 Task: Find connections with filter location Saint-Maur-des-Fossés with filter topic #humanresourceswith filter profile language Spanish with filter current company DAR ENGINEERING with filter school Shri Guru Ram Rai Public School - India with filter industry Law Practice with filter service category Real Estate Appraisal with filter keywords title Locksmith
Action: Mouse moved to (338, 291)
Screenshot: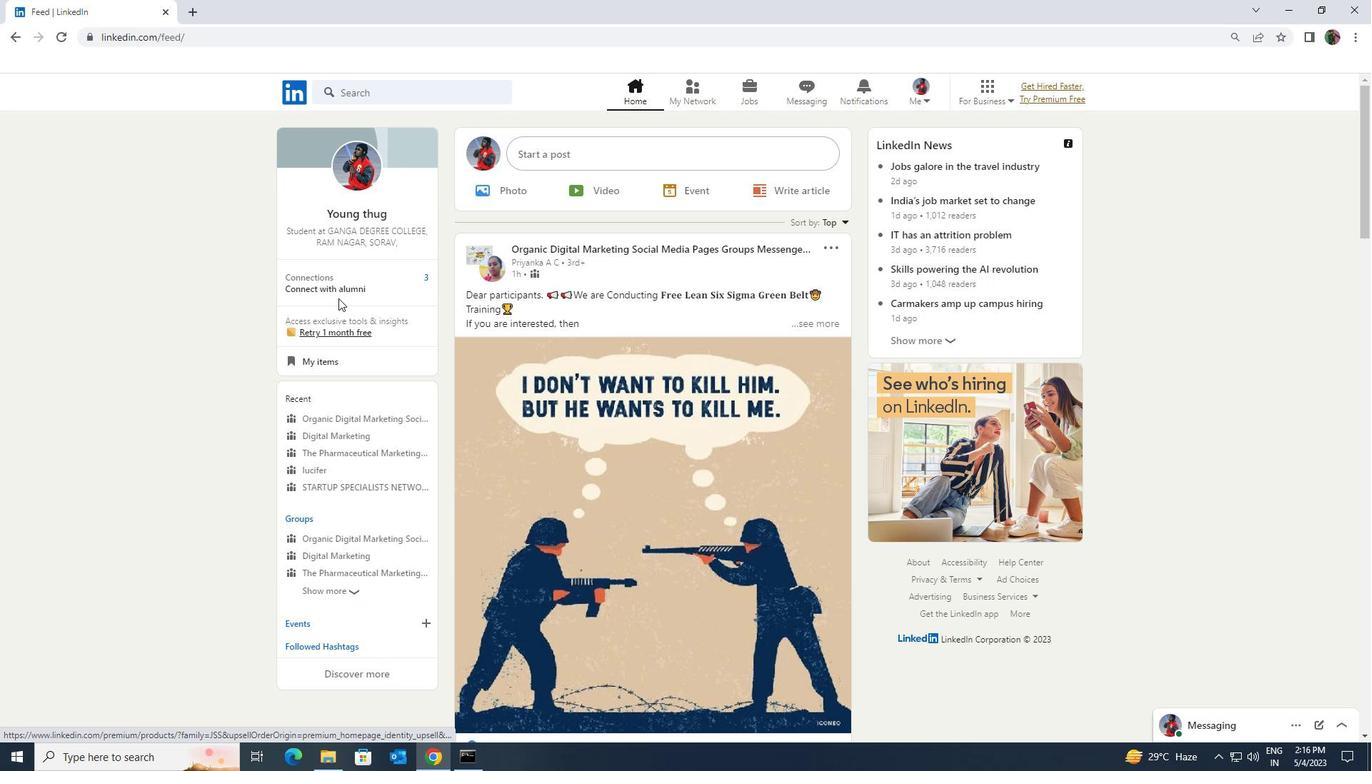 
Action: Mouse pressed left at (338, 291)
Screenshot: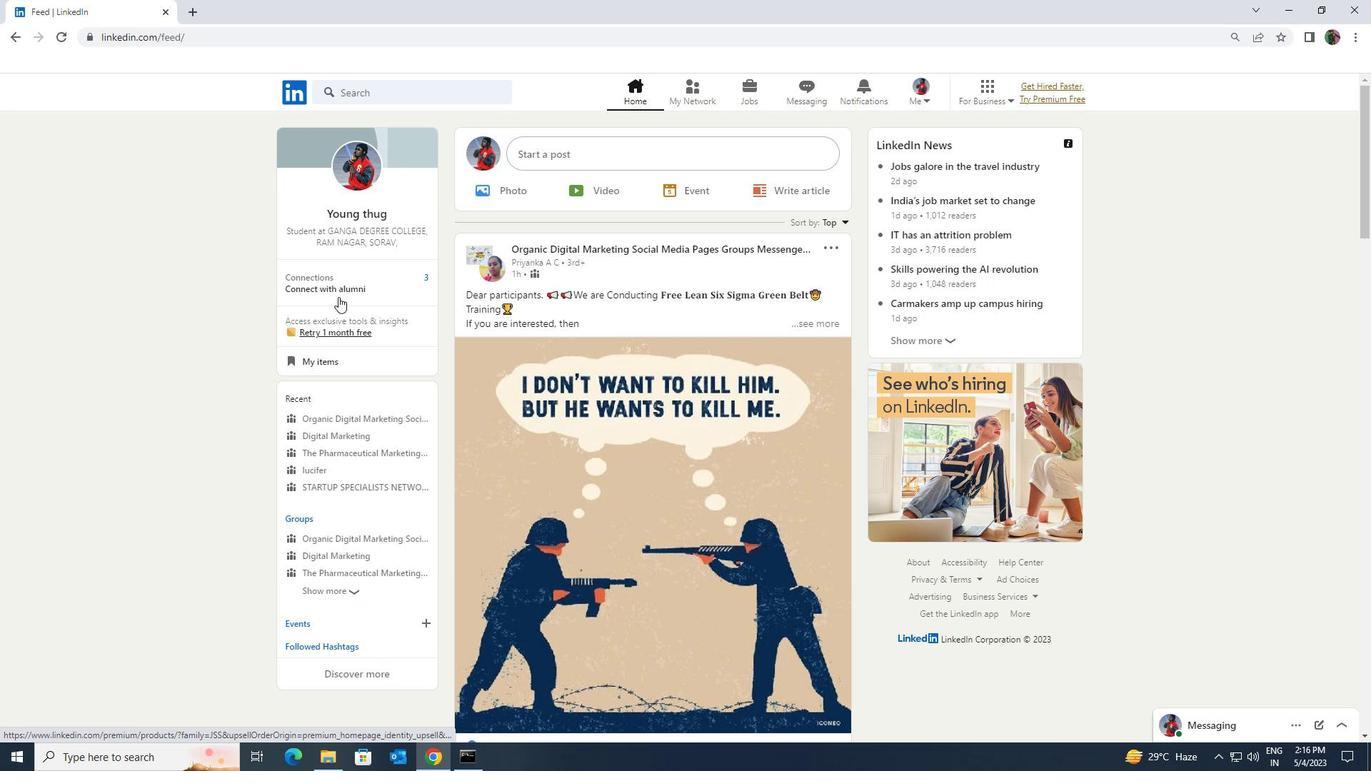 
Action: Mouse moved to (372, 179)
Screenshot: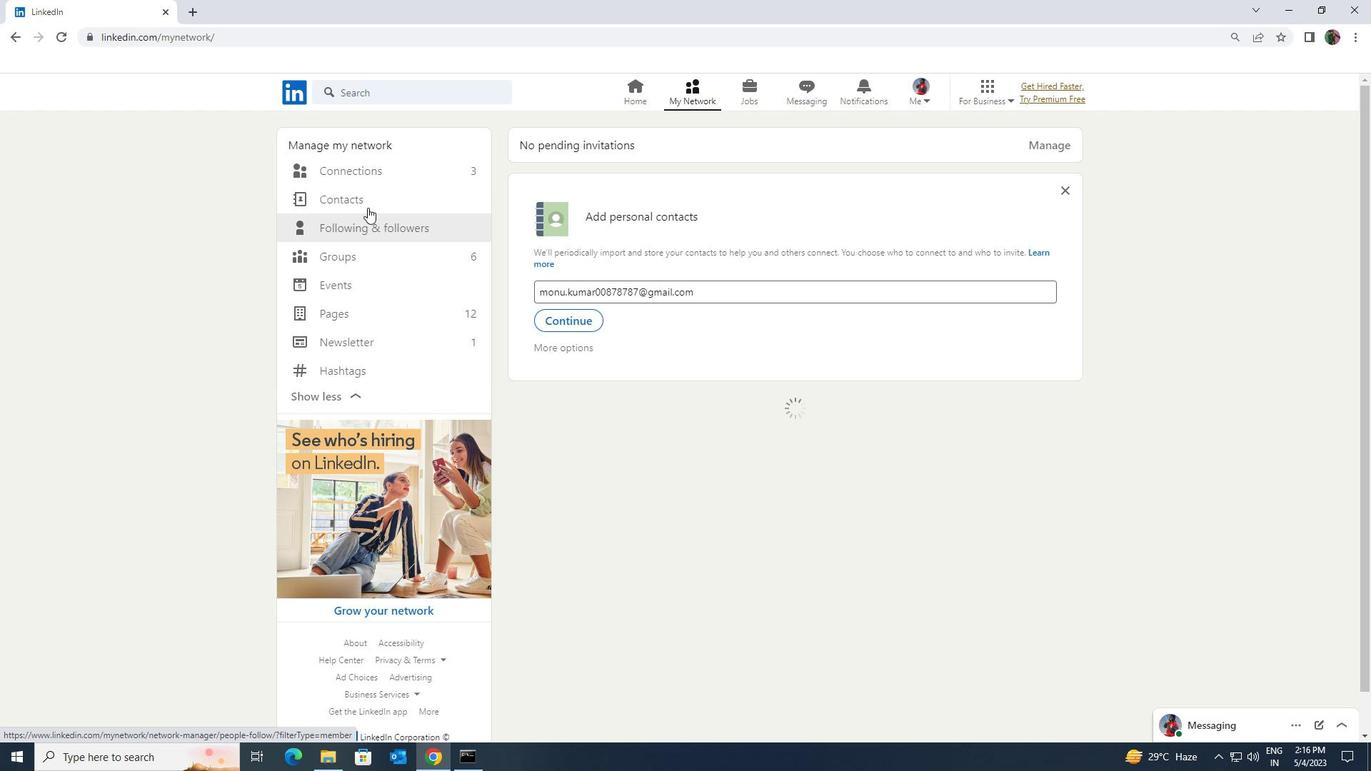 
Action: Mouse pressed left at (372, 179)
Screenshot: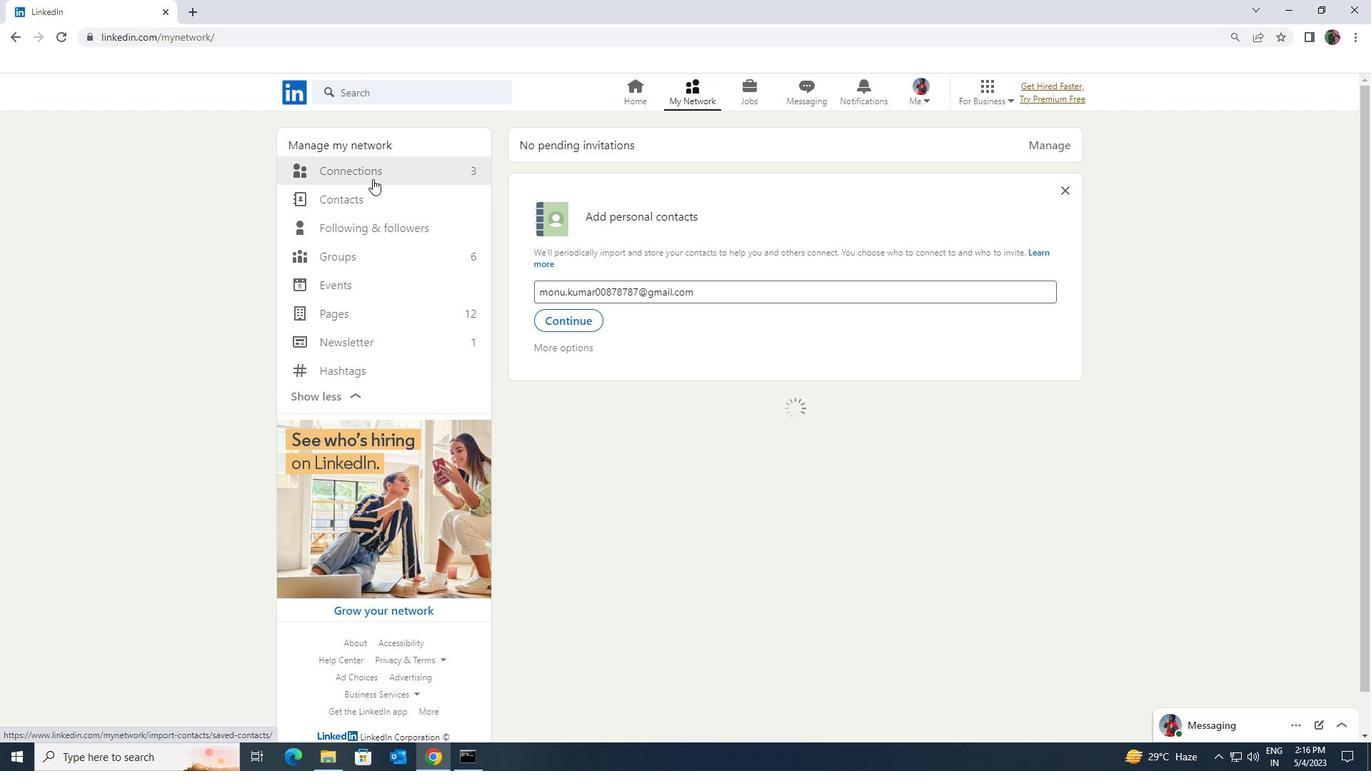 
Action: Mouse moved to (372, 173)
Screenshot: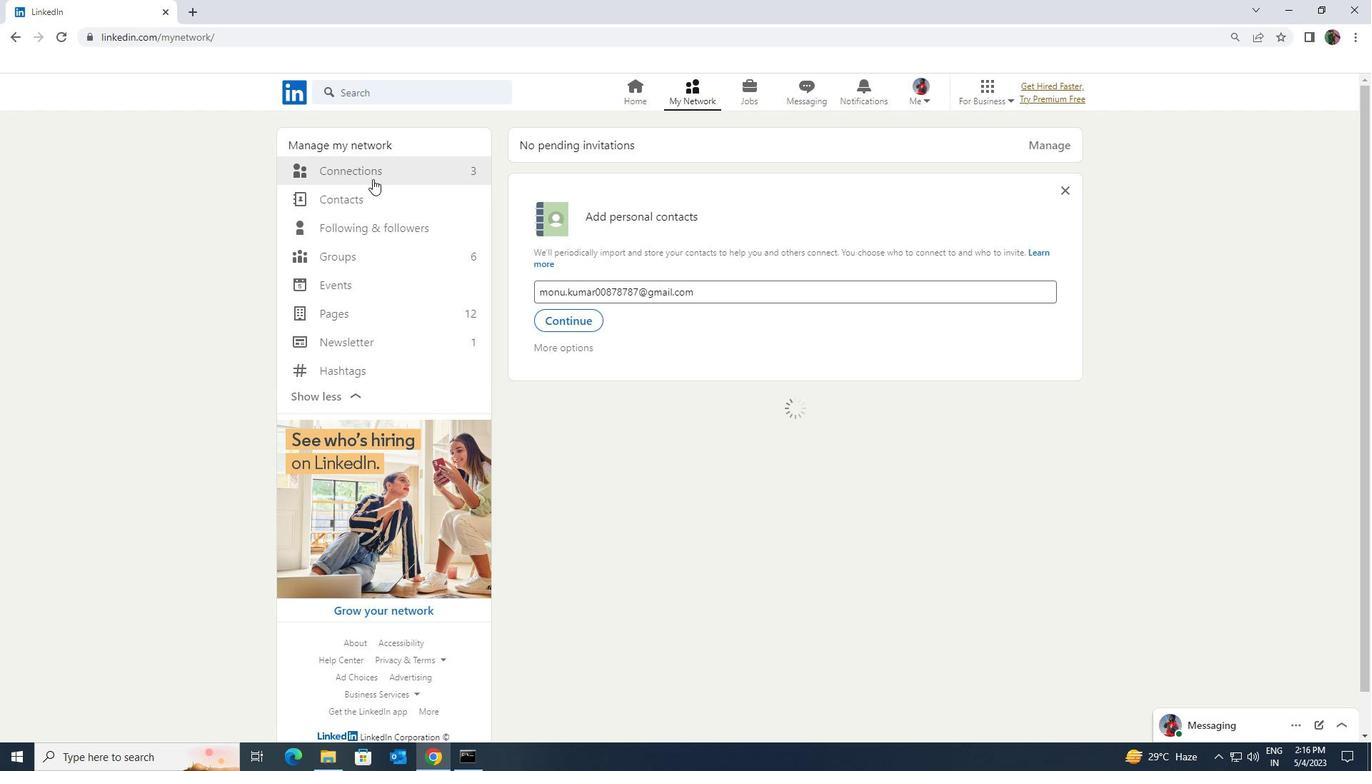 
Action: Mouse pressed left at (372, 173)
Screenshot: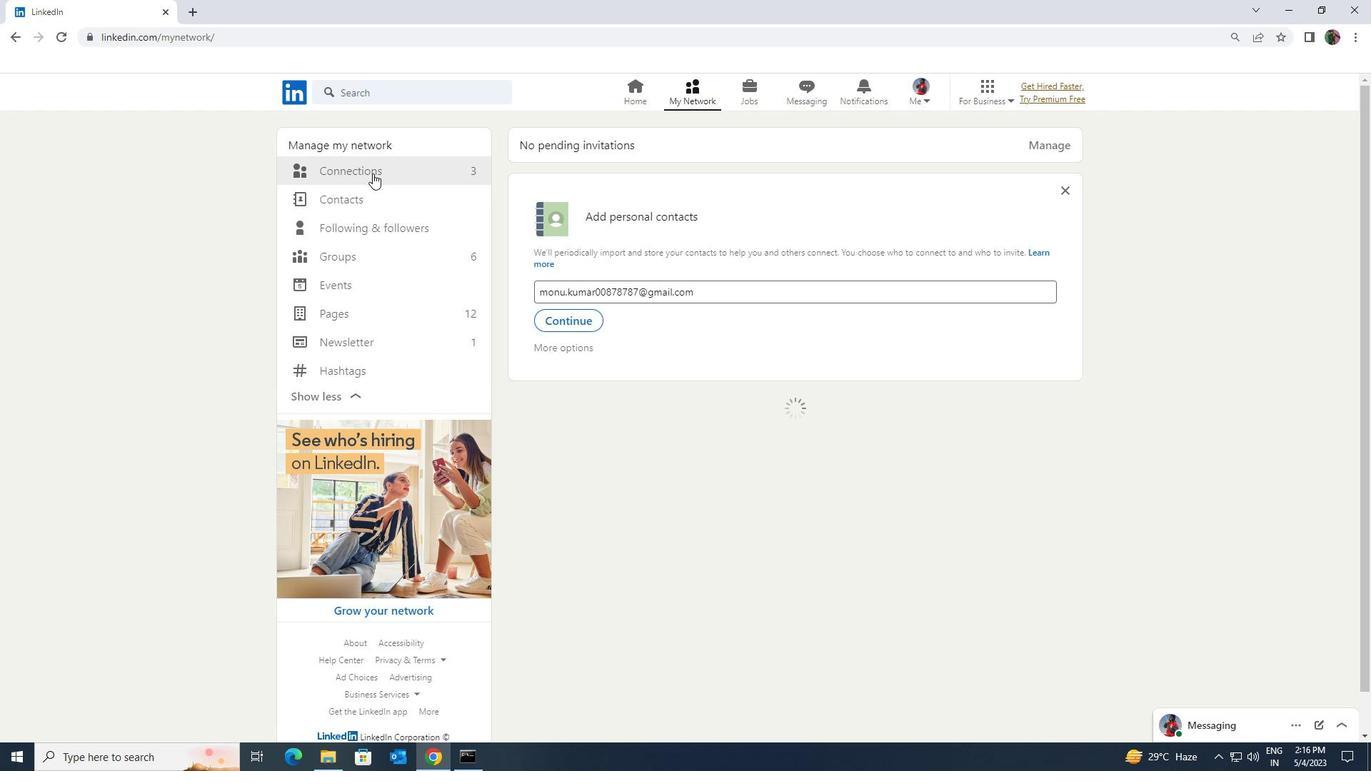 
Action: Mouse moved to (820, 173)
Screenshot: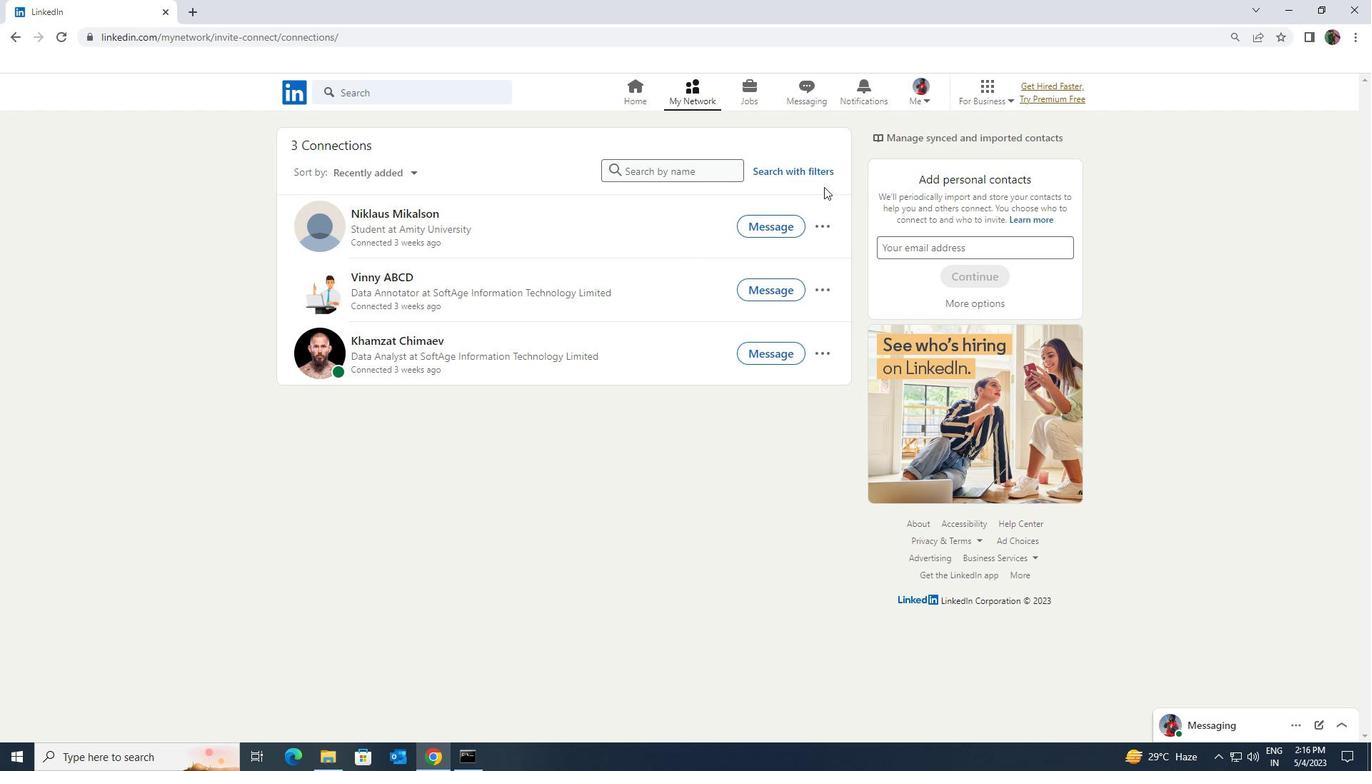 
Action: Mouse pressed left at (820, 173)
Screenshot: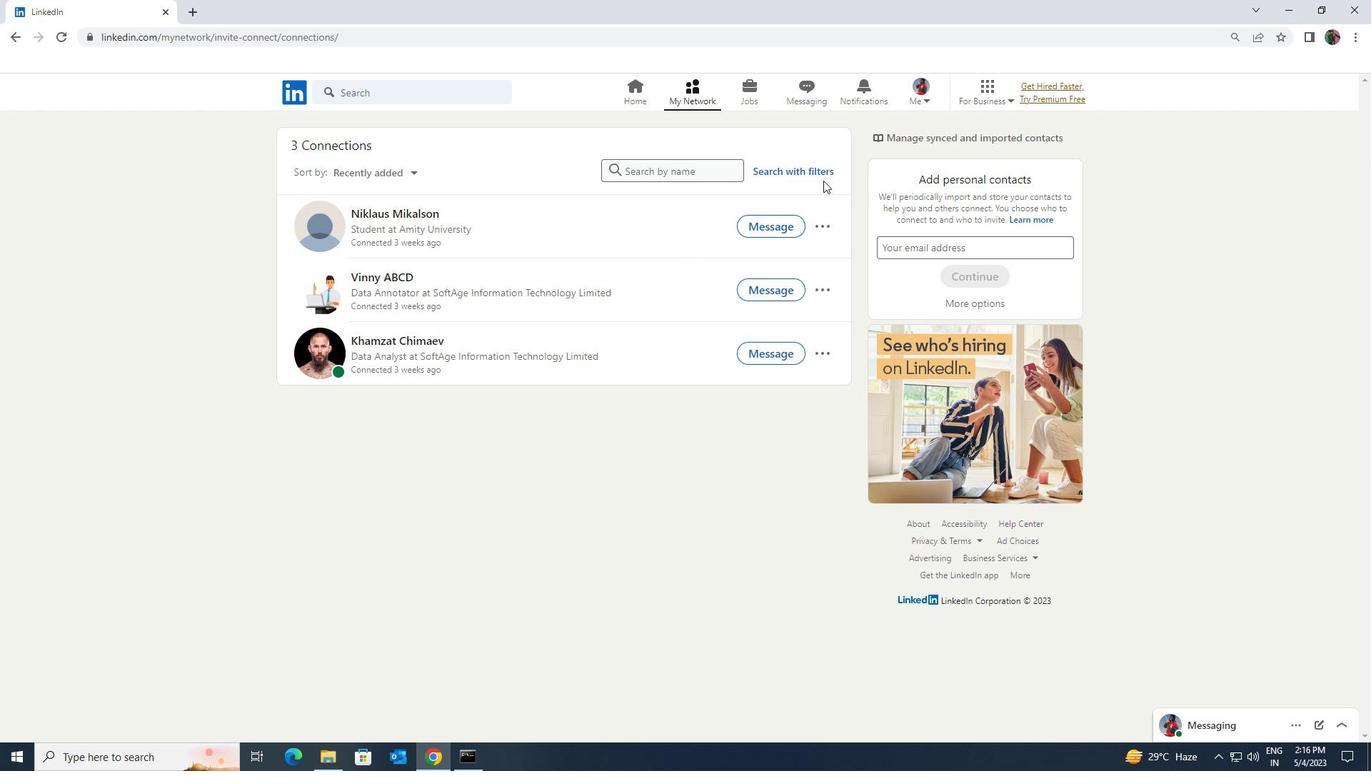 
Action: Mouse moved to (738, 130)
Screenshot: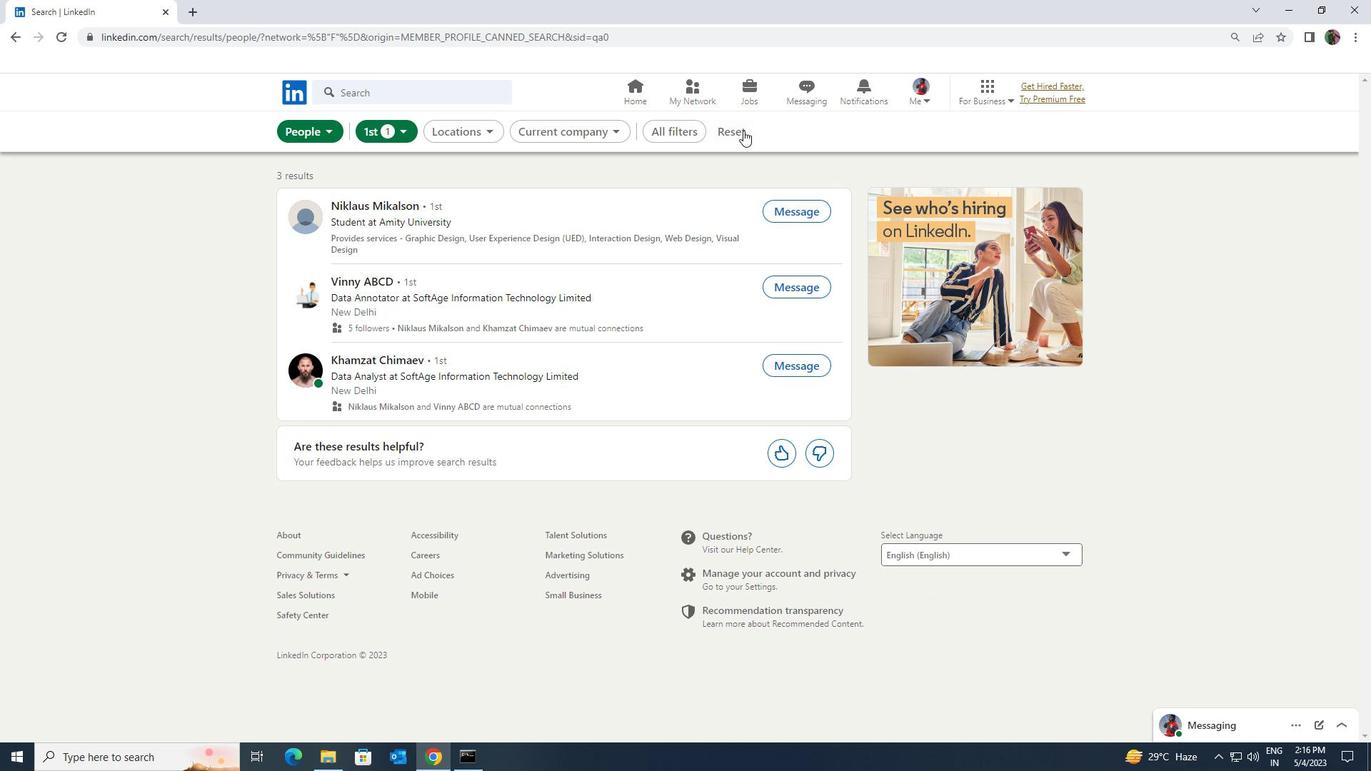 
Action: Mouse pressed left at (738, 130)
Screenshot: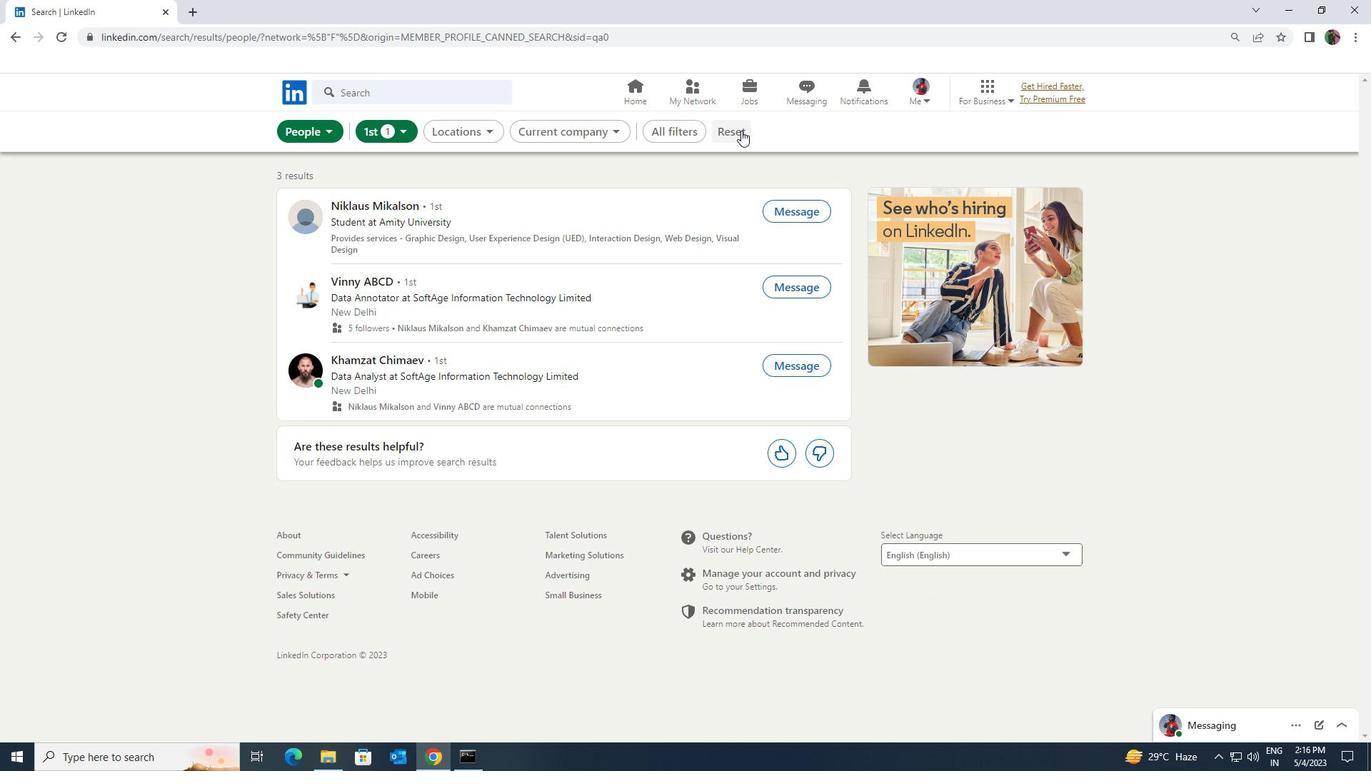 
Action: Mouse moved to (720, 130)
Screenshot: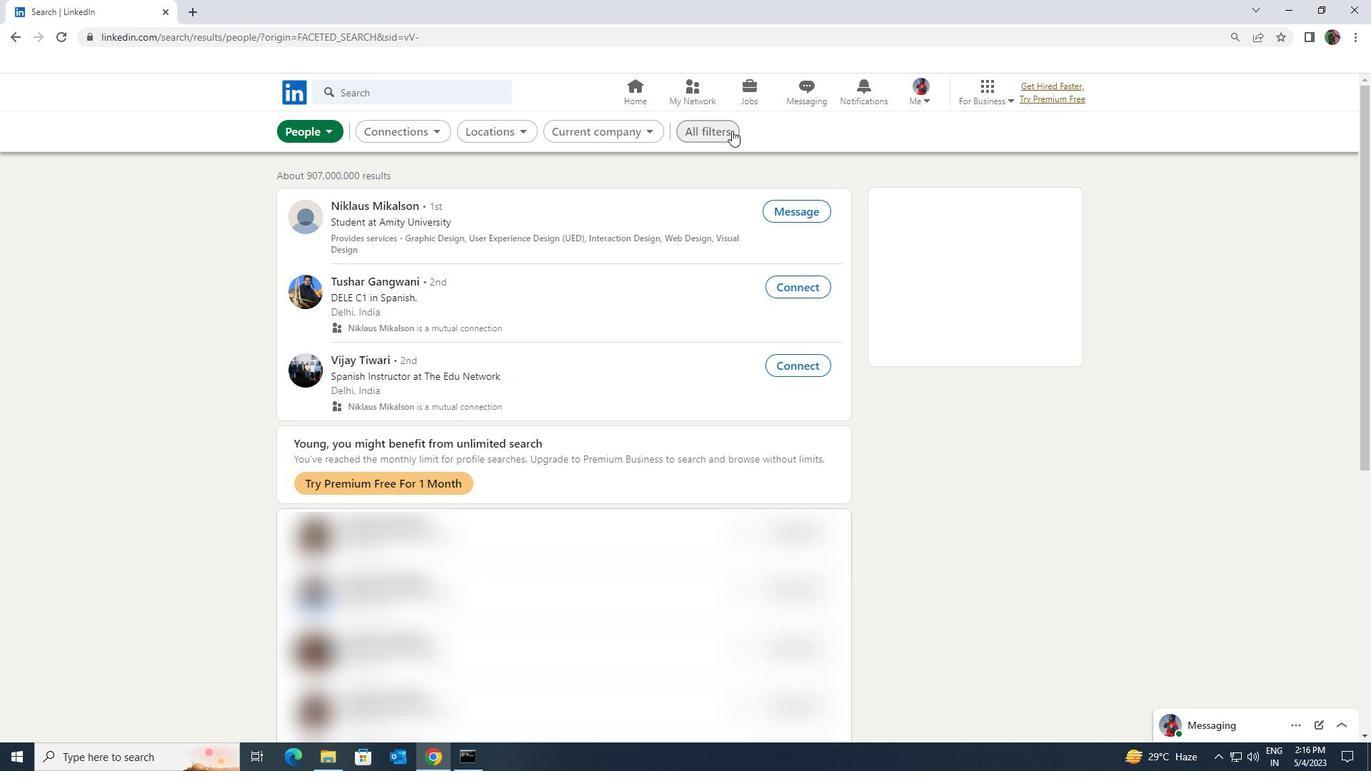 
Action: Mouse pressed left at (720, 130)
Screenshot: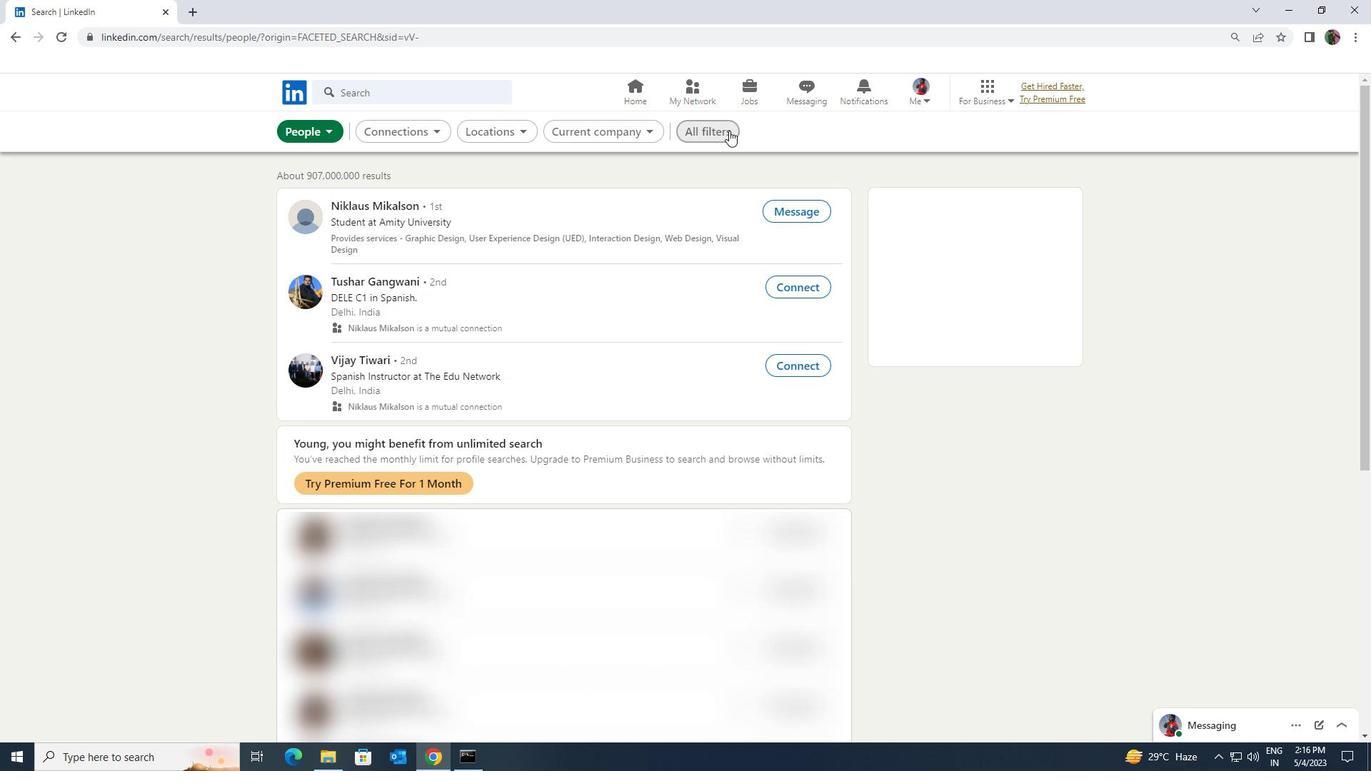 
Action: Mouse moved to (1185, 565)
Screenshot: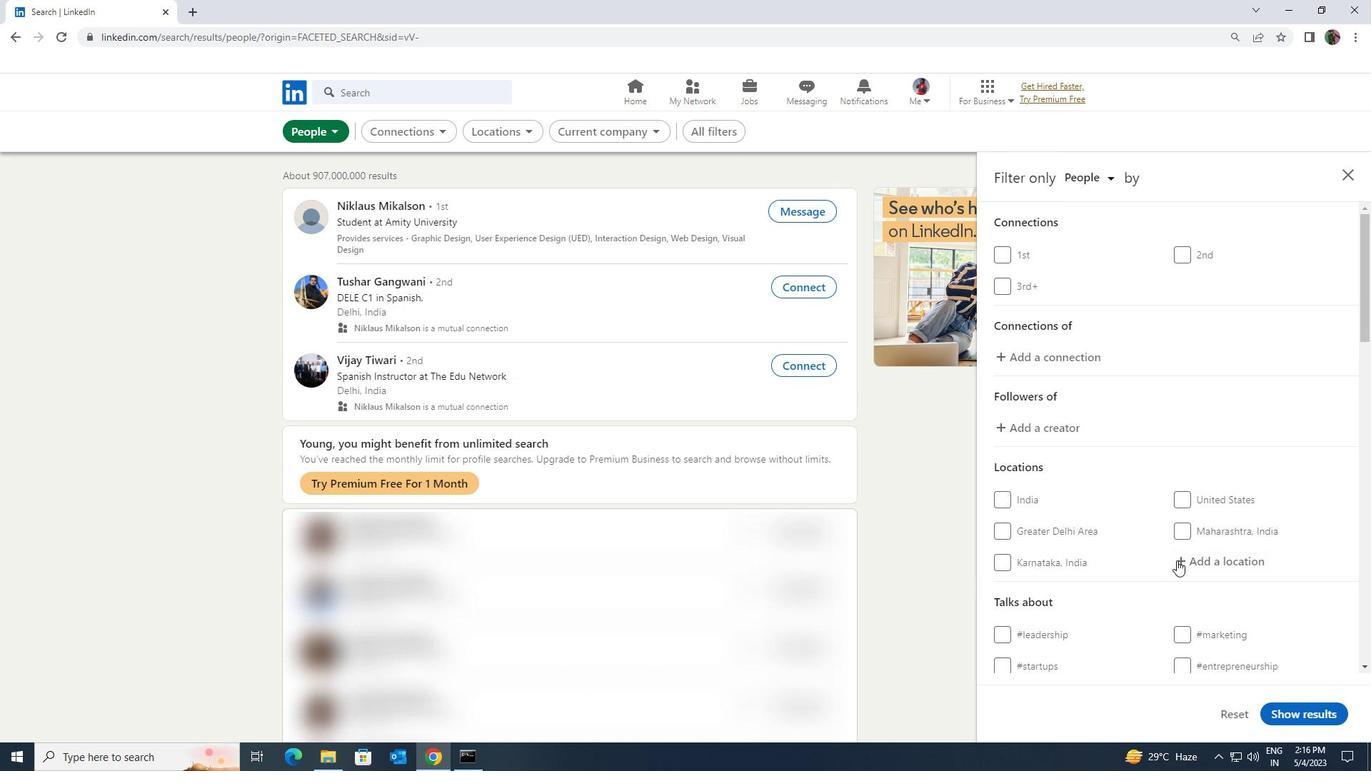 
Action: Mouse pressed left at (1185, 565)
Screenshot: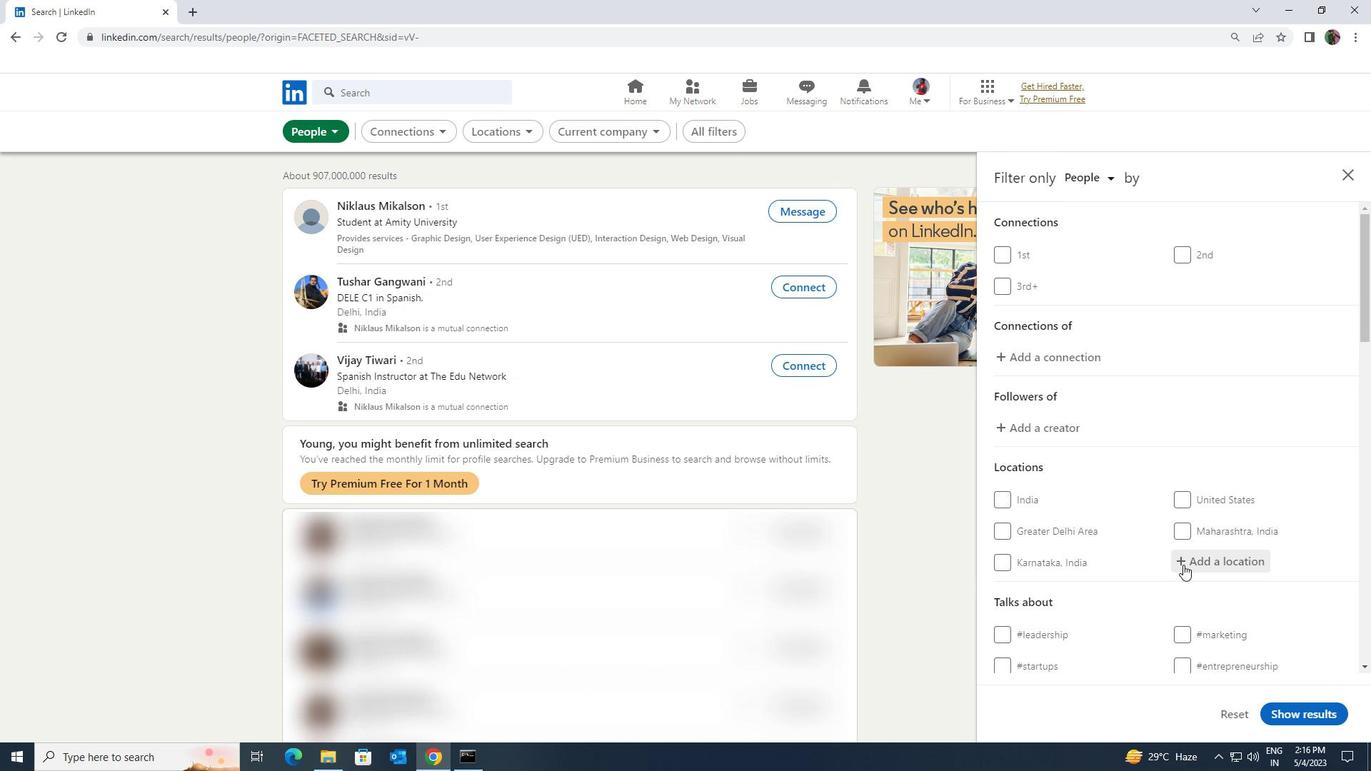 
Action: Mouse moved to (1186, 565)
Screenshot: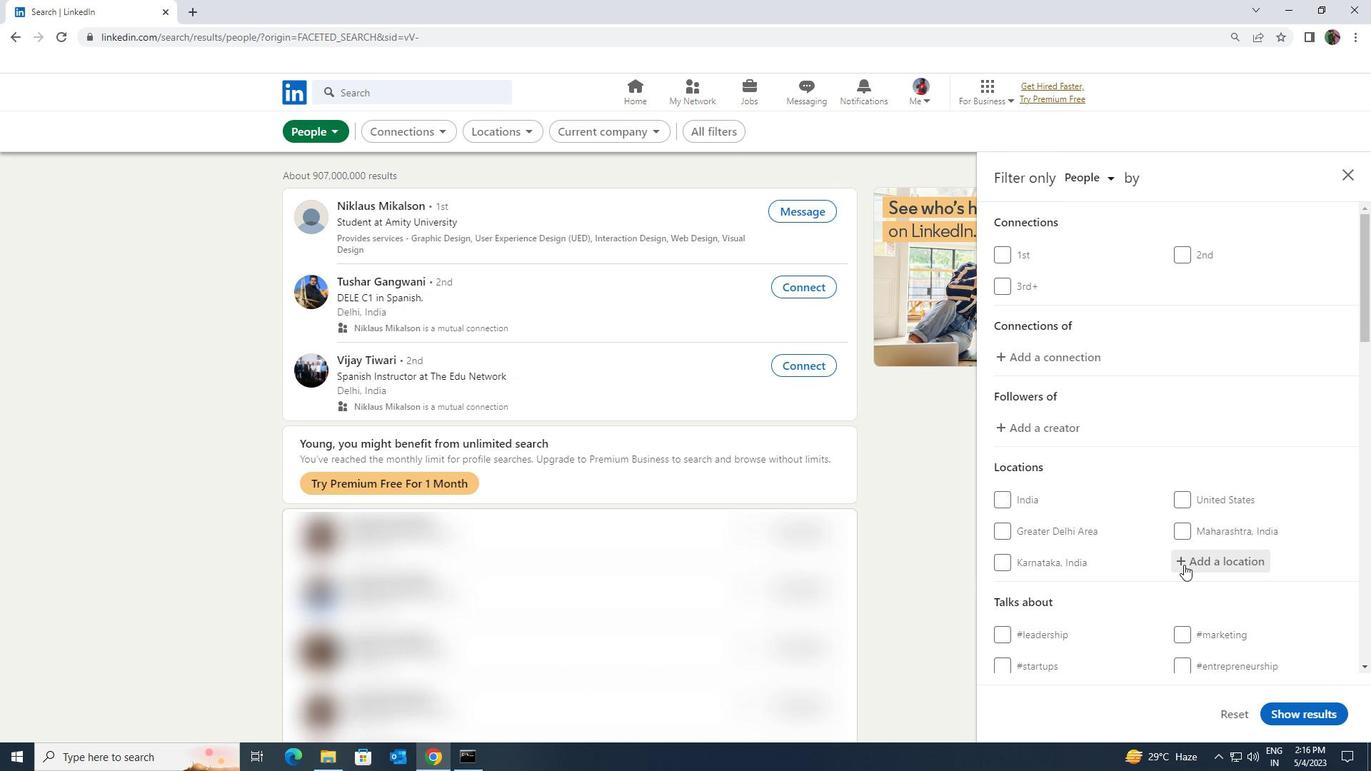 
Action: Key pressed <Key.shift>SAINT<Key.space>MAUR<Key.space>
Screenshot: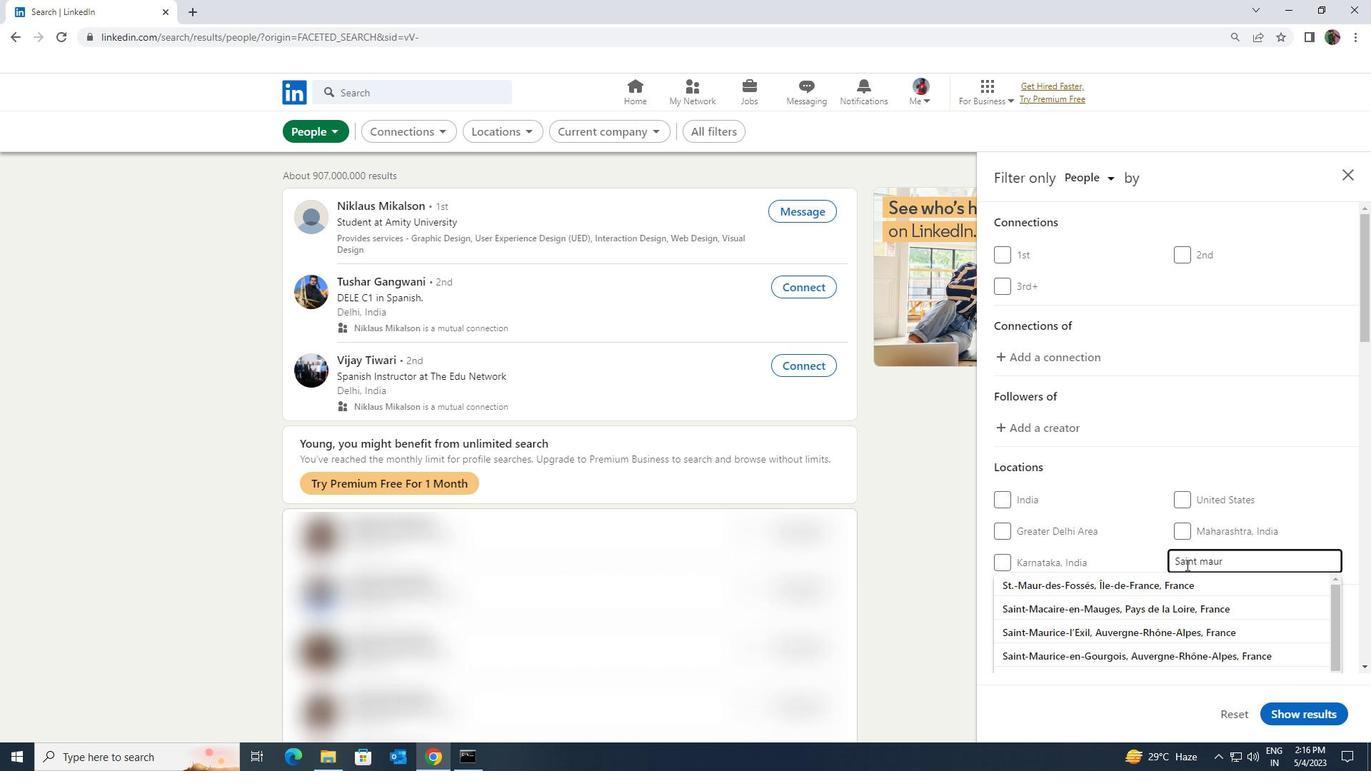 
Action: Mouse moved to (1184, 580)
Screenshot: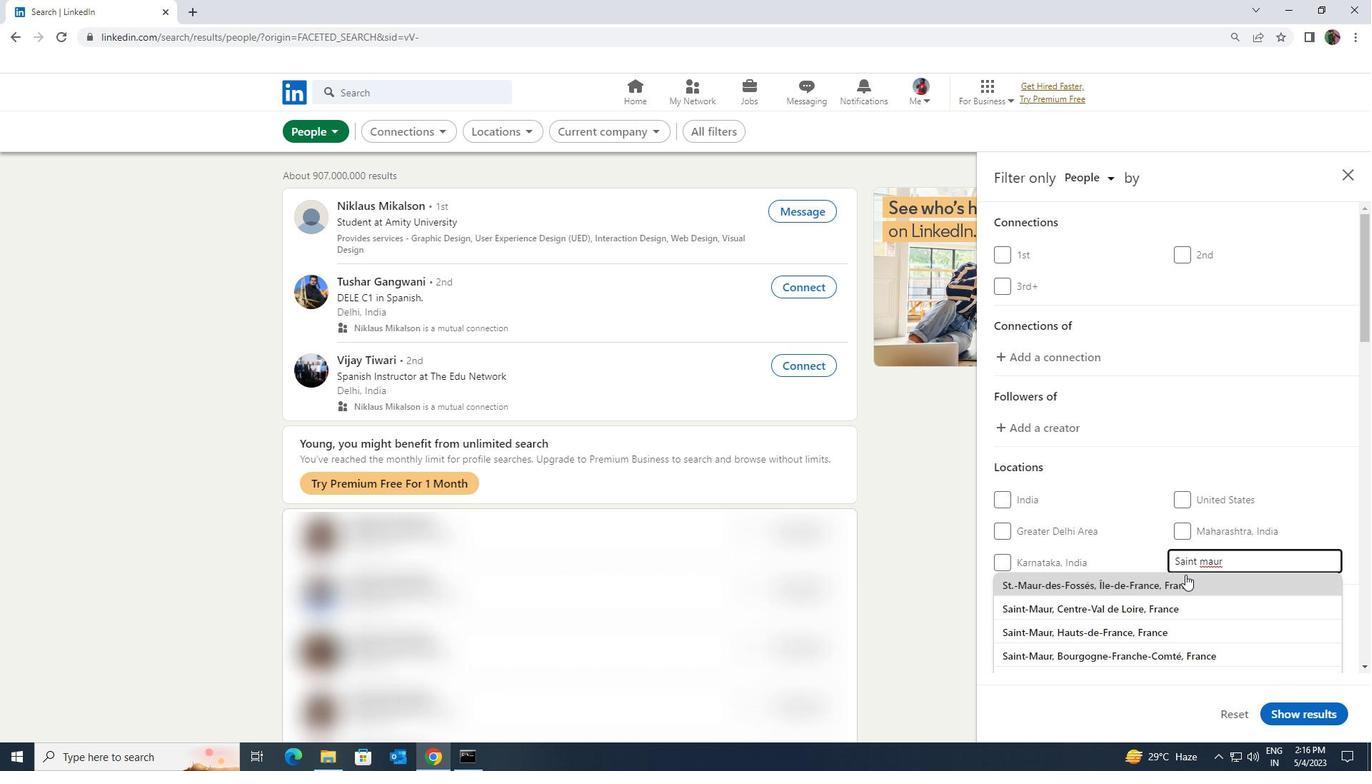 
Action: Mouse pressed left at (1184, 580)
Screenshot: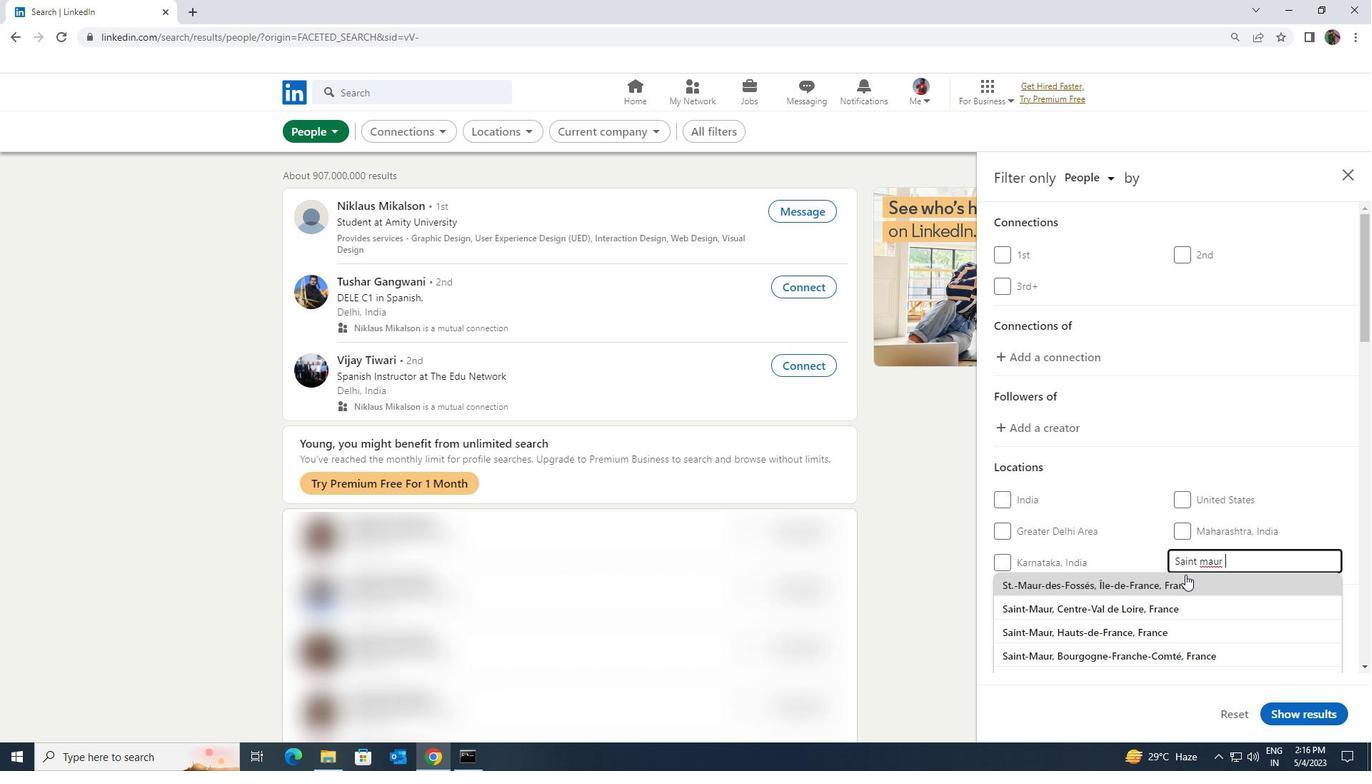 
Action: Mouse moved to (1184, 580)
Screenshot: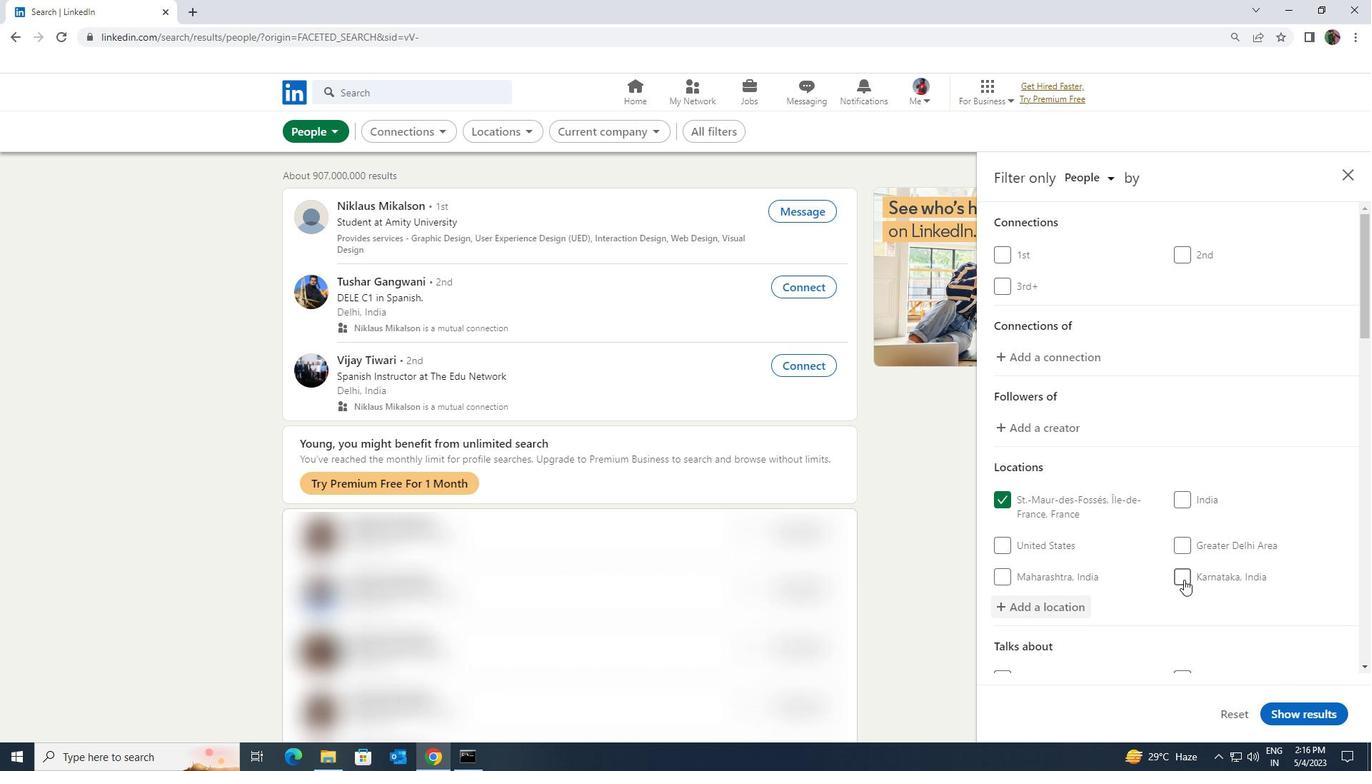 
Action: Mouse scrolled (1184, 580) with delta (0, 0)
Screenshot: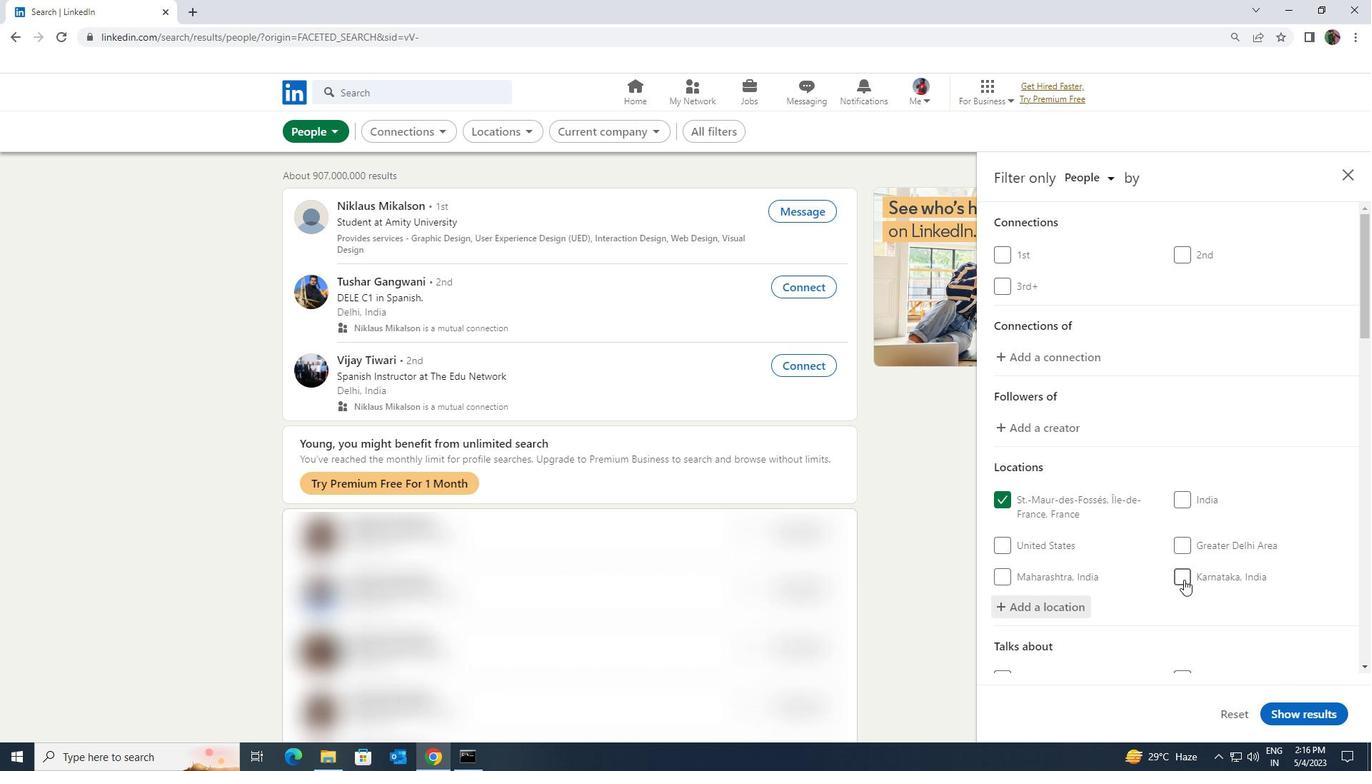 
Action: Mouse scrolled (1184, 580) with delta (0, 0)
Screenshot: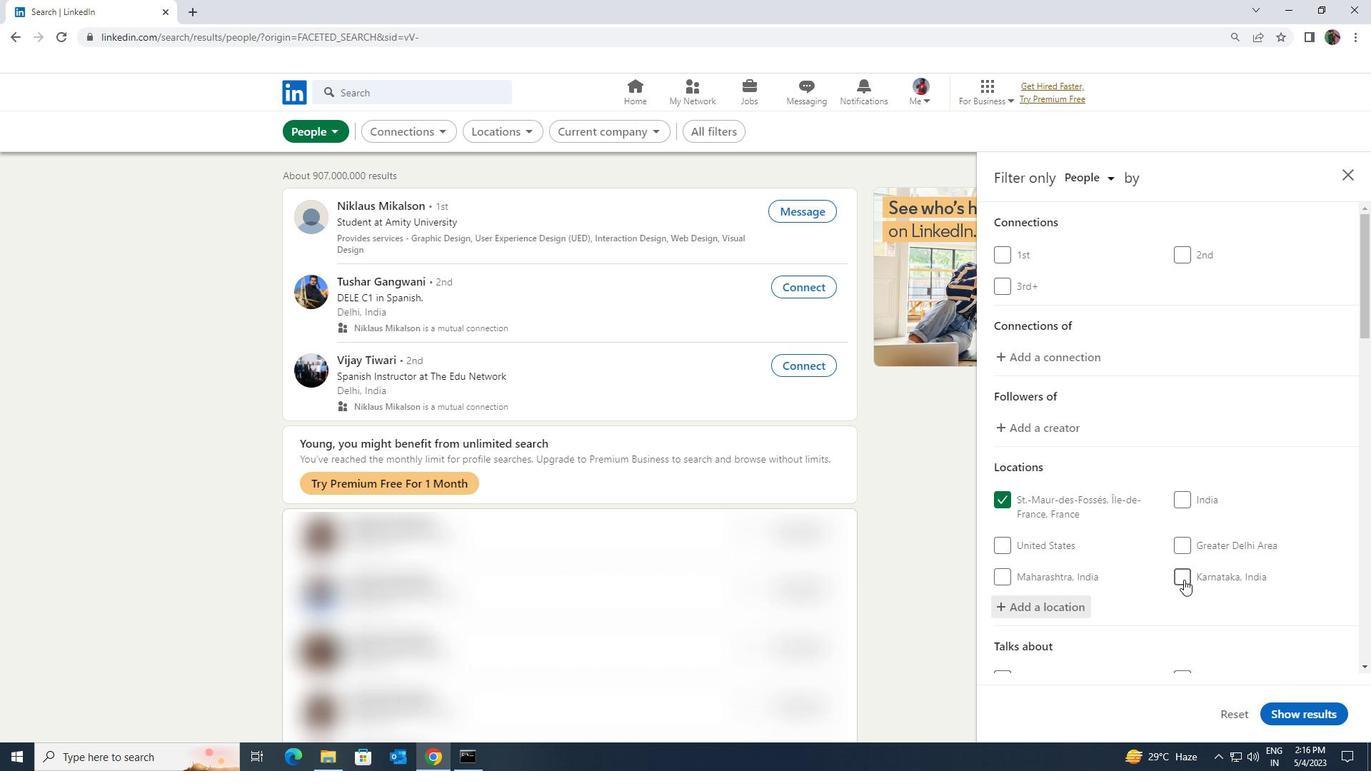 
Action: Mouse moved to (1184, 588)
Screenshot: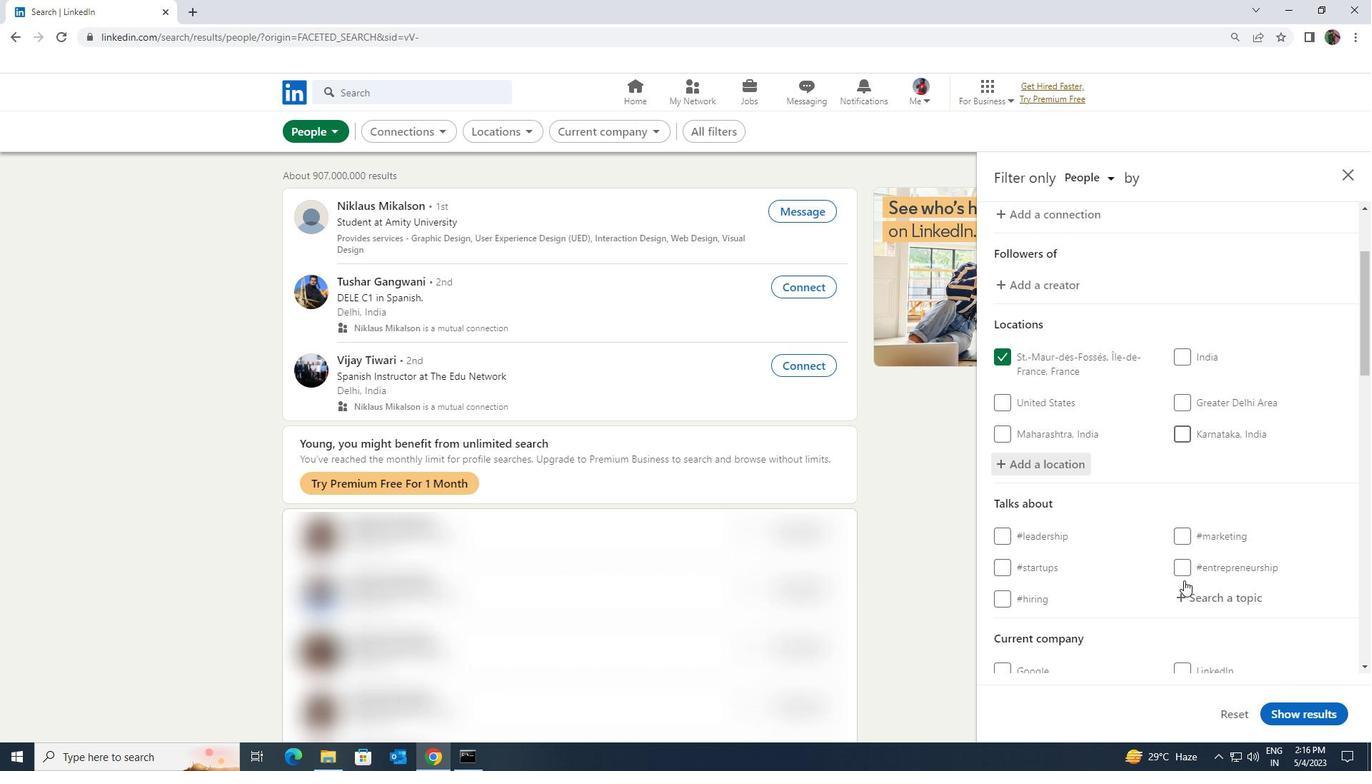 
Action: Mouse pressed left at (1184, 588)
Screenshot: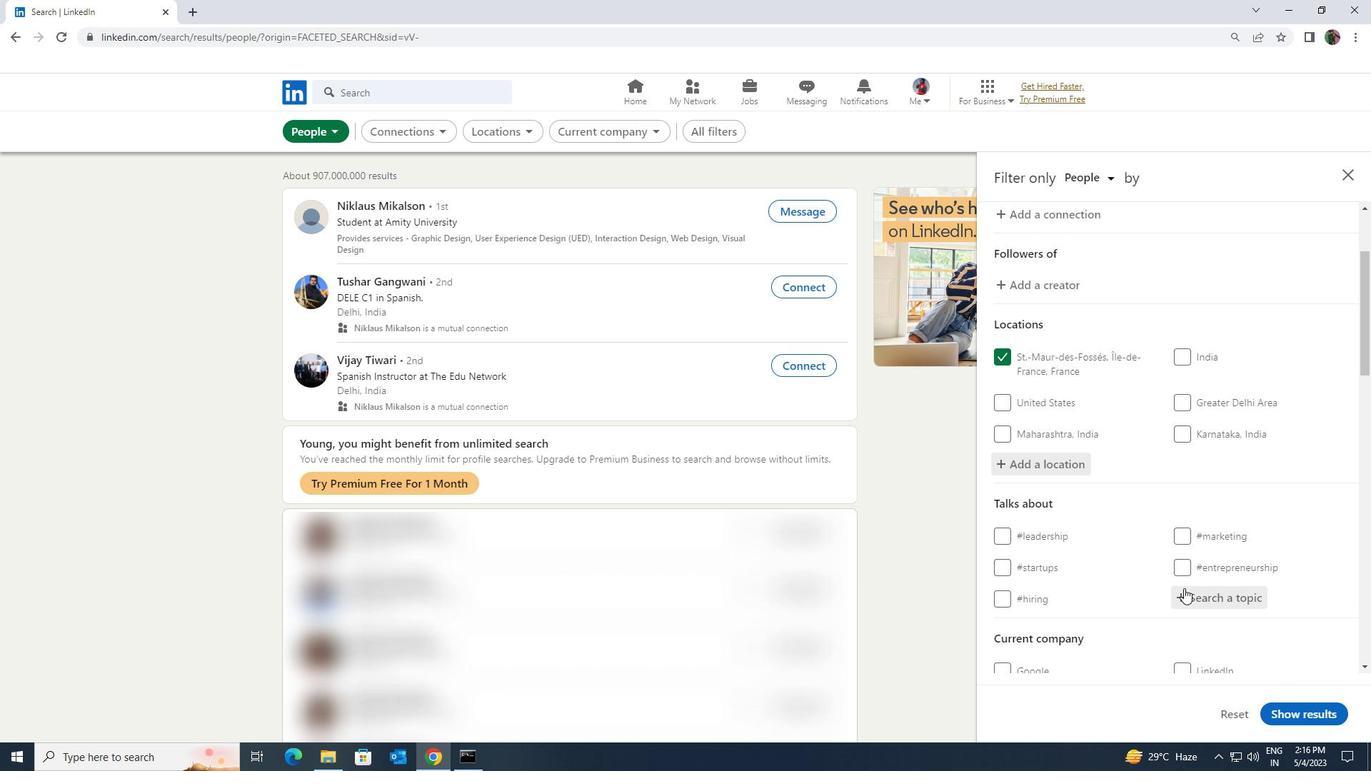 
Action: Key pressed <Key.shift><Key.shift><Key.shift><Key.shift><Key.shift><Key.shift>HUMARESO<Key.backspace><Key.backspace><Key.backspace><Key.backspace>NRES
Screenshot: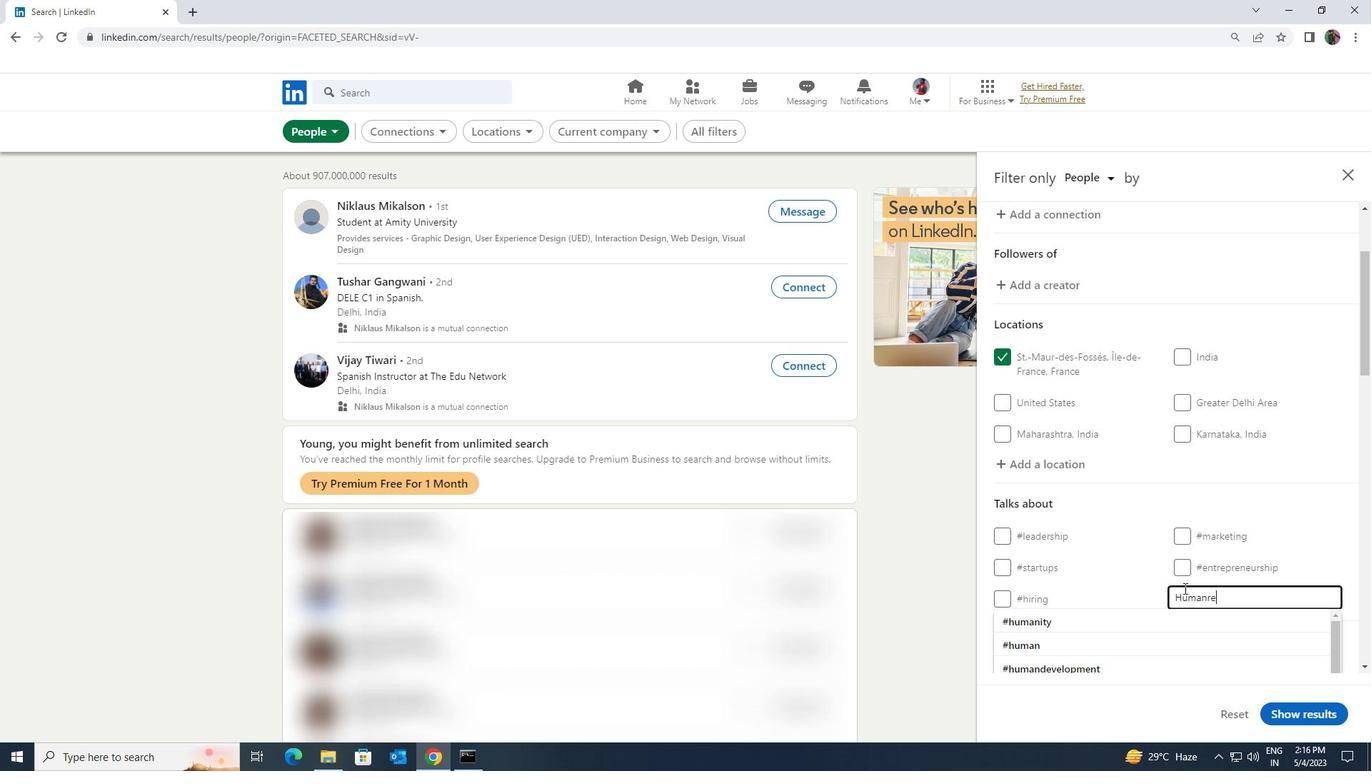 
Action: Mouse moved to (1163, 610)
Screenshot: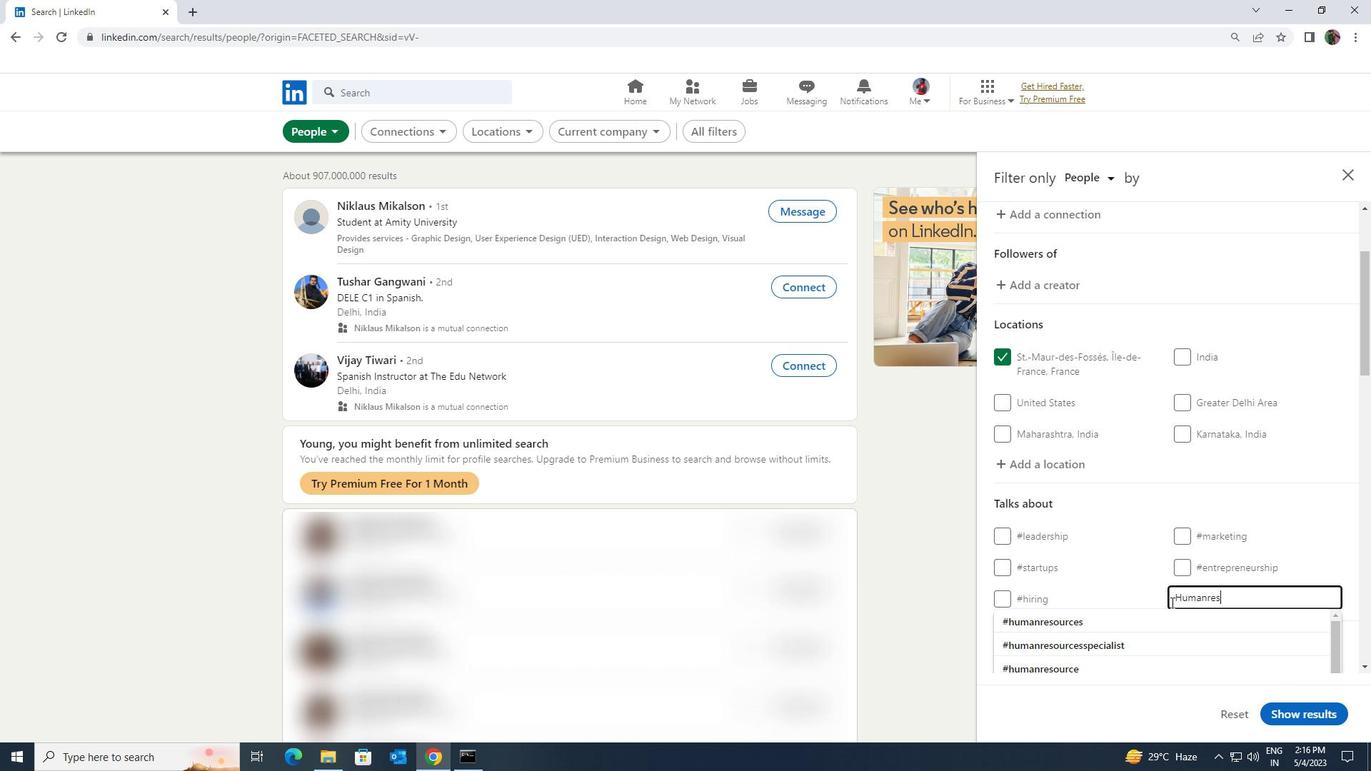 
Action: Mouse pressed left at (1163, 610)
Screenshot: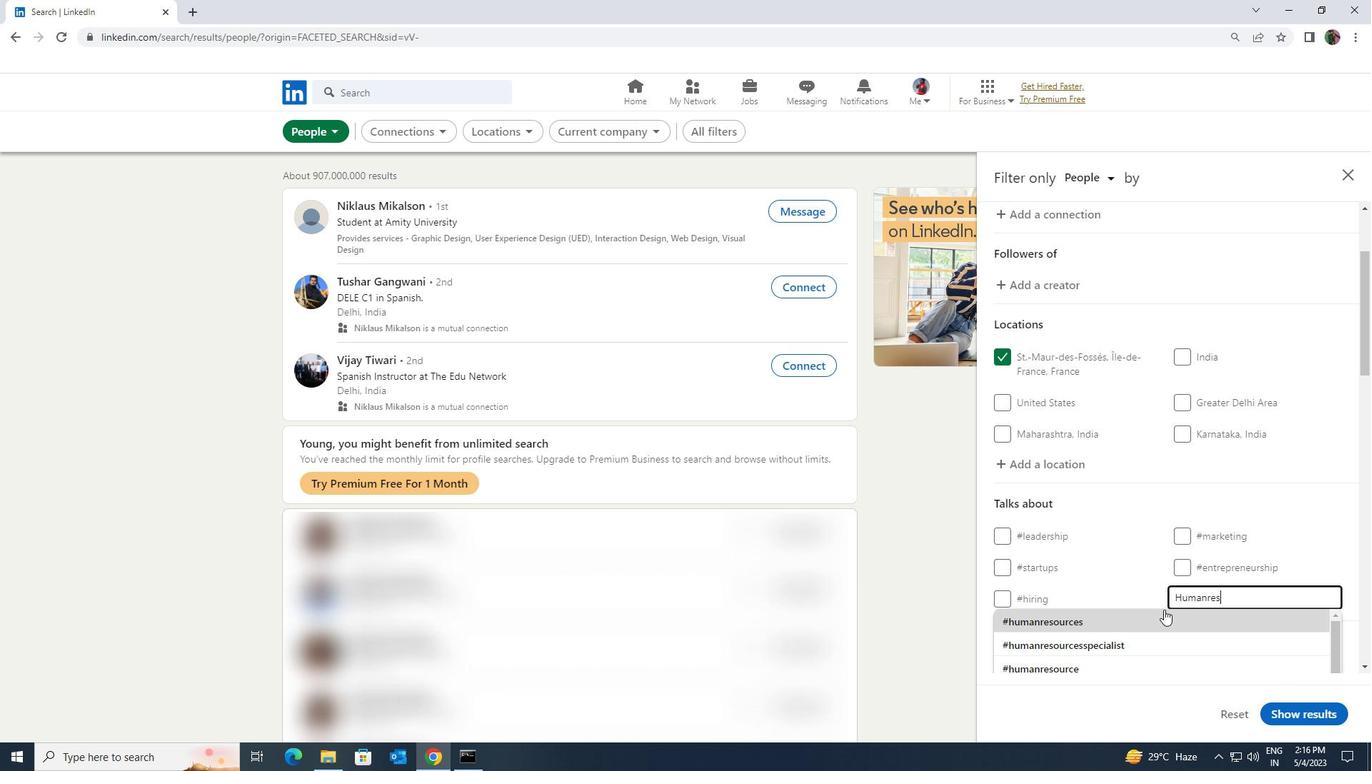 
Action: Mouse moved to (1170, 610)
Screenshot: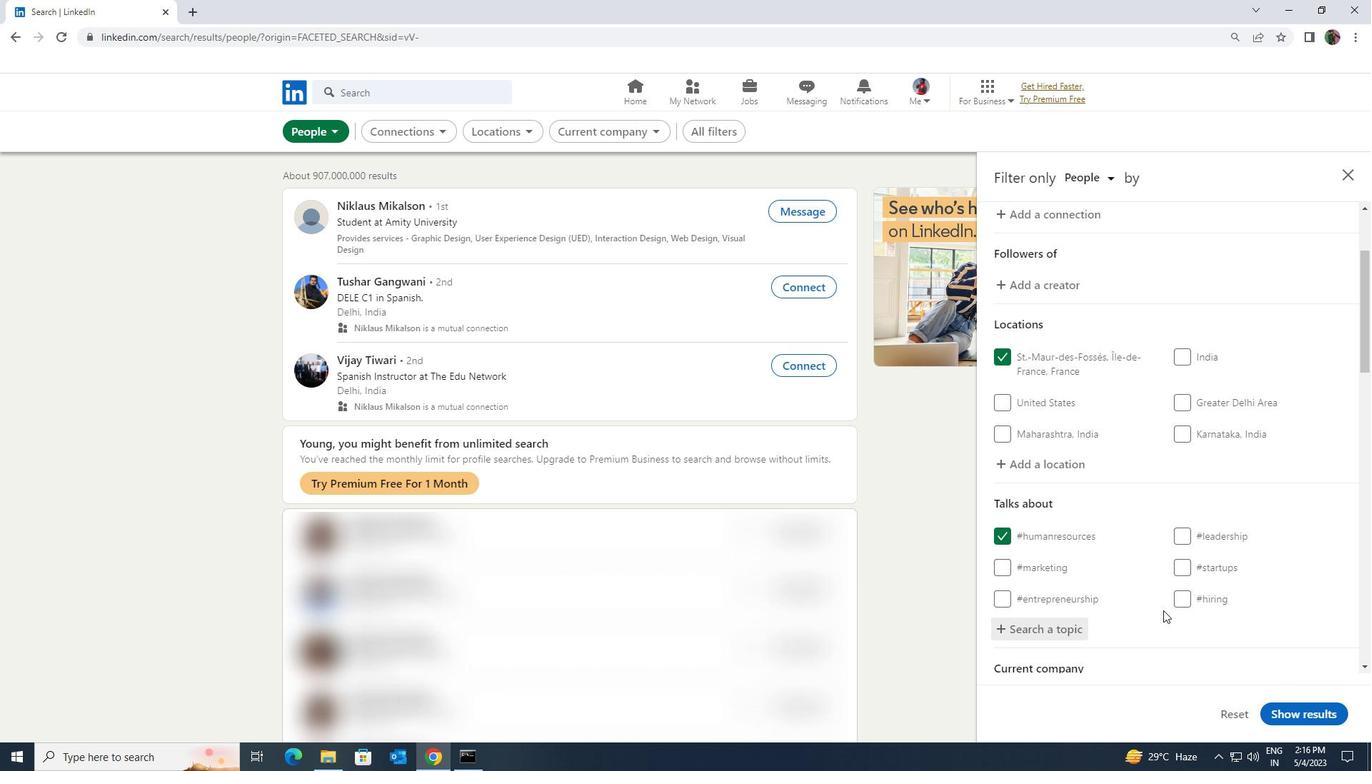 
Action: Mouse scrolled (1170, 610) with delta (0, 0)
Screenshot: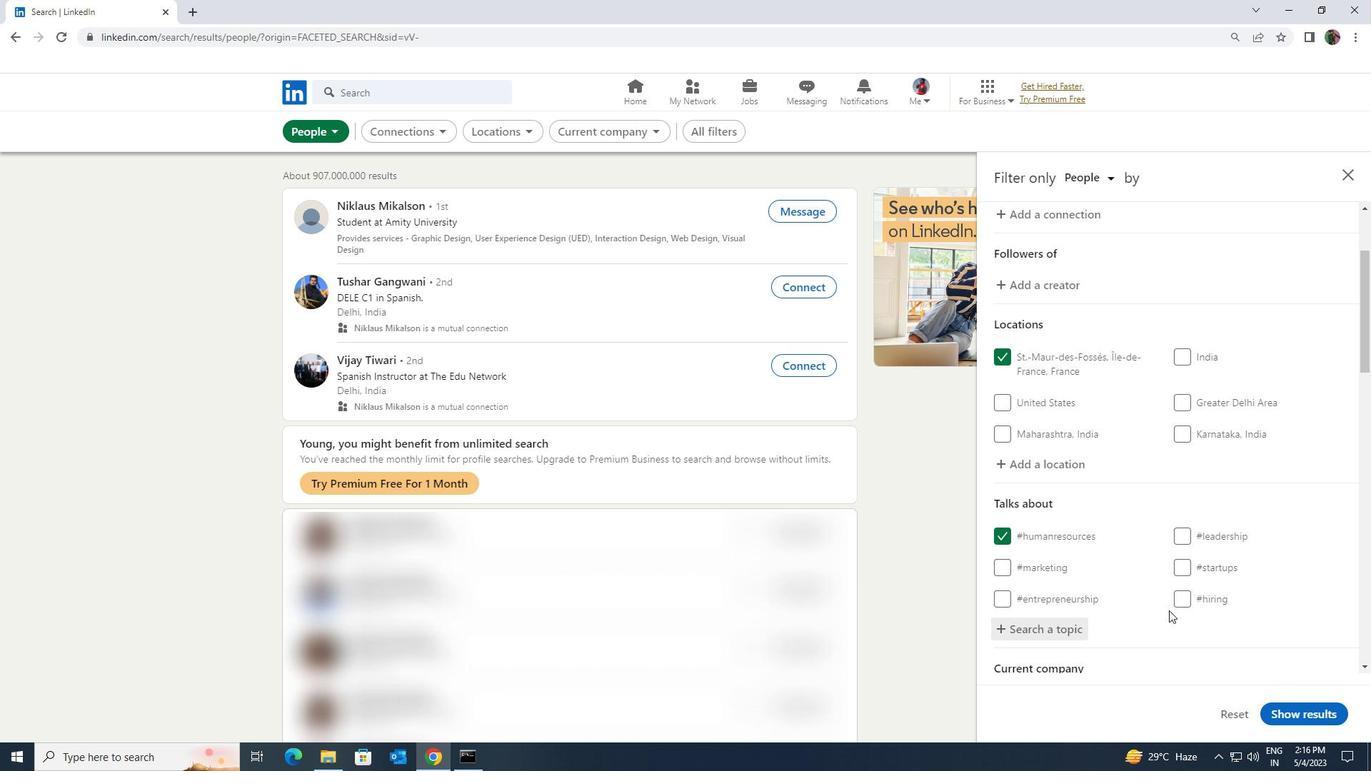 
Action: Mouse moved to (1170, 612)
Screenshot: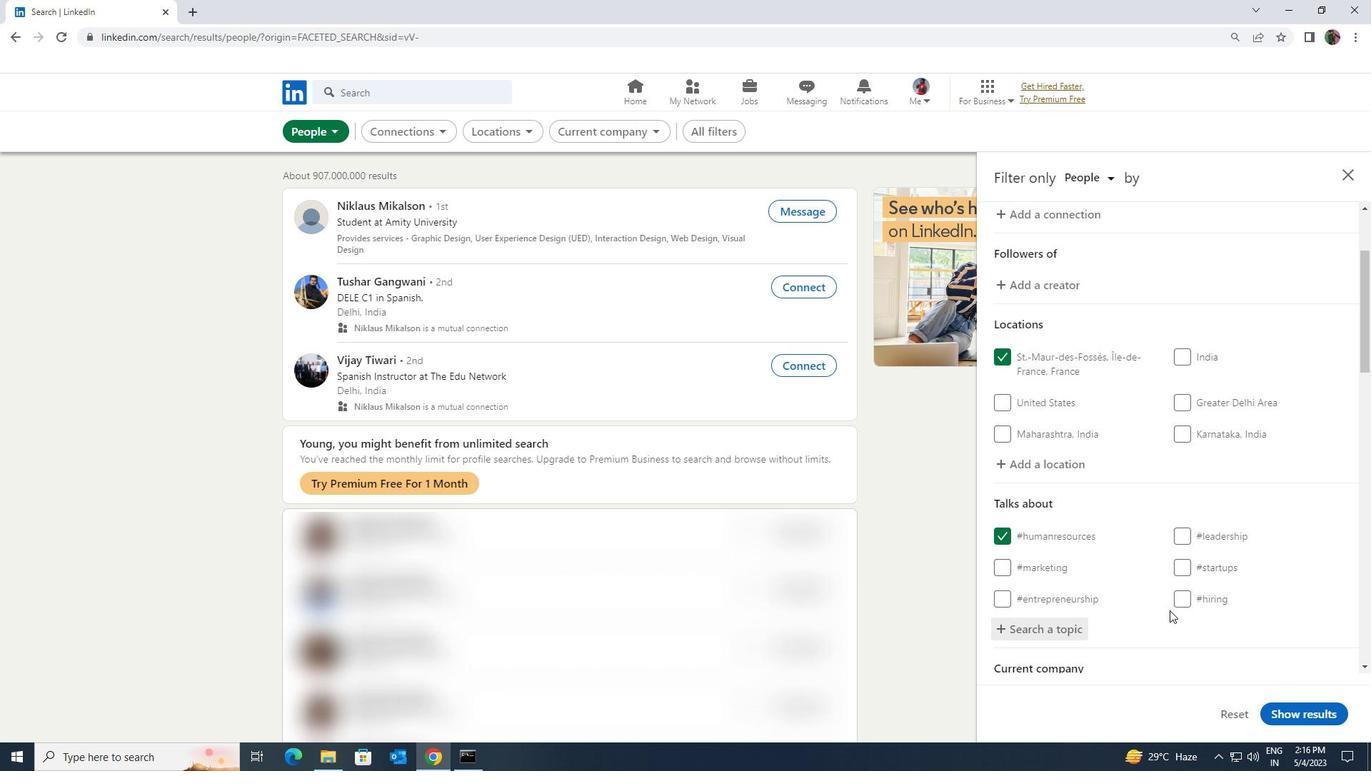 
Action: Mouse scrolled (1170, 612) with delta (0, 0)
Screenshot: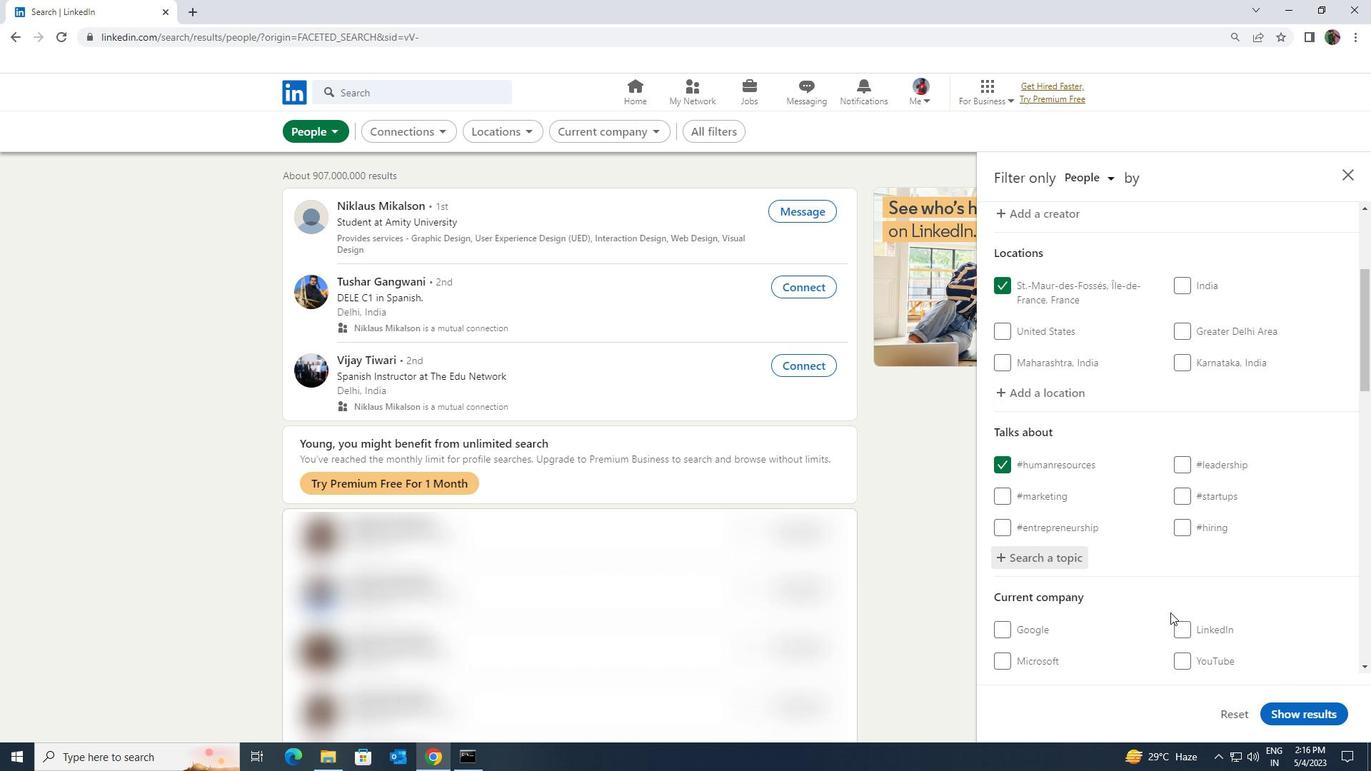 
Action: Mouse moved to (1171, 612)
Screenshot: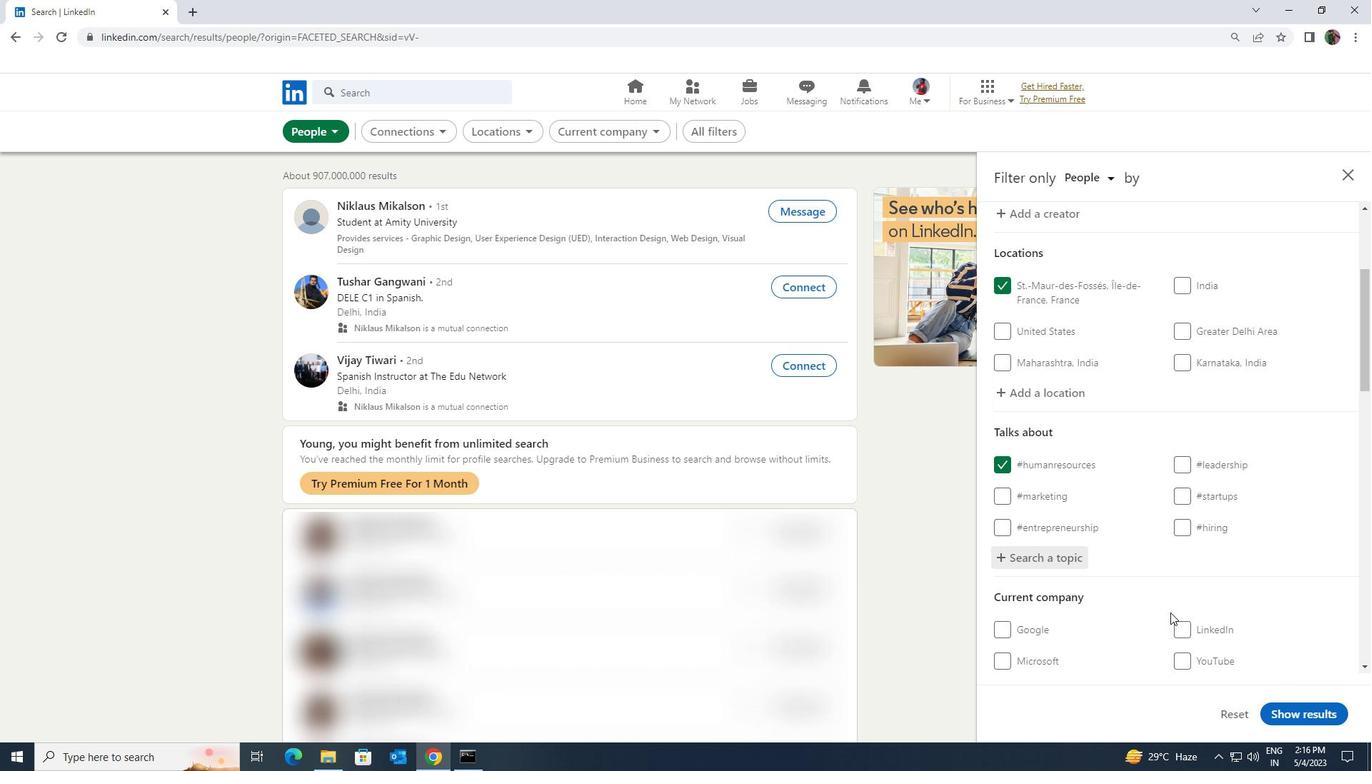 
Action: Mouse scrolled (1171, 612) with delta (0, 0)
Screenshot: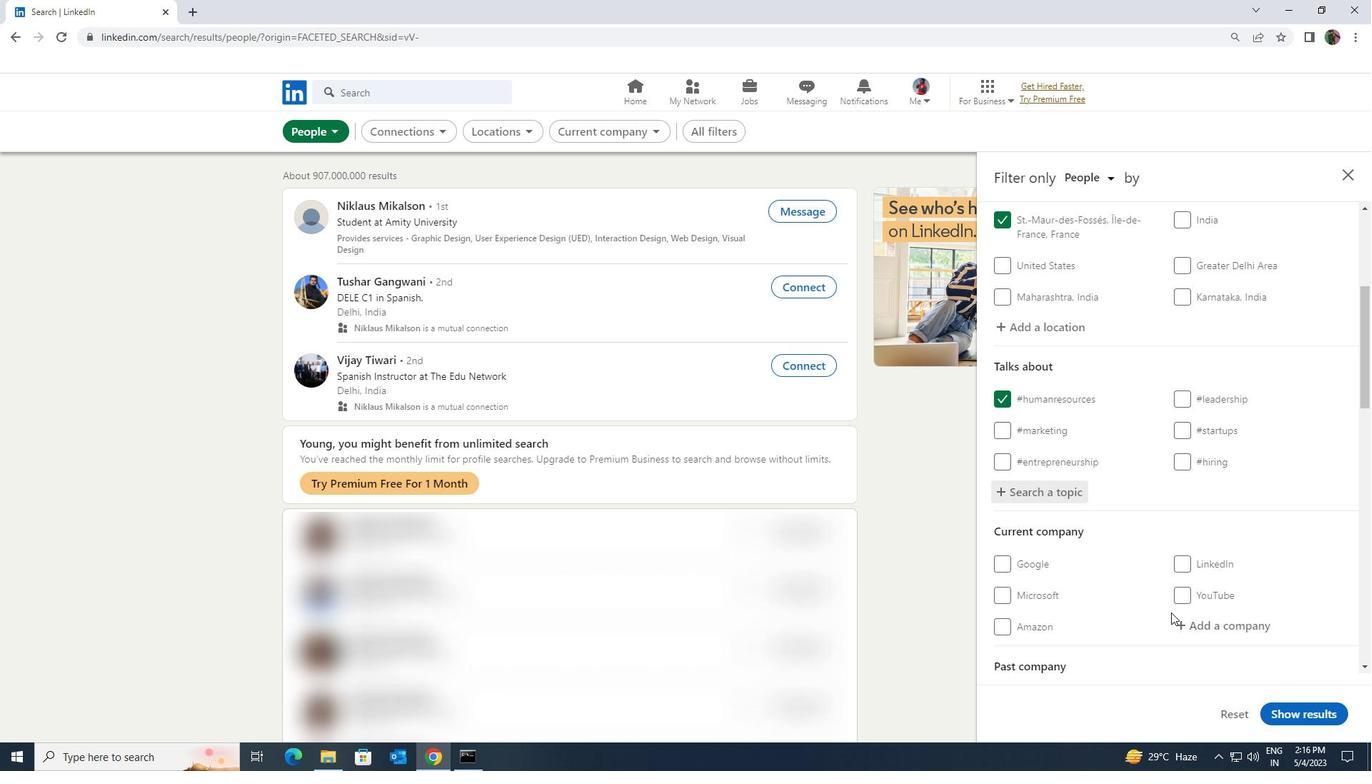 
Action: Mouse scrolled (1171, 612) with delta (0, 0)
Screenshot: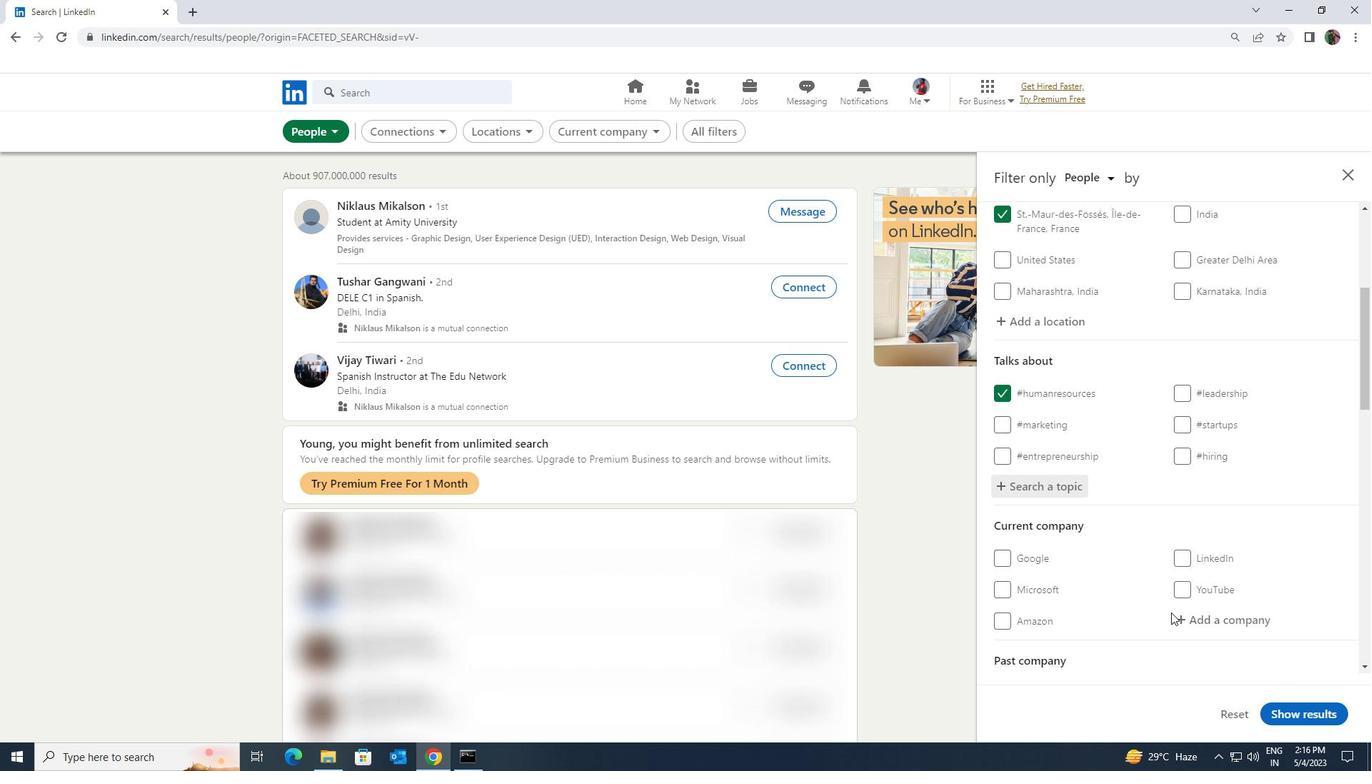 
Action: Mouse moved to (1172, 612)
Screenshot: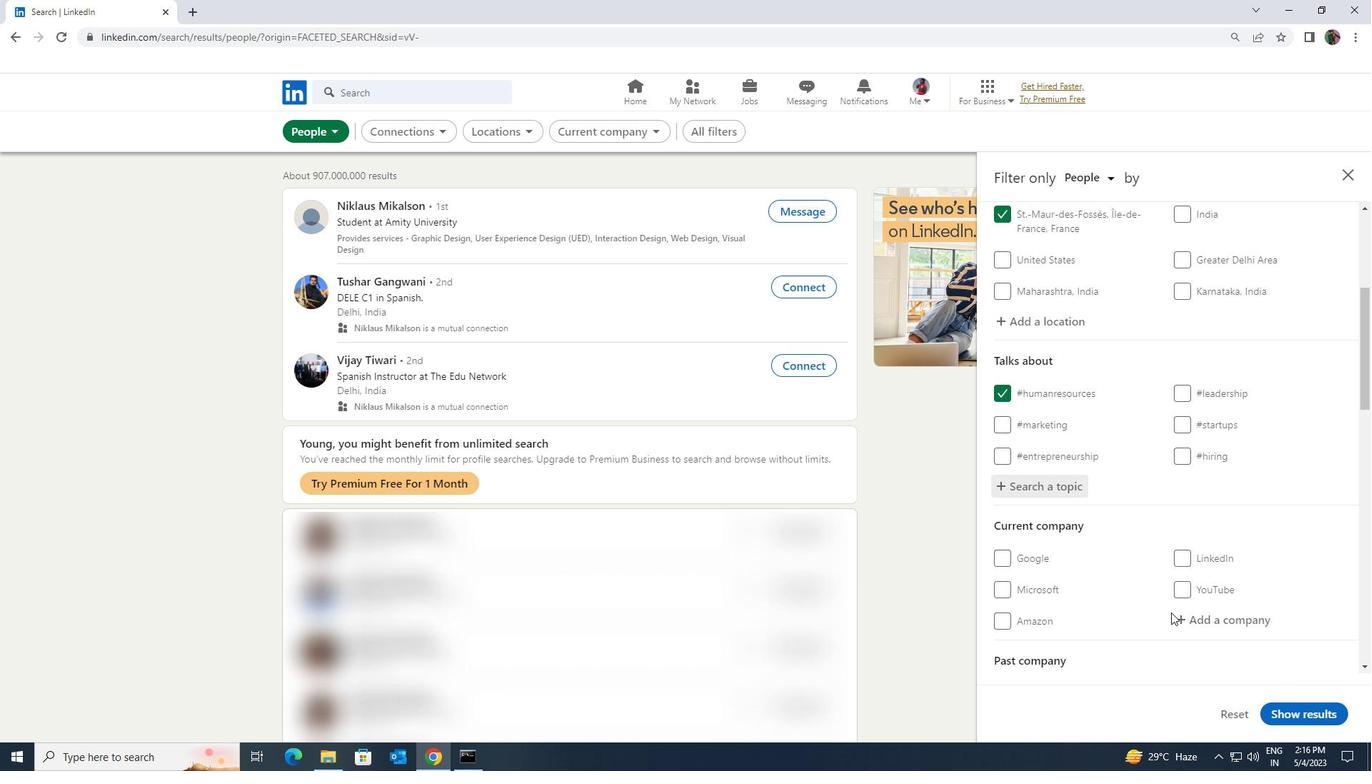 
Action: Mouse scrolled (1172, 612) with delta (0, 0)
Screenshot: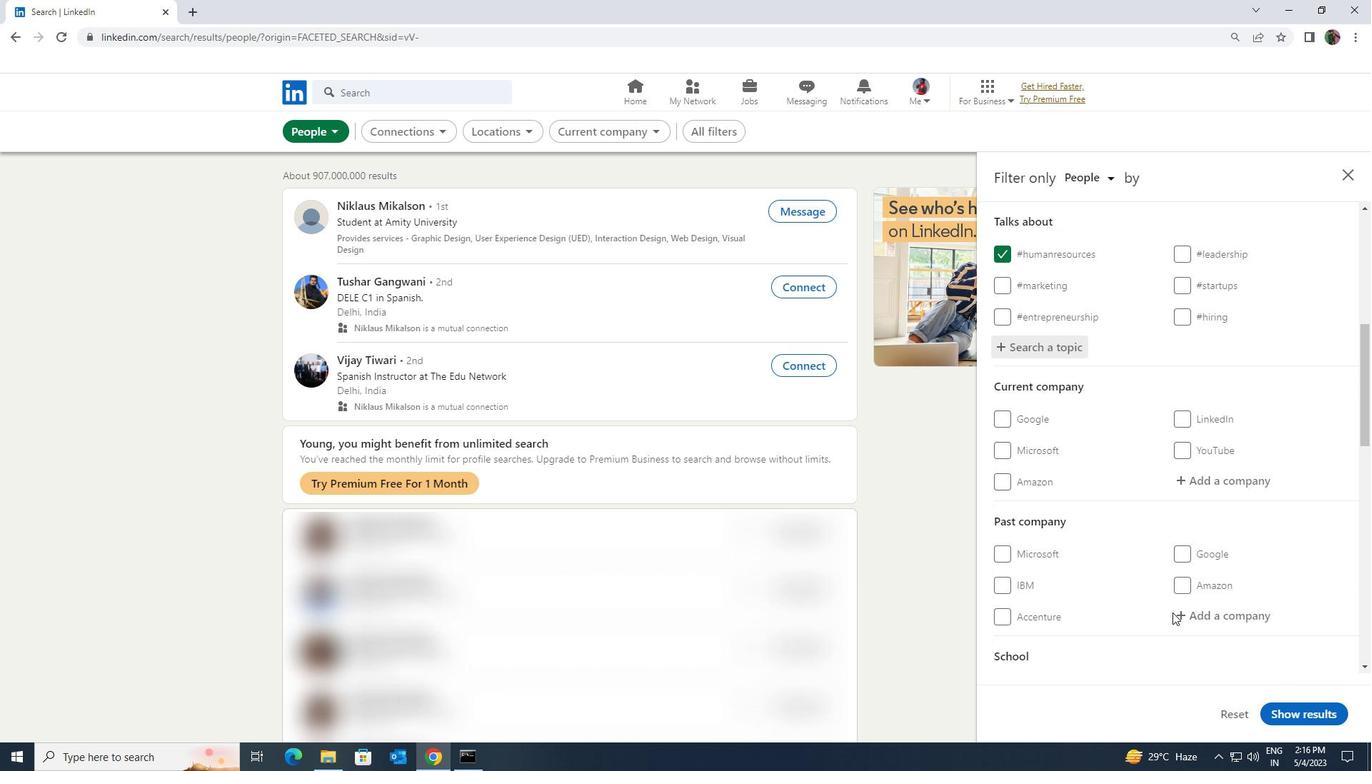 
Action: Mouse scrolled (1172, 612) with delta (0, 0)
Screenshot: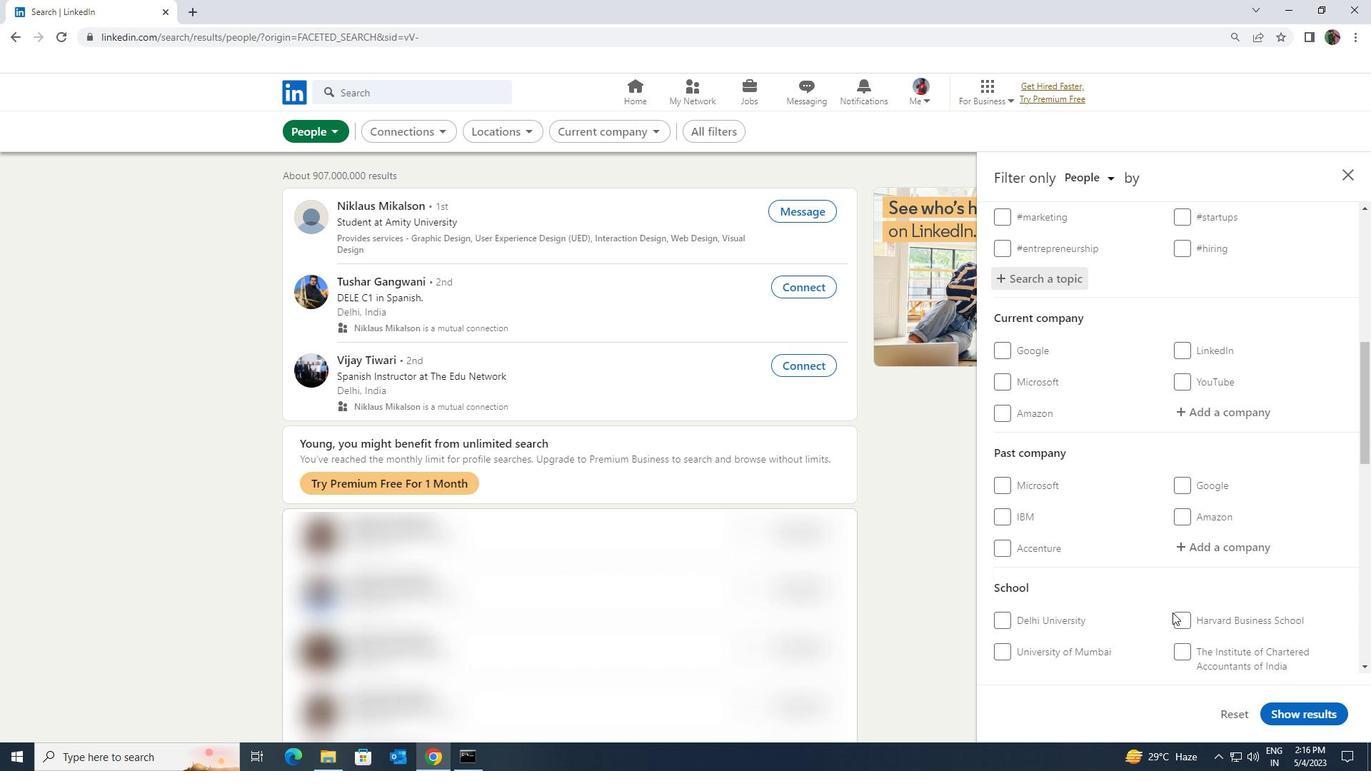 
Action: Mouse scrolled (1172, 612) with delta (0, 0)
Screenshot: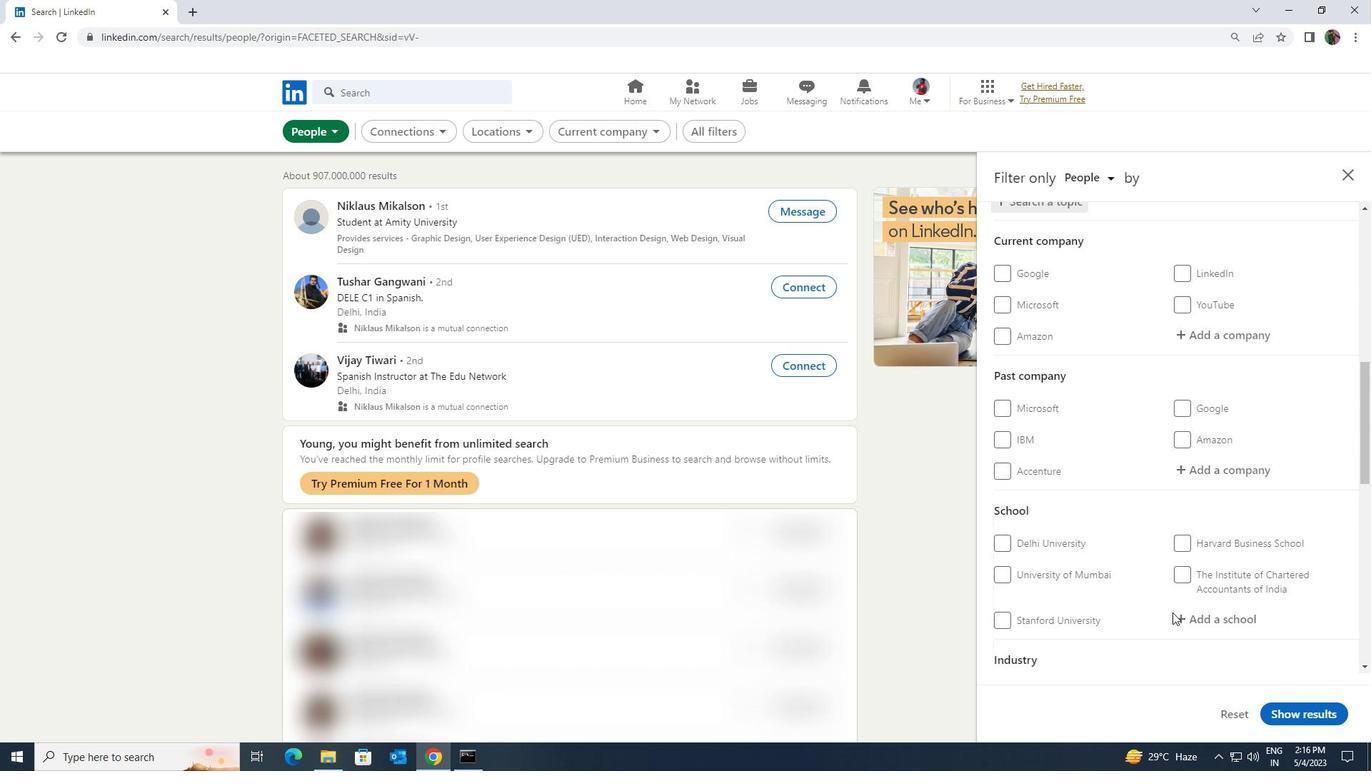 
Action: Mouse scrolled (1172, 612) with delta (0, 0)
Screenshot: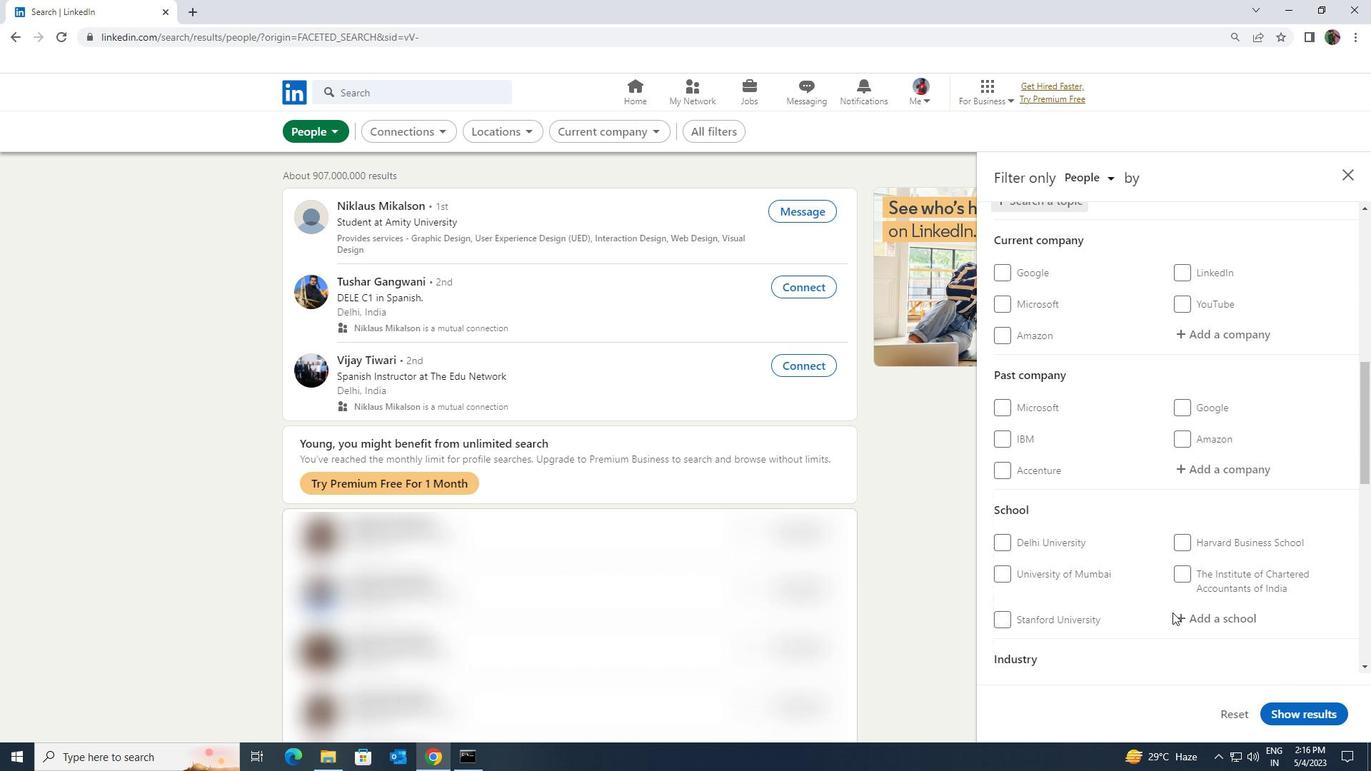
Action: Mouse scrolled (1172, 612) with delta (0, 0)
Screenshot: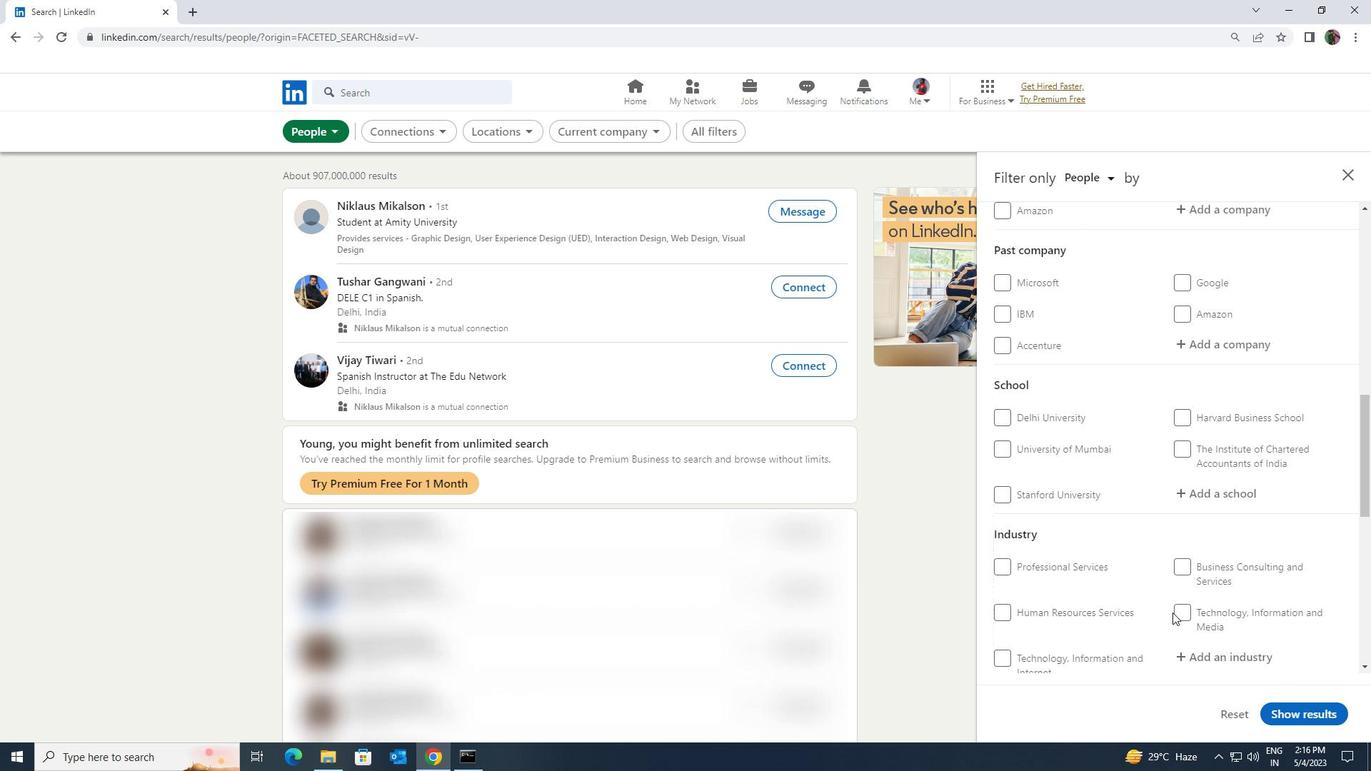 
Action: Mouse scrolled (1172, 612) with delta (0, 0)
Screenshot: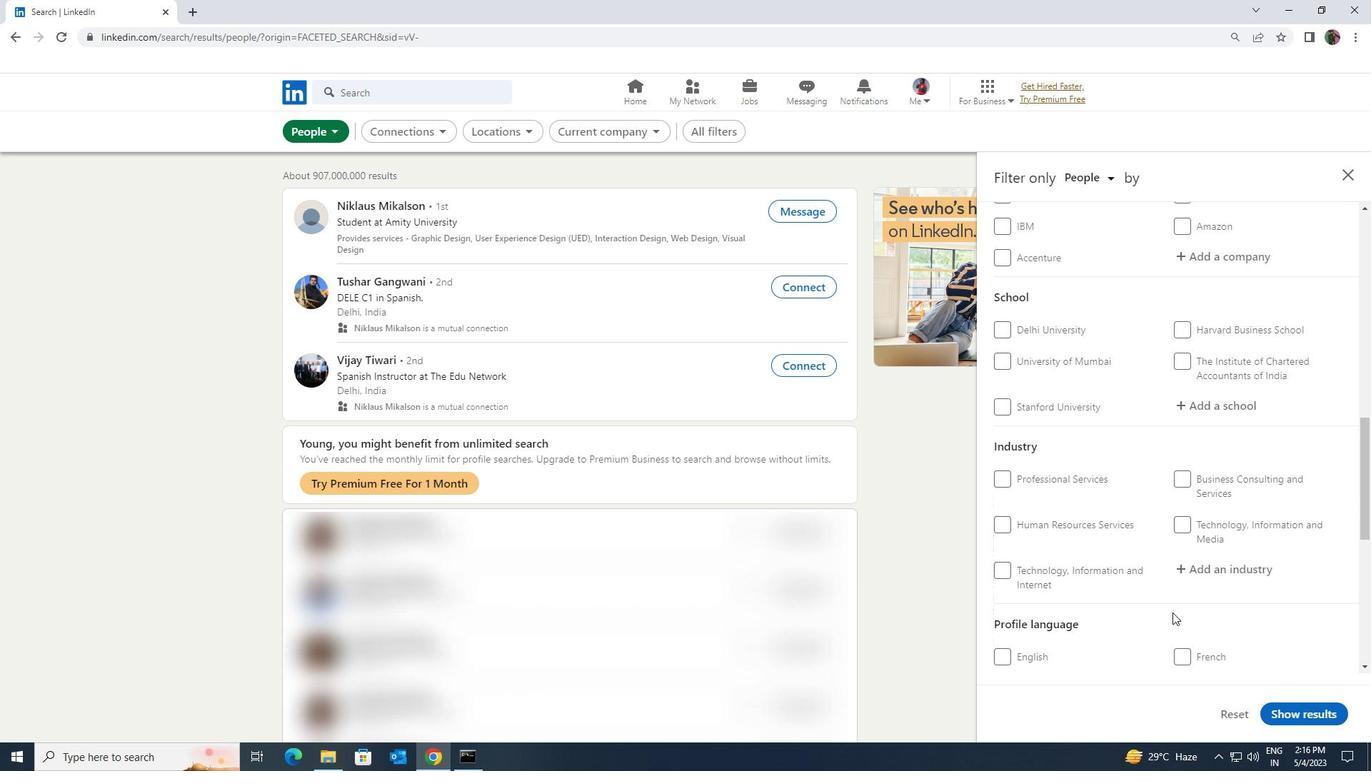 
Action: Mouse moved to (993, 607)
Screenshot: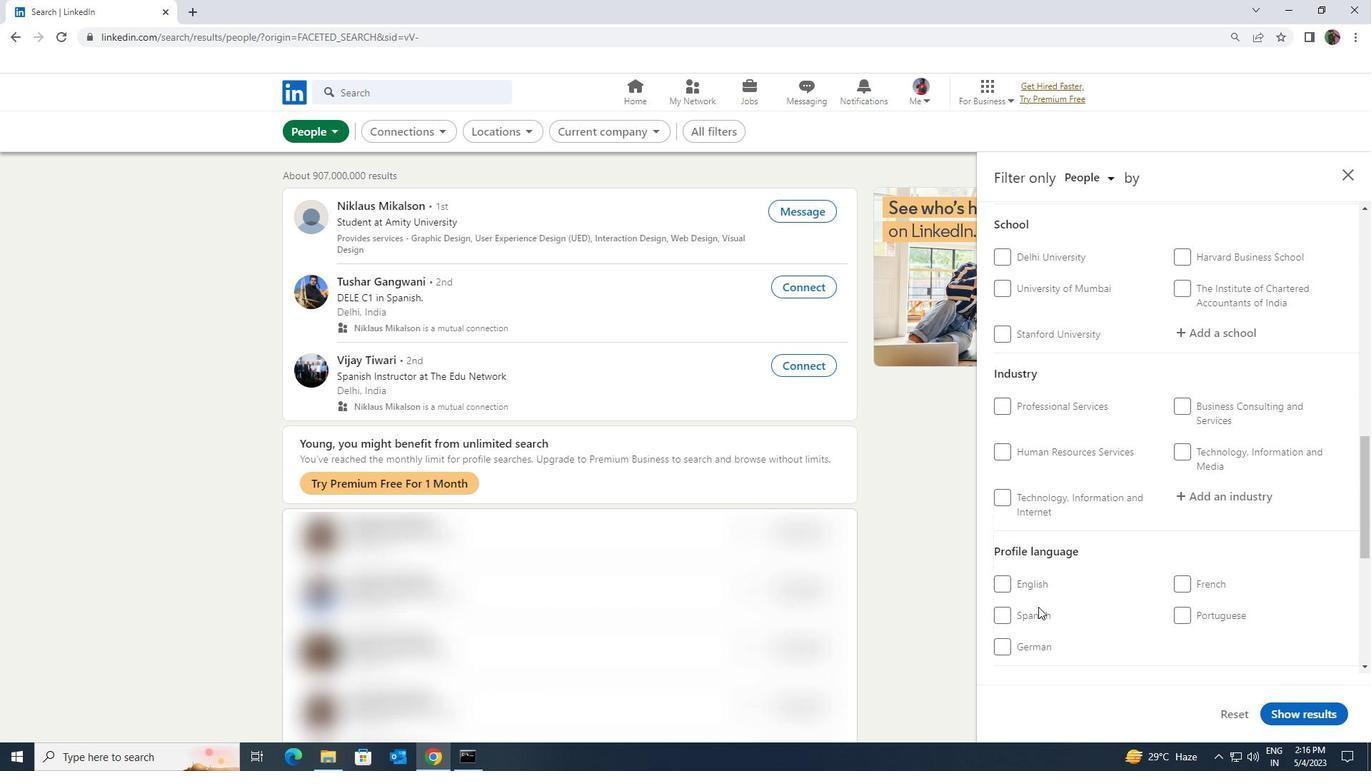 
Action: Mouse pressed left at (993, 607)
Screenshot: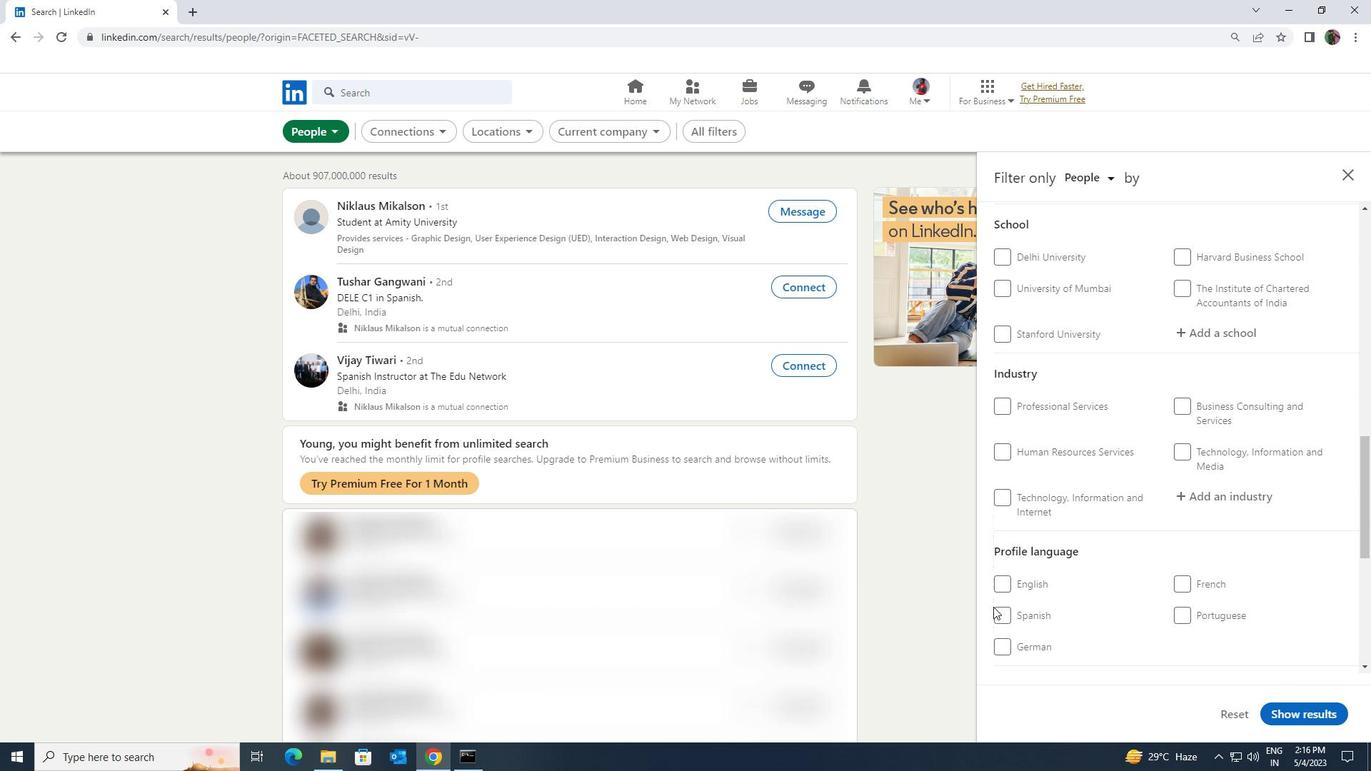 
Action: Mouse moved to (1004, 609)
Screenshot: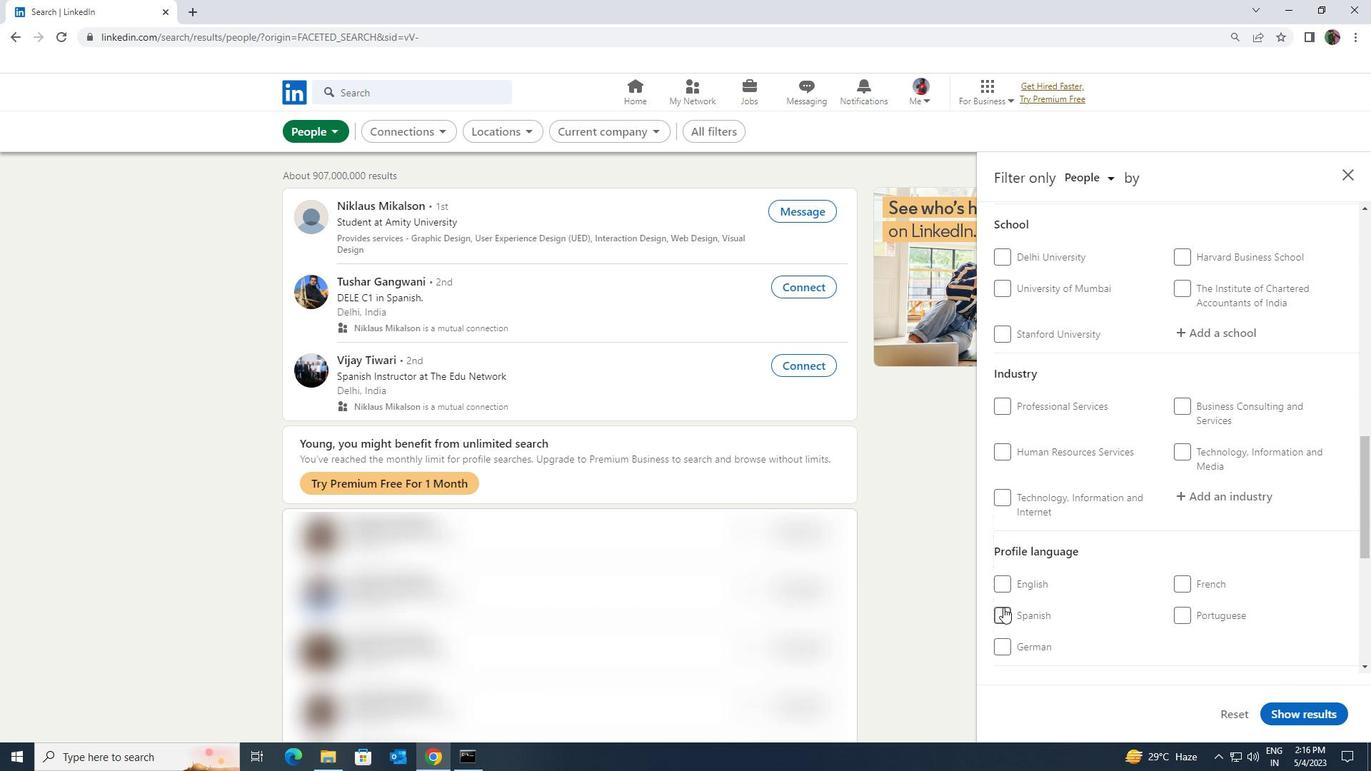 
Action: Mouse pressed left at (1004, 609)
Screenshot: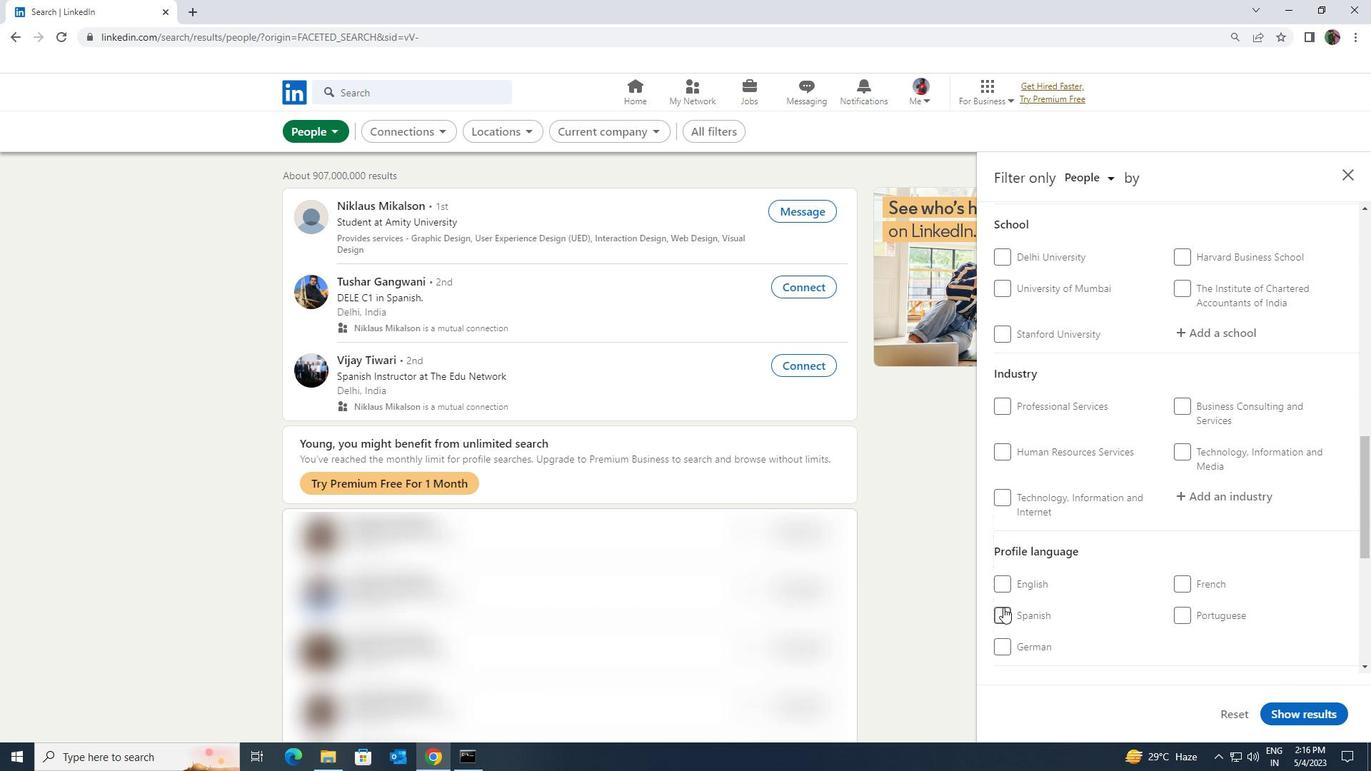 
Action: Mouse moved to (1100, 611)
Screenshot: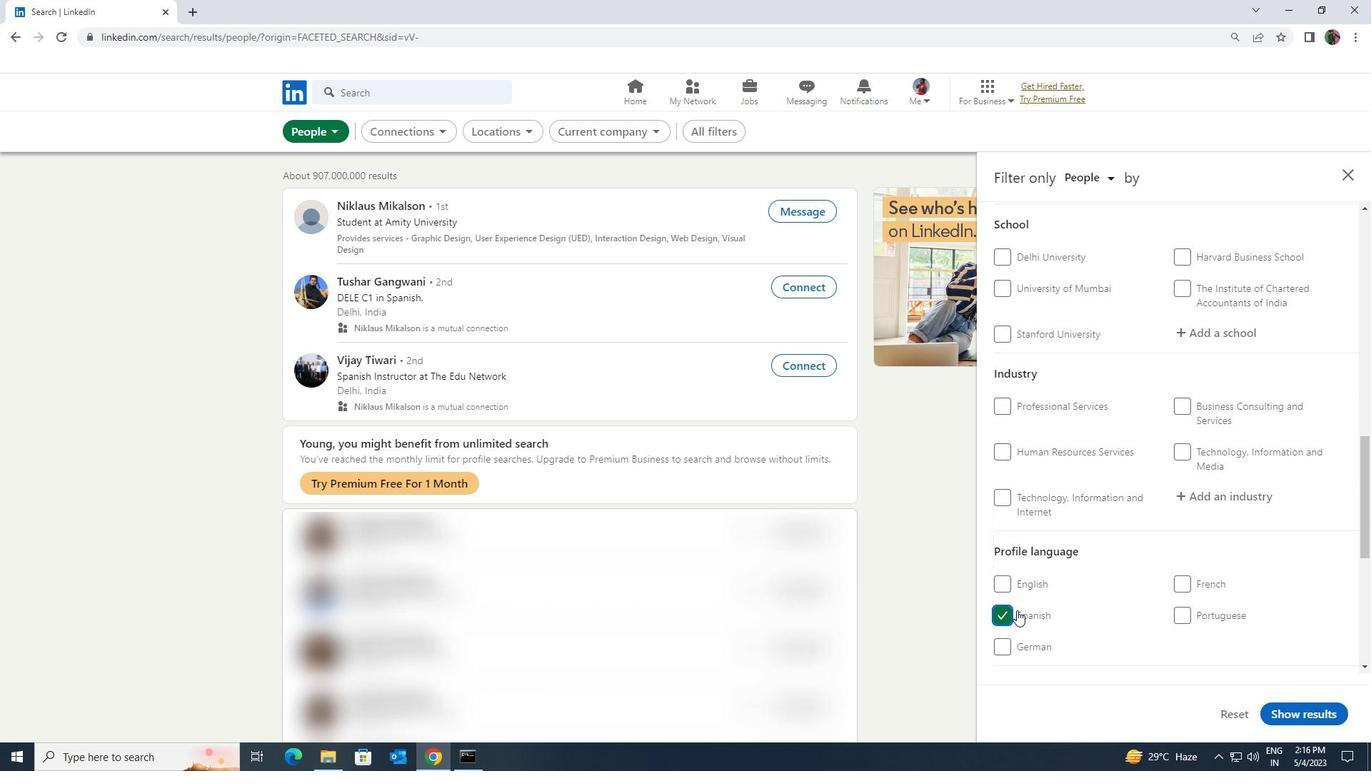 
Action: Mouse scrolled (1100, 612) with delta (0, 0)
Screenshot: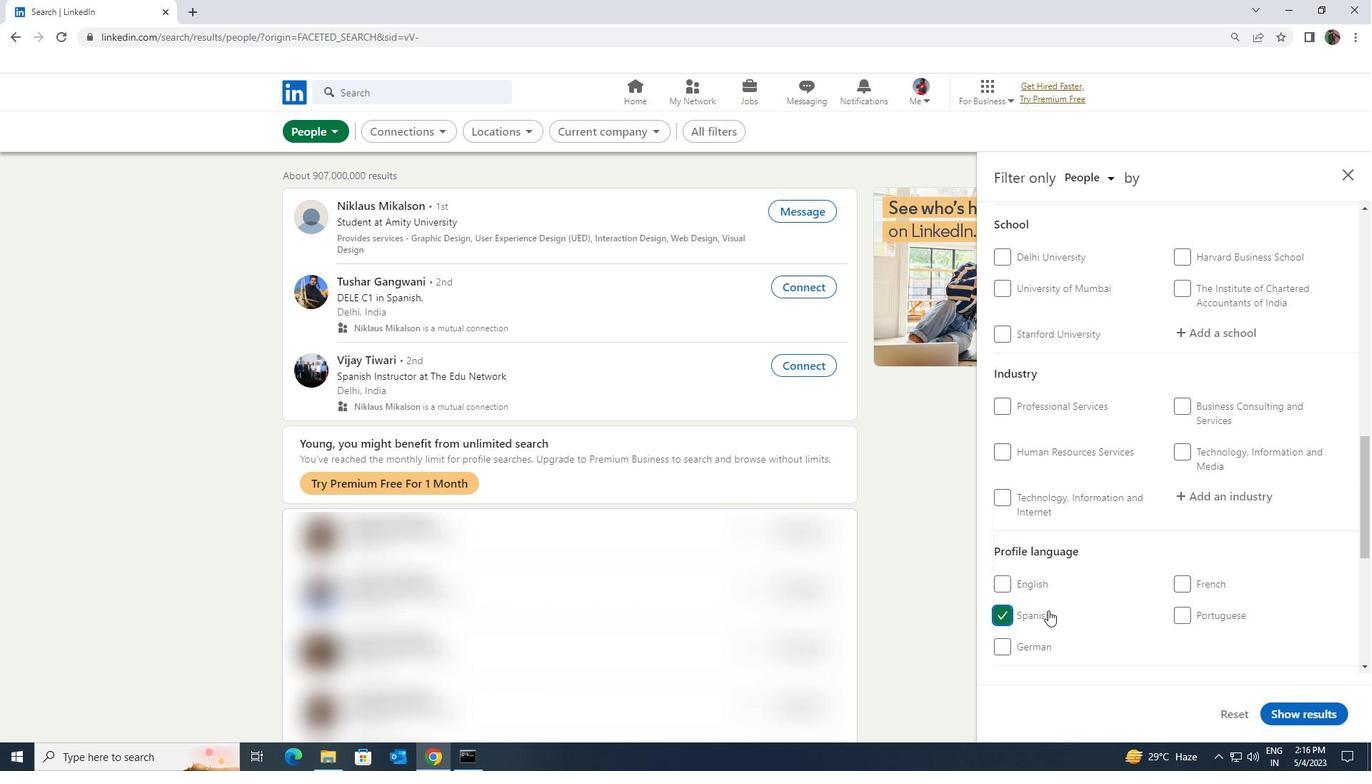 
Action: Mouse scrolled (1100, 612) with delta (0, 0)
Screenshot: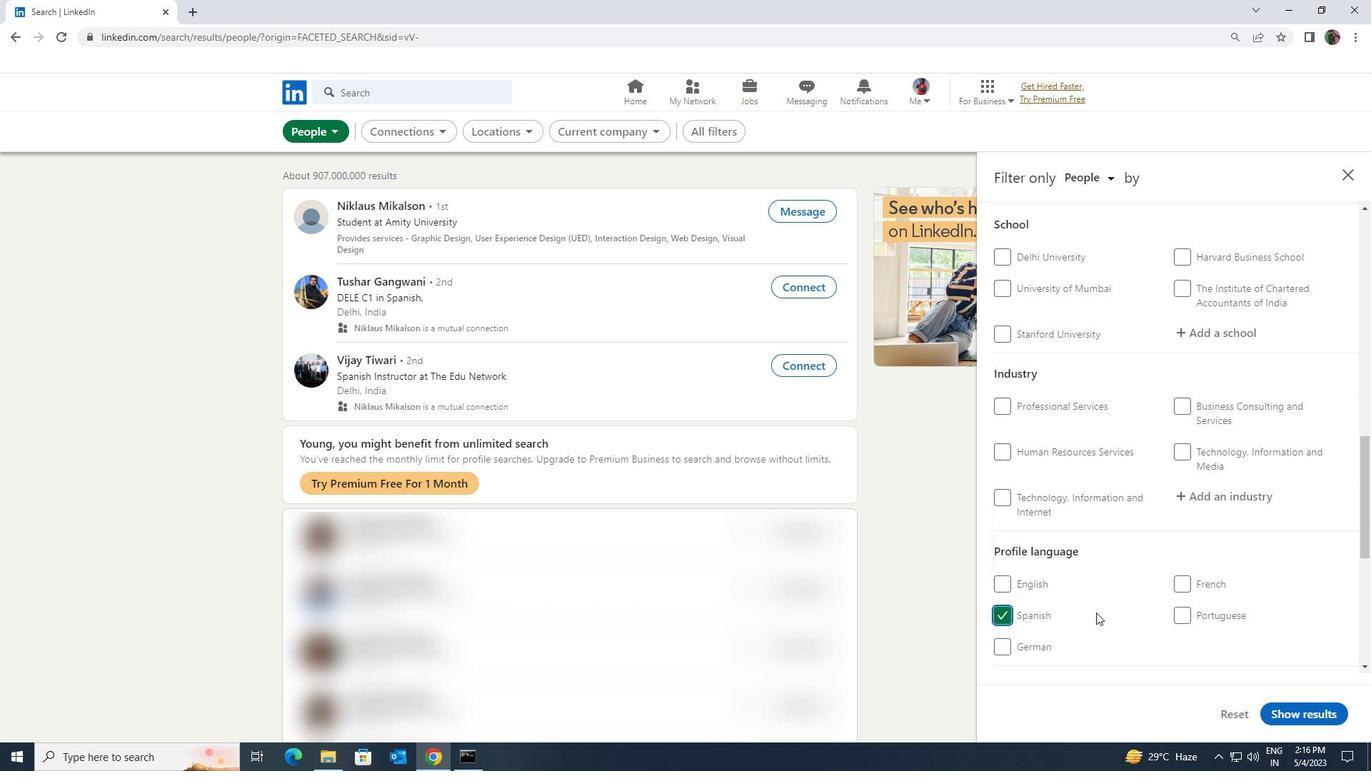 
Action: Mouse scrolled (1100, 612) with delta (0, 0)
Screenshot: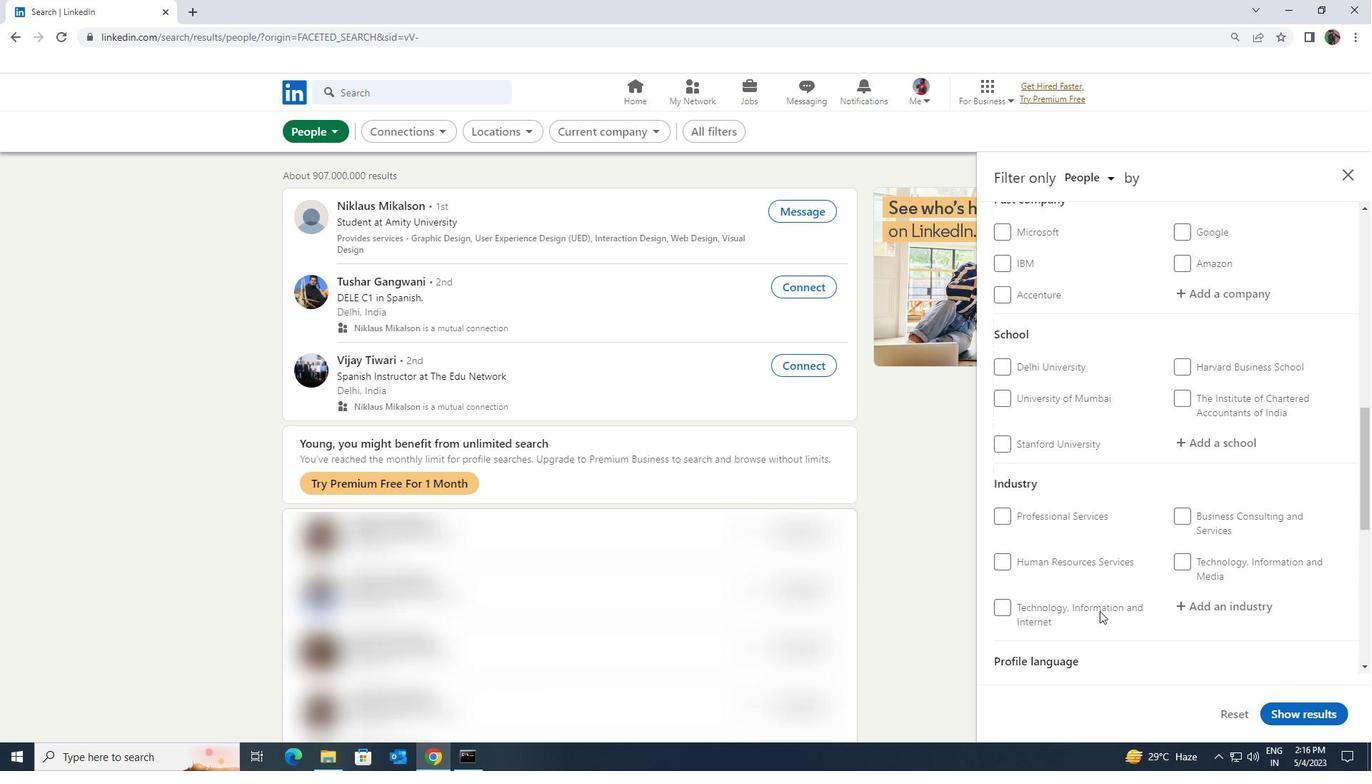 
Action: Mouse scrolled (1100, 612) with delta (0, 0)
Screenshot: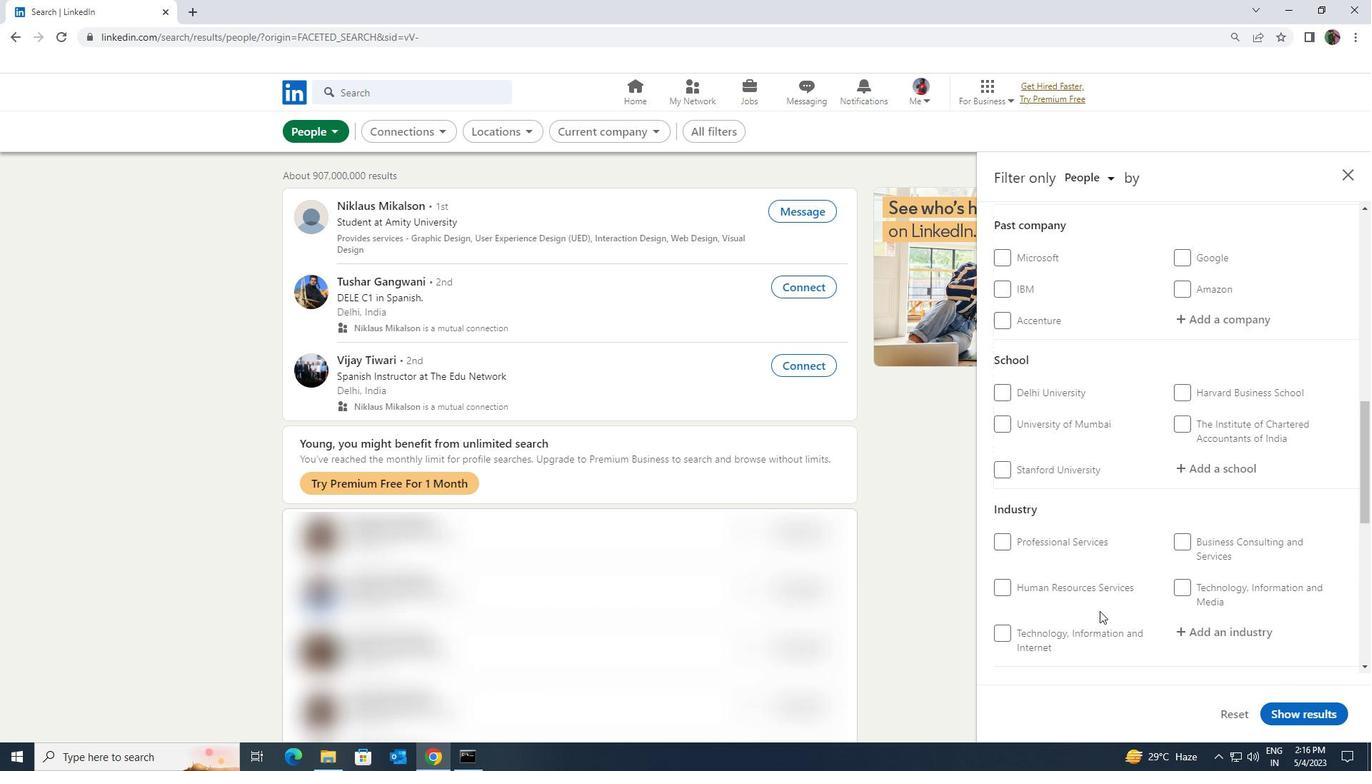 
Action: Mouse scrolled (1100, 612) with delta (0, 0)
Screenshot: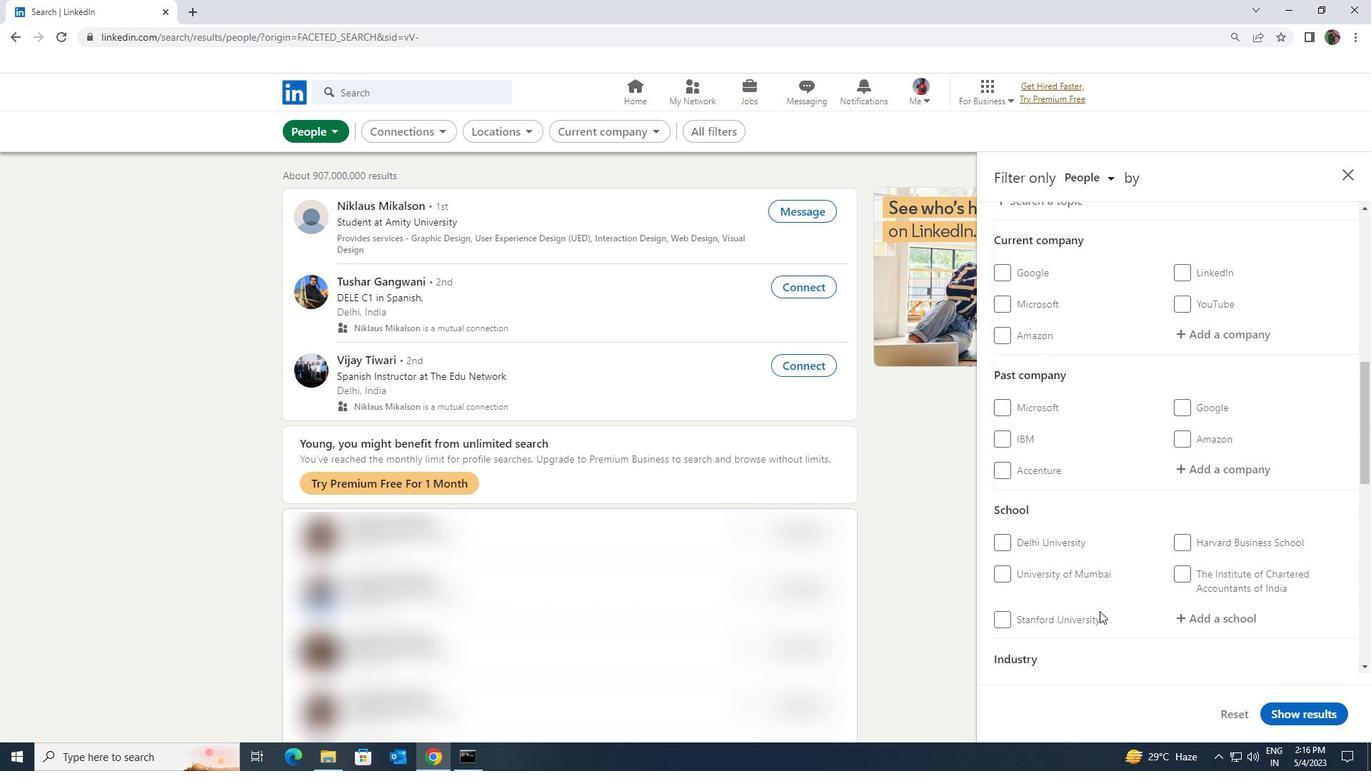
Action: Mouse scrolled (1100, 612) with delta (0, 0)
Screenshot: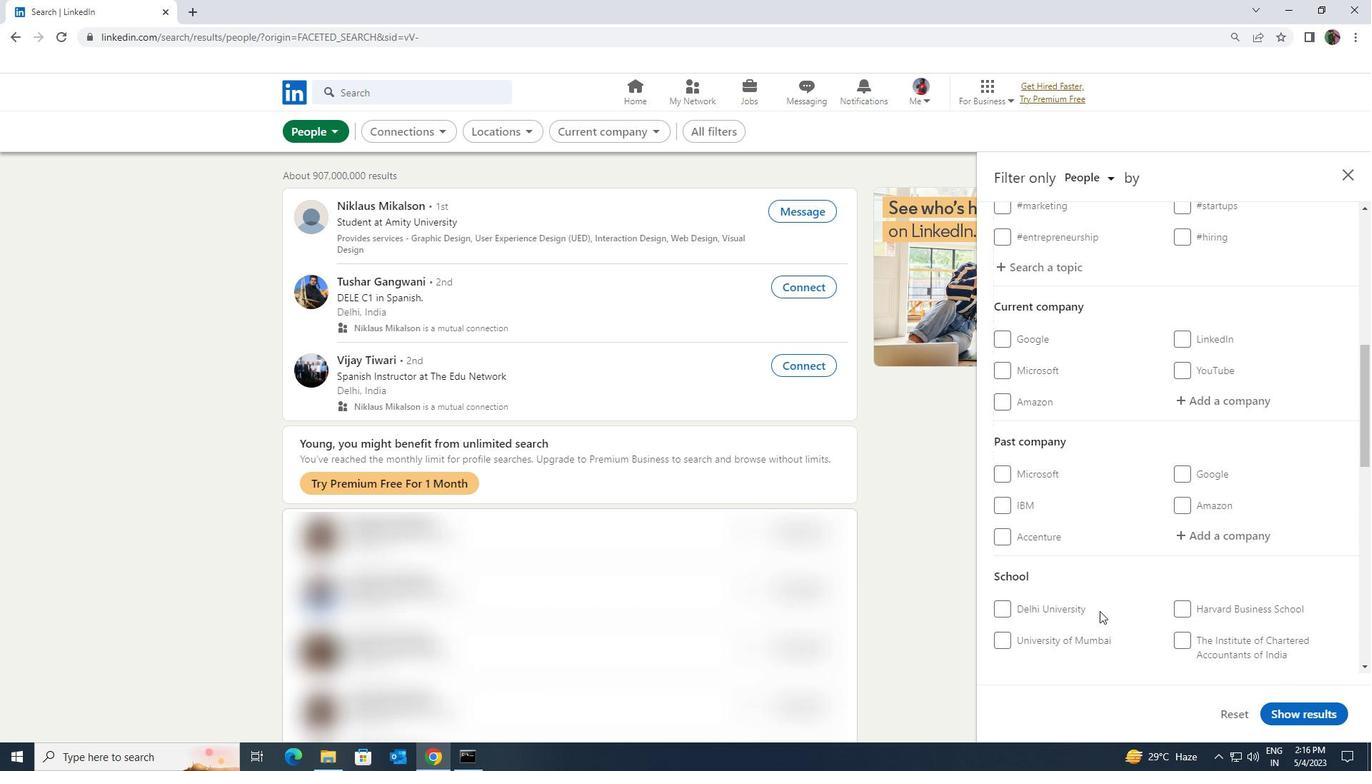 
Action: Mouse moved to (1188, 480)
Screenshot: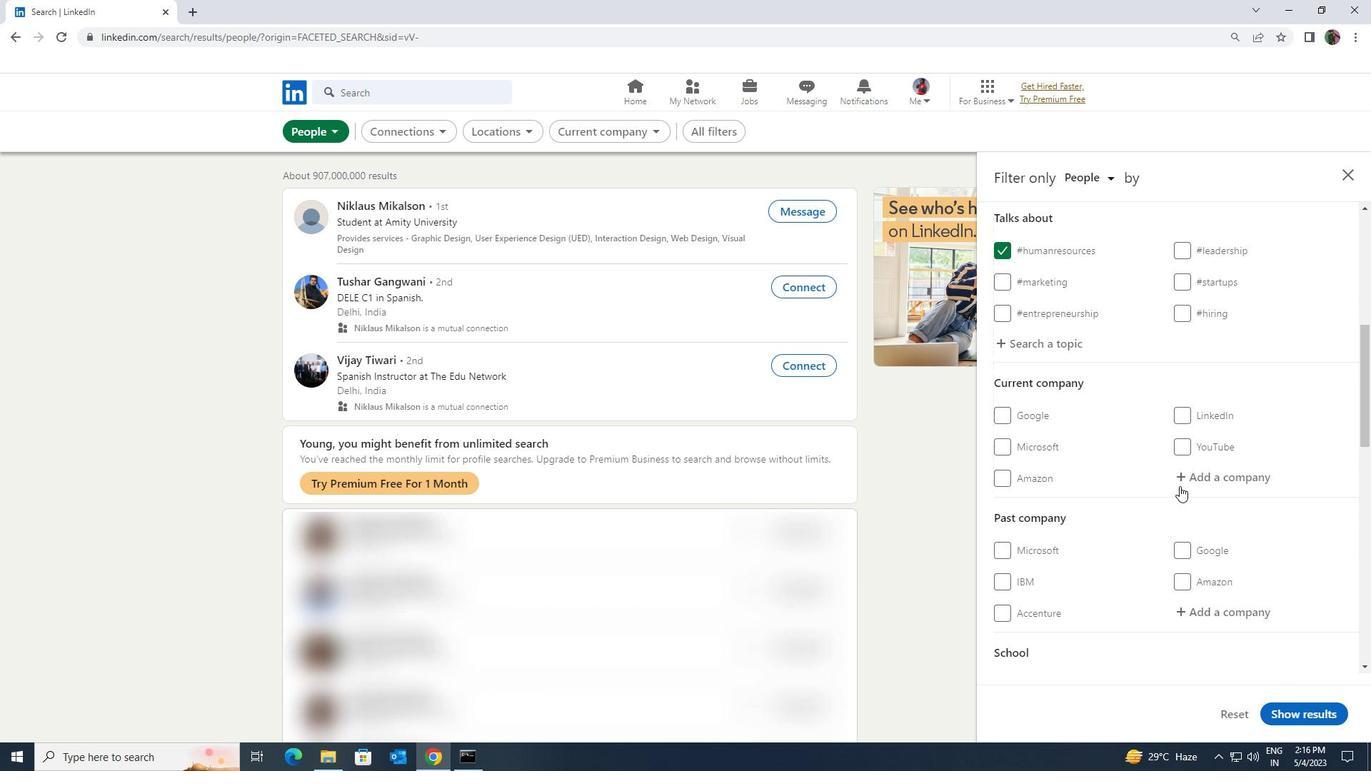 
Action: Mouse pressed left at (1188, 480)
Screenshot: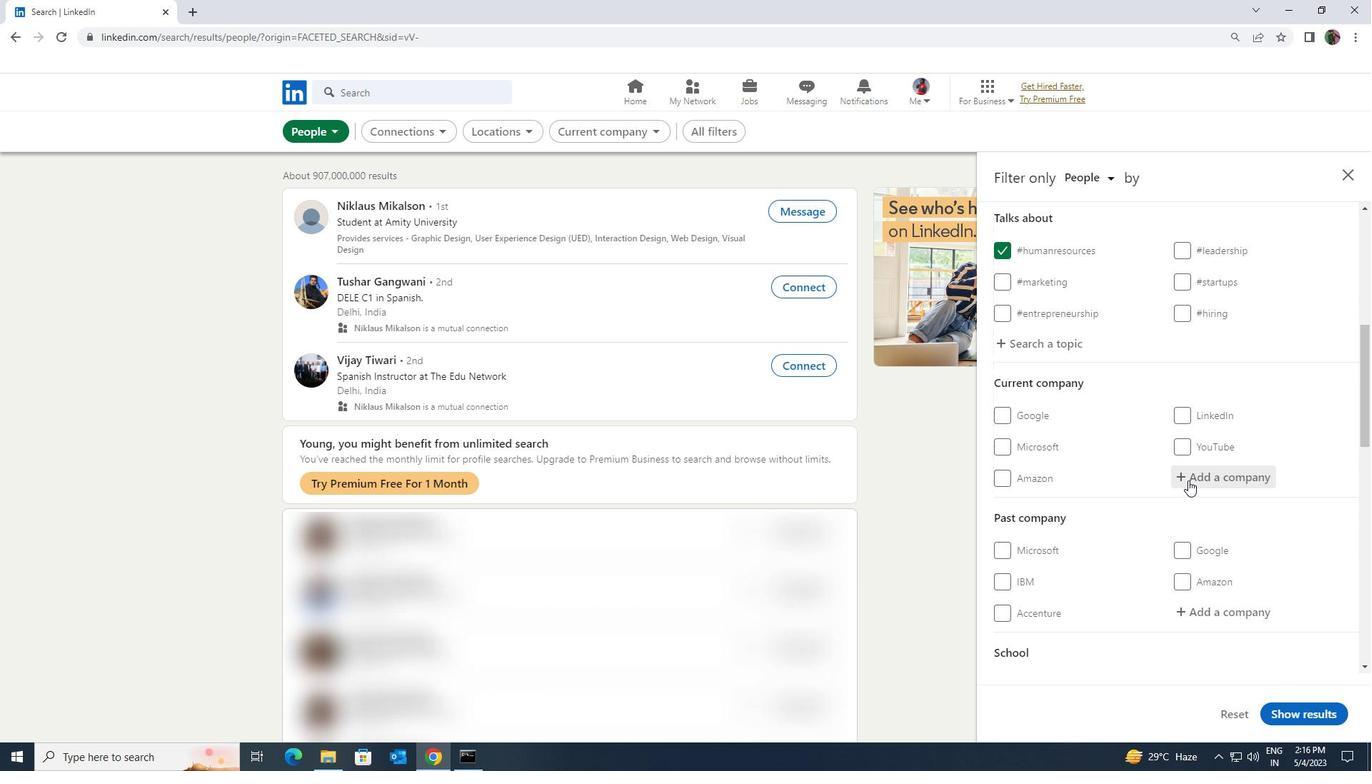 
Action: Key pressed <Key.shift><Key.shift><Key.shift><Key.shift><Key.shift><Key.shift><Key.shift><Key.shift>DAR<Key.space><Key.shift>ENGINEERING
Screenshot: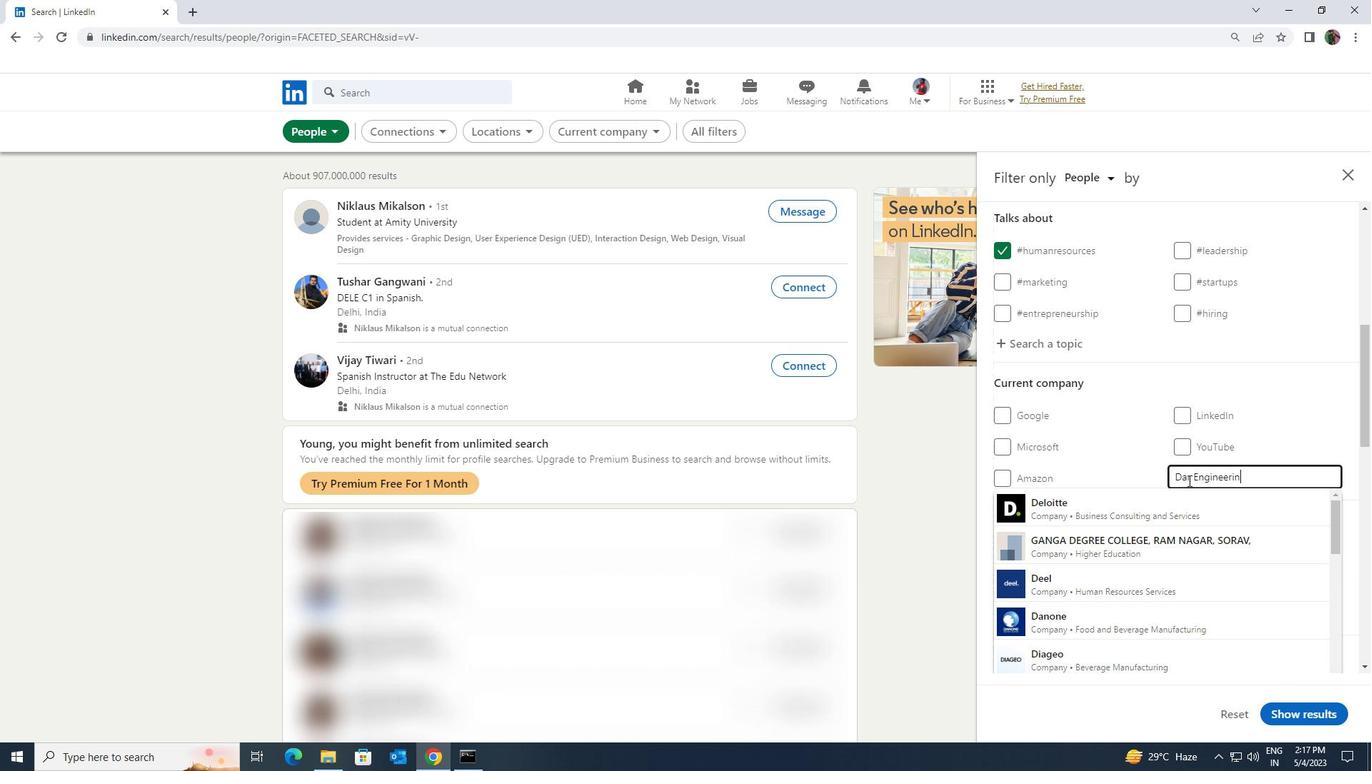 
Action: Mouse moved to (1175, 506)
Screenshot: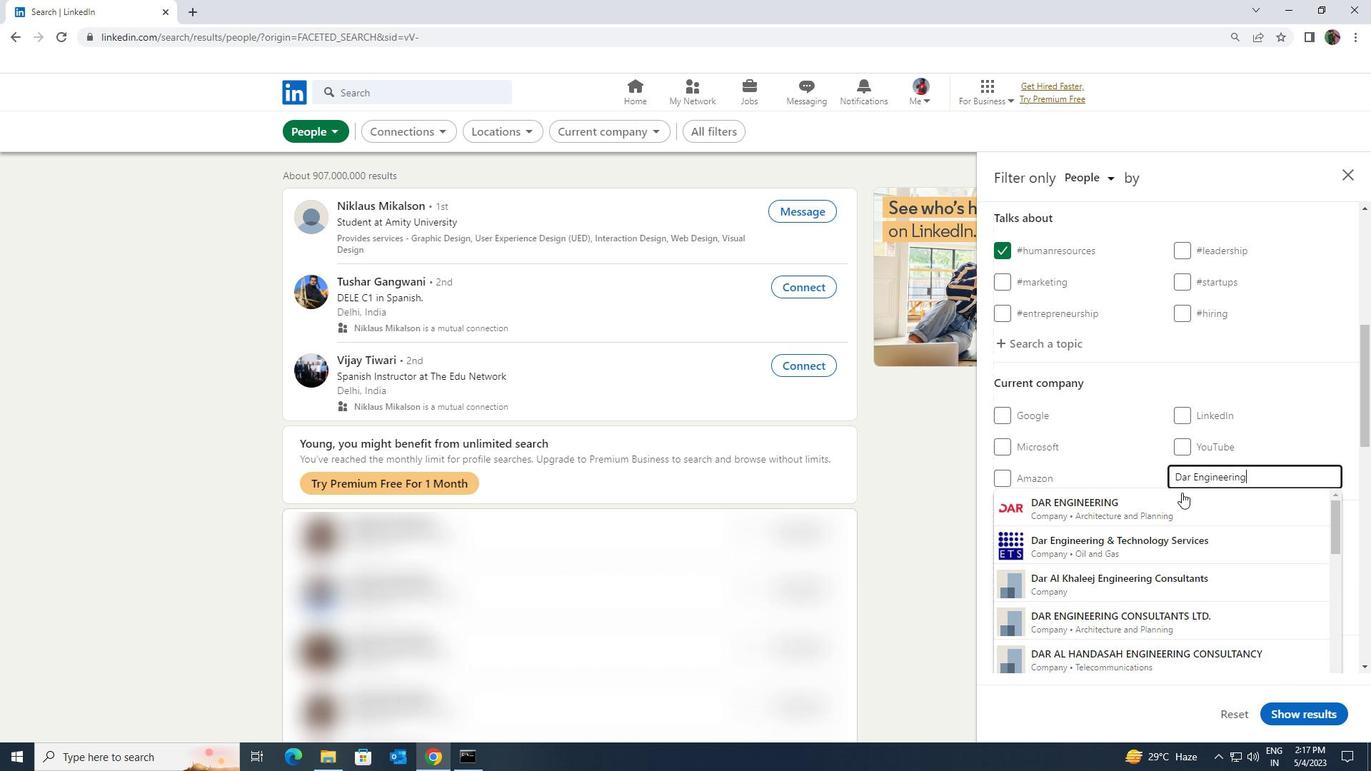
Action: Mouse pressed left at (1175, 506)
Screenshot: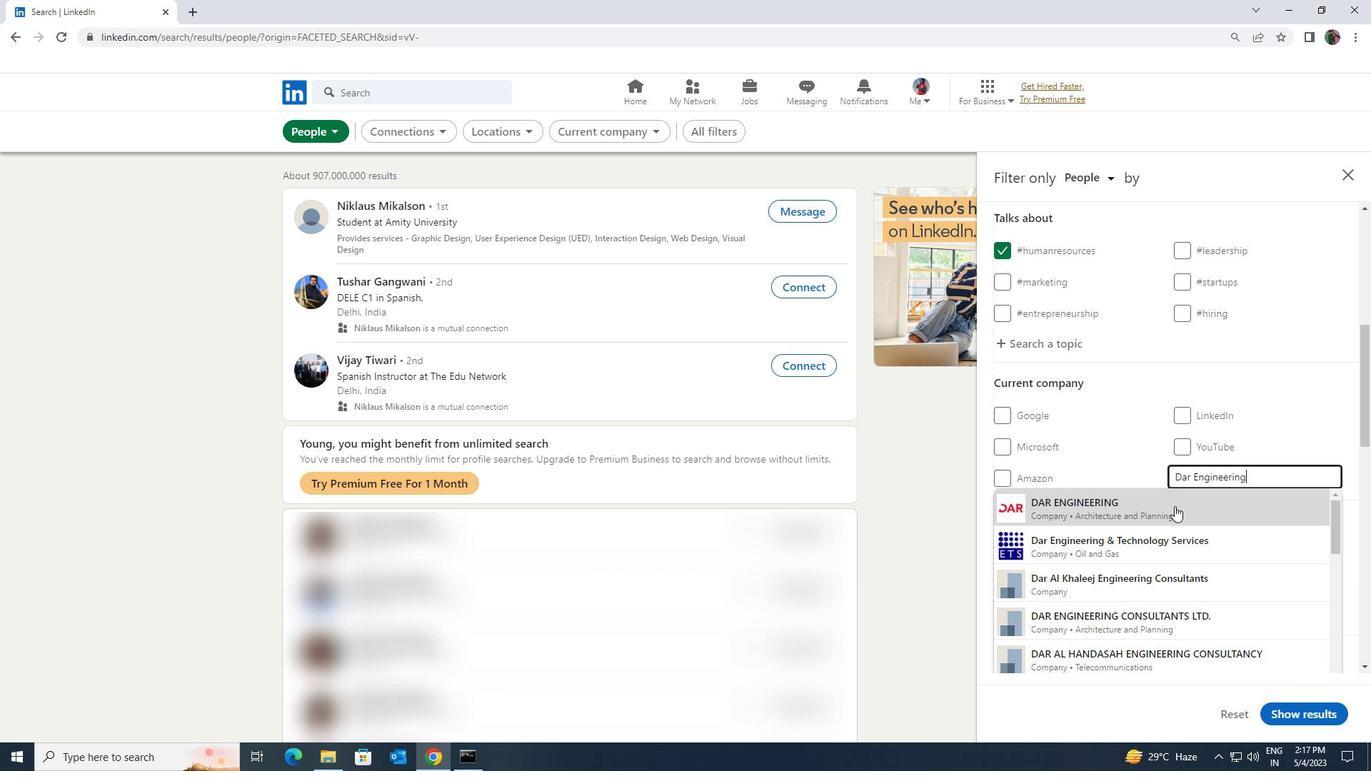 
Action: Mouse scrolled (1175, 505) with delta (0, 0)
Screenshot: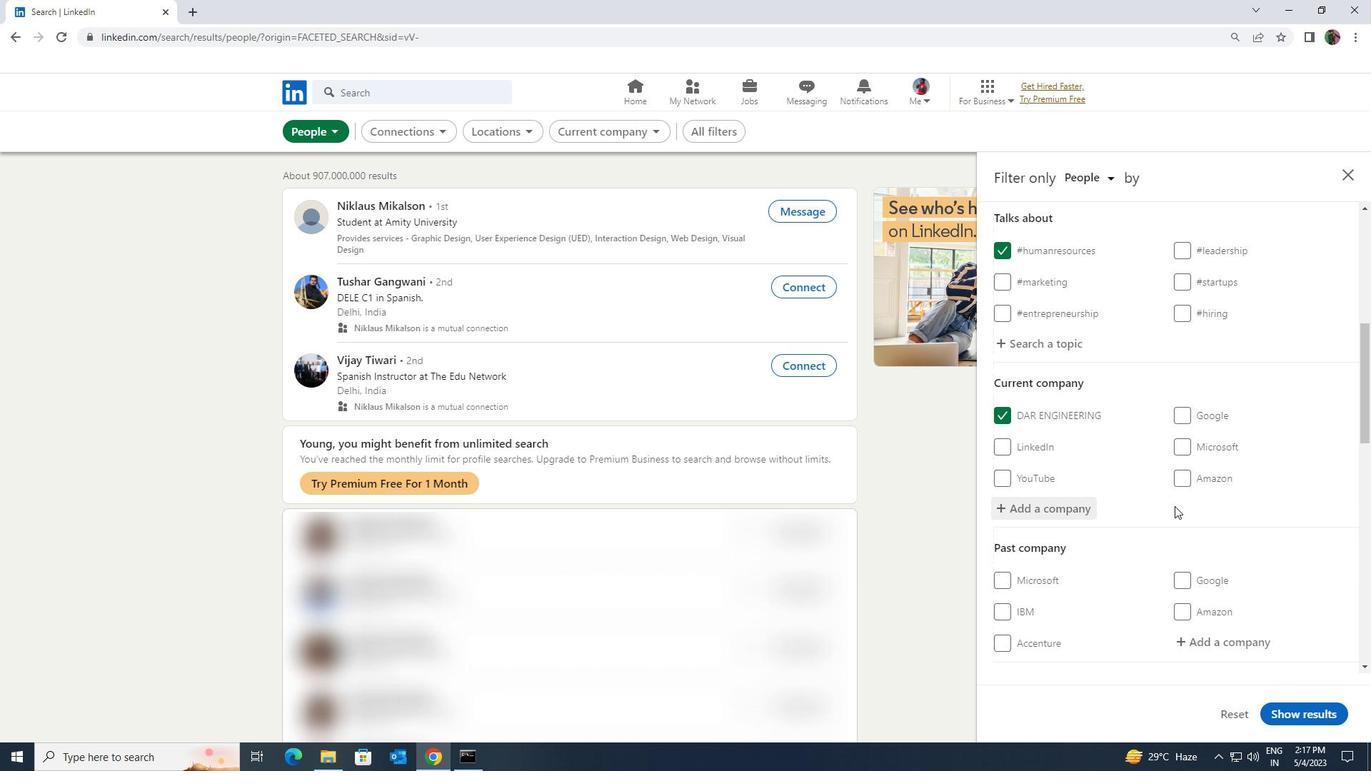 
Action: Mouse scrolled (1175, 505) with delta (0, 0)
Screenshot: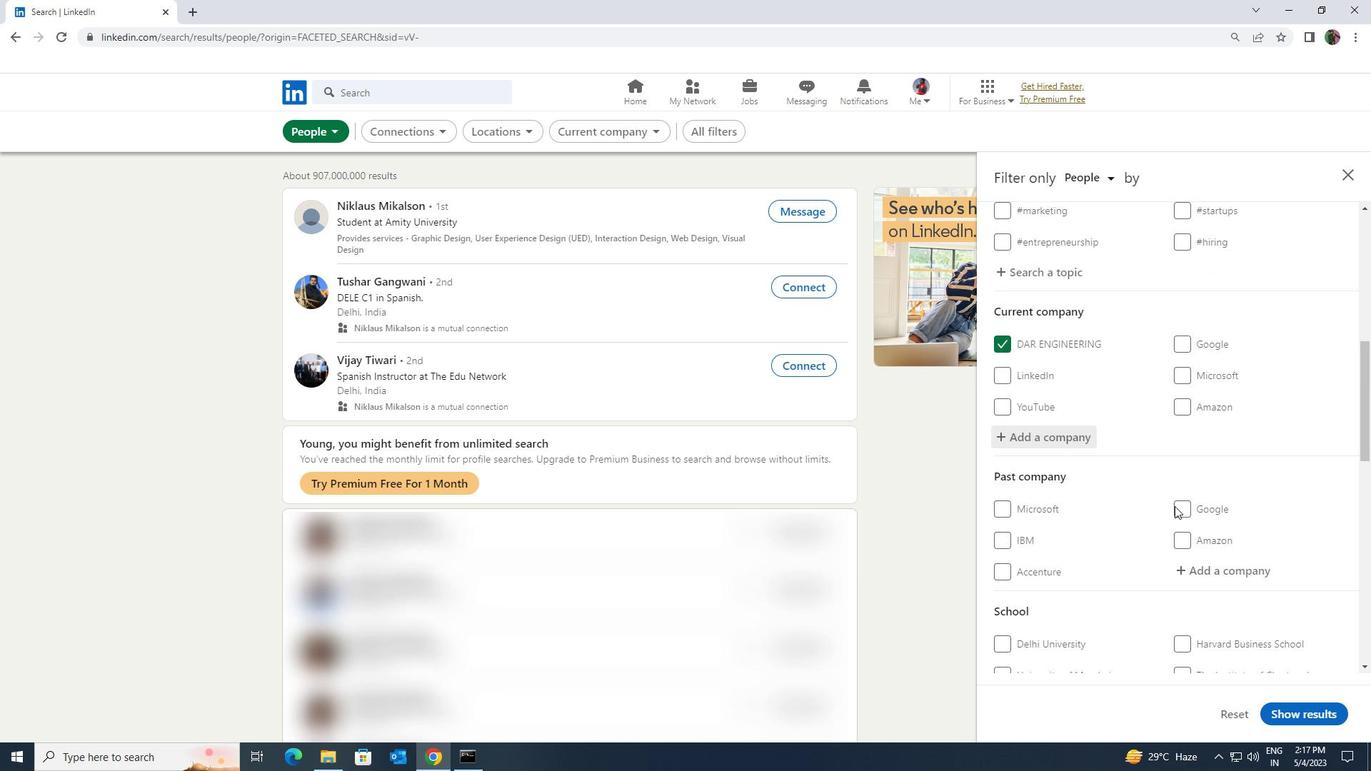 
Action: Mouse scrolled (1175, 505) with delta (0, 0)
Screenshot: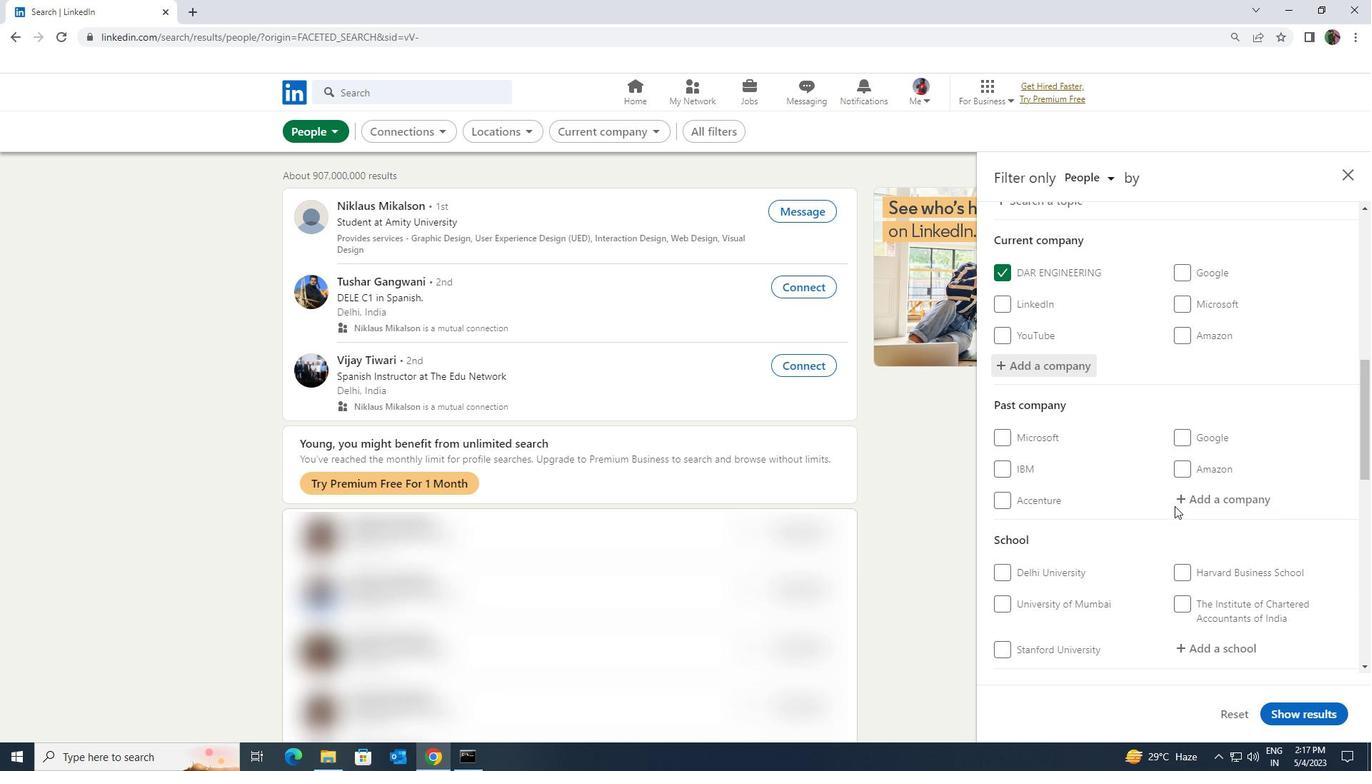 
Action: Mouse scrolled (1175, 505) with delta (0, 0)
Screenshot: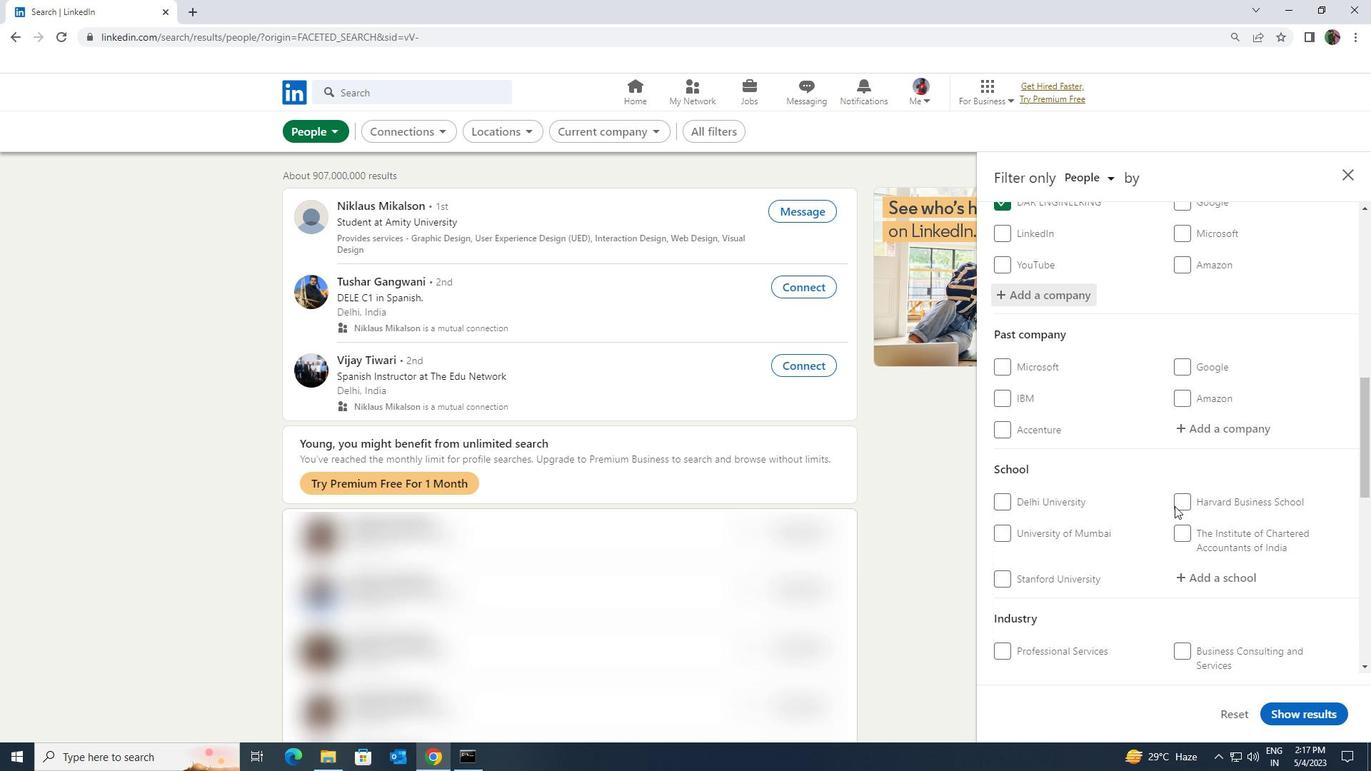 
Action: Mouse moved to (1182, 507)
Screenshot: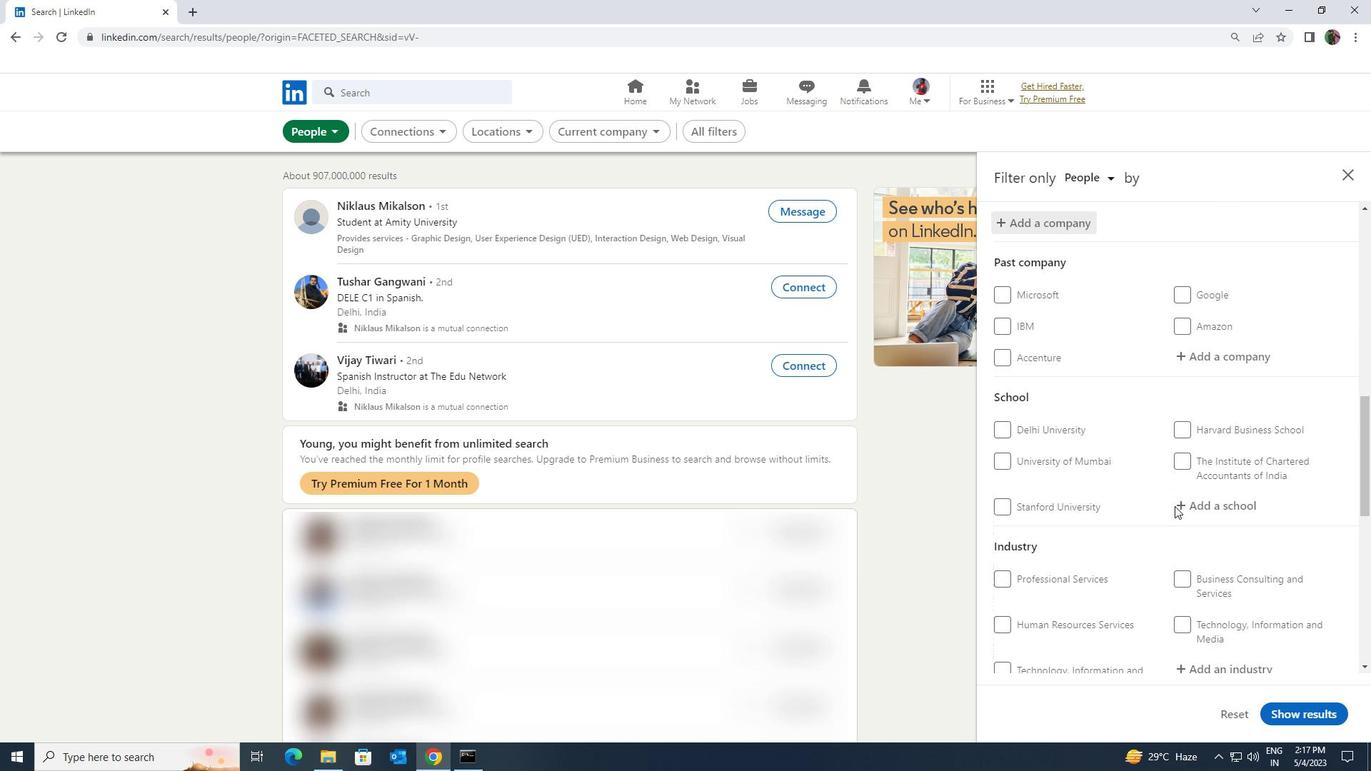 
Action: Mouse pressed left at (1182, 507)
Screenshot: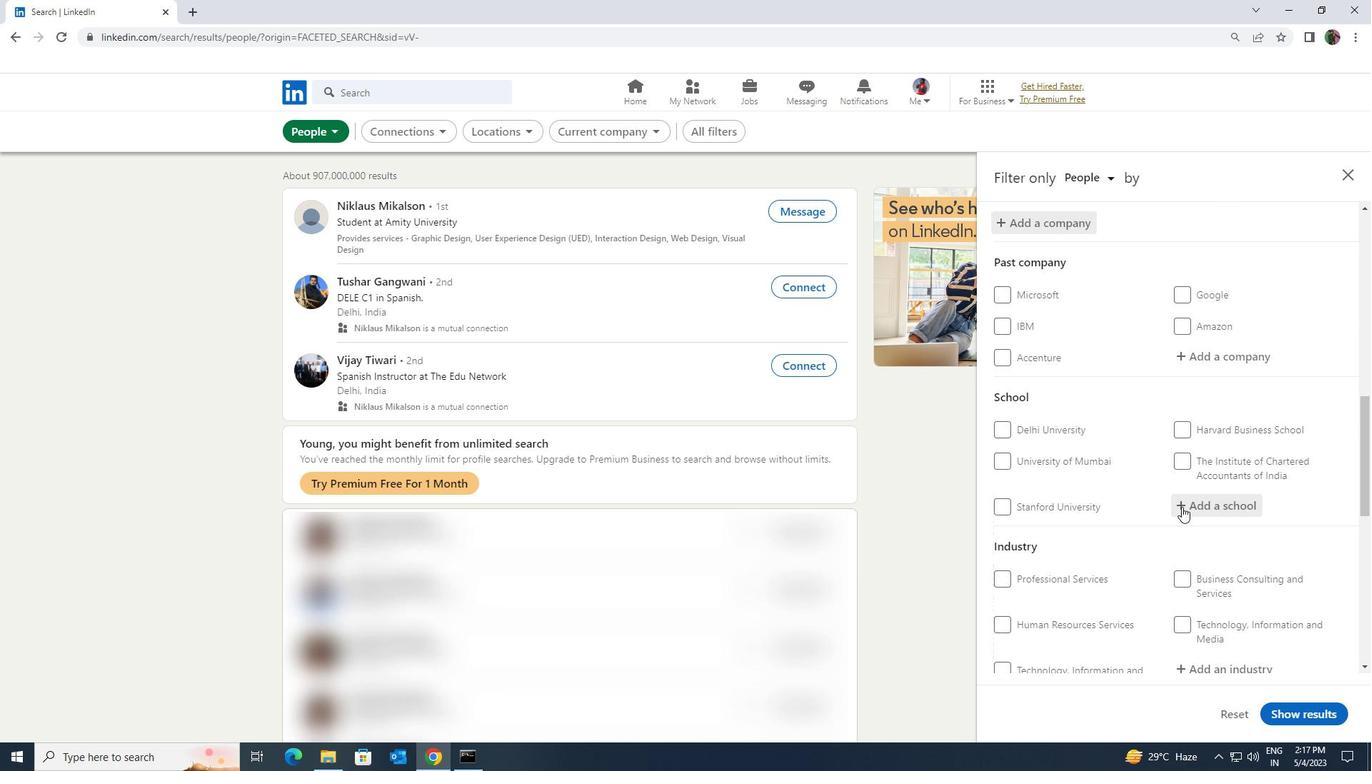 
Action: Key pressed <Key.shift><Key.shift><Key.shift><Key.shift><Key.shift><Key.shift><Key.shift><Key.shift><Key.shift><Key.shift><Key.shift><Key.shift>SHRI<Key.space><Key.shift><Key.shift><Key.shift><Key.shift><Key.shift><Key.shift><Key.shift><Key.shift><Key.shift>GURU<Key.space>
Screenshot: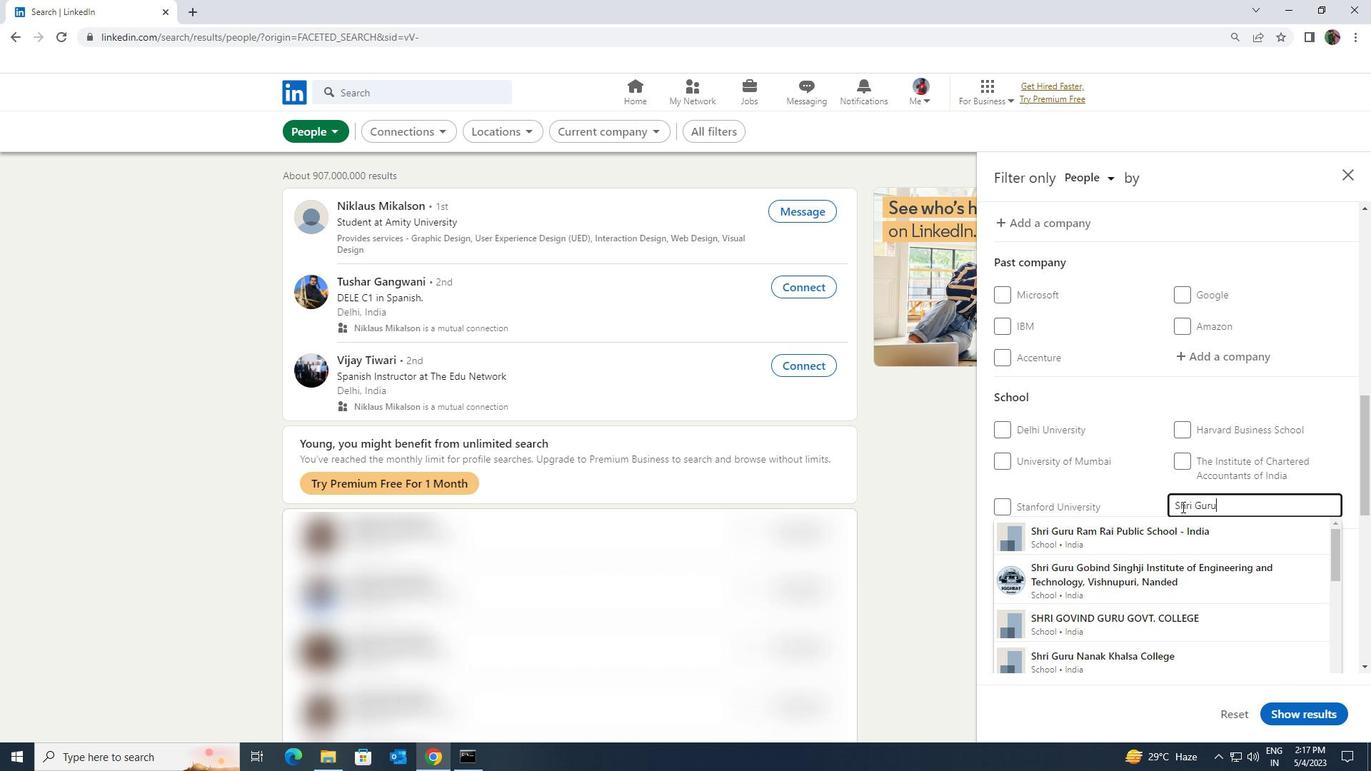 
Action: Mouse moved to (1175, 528)
Screenshot: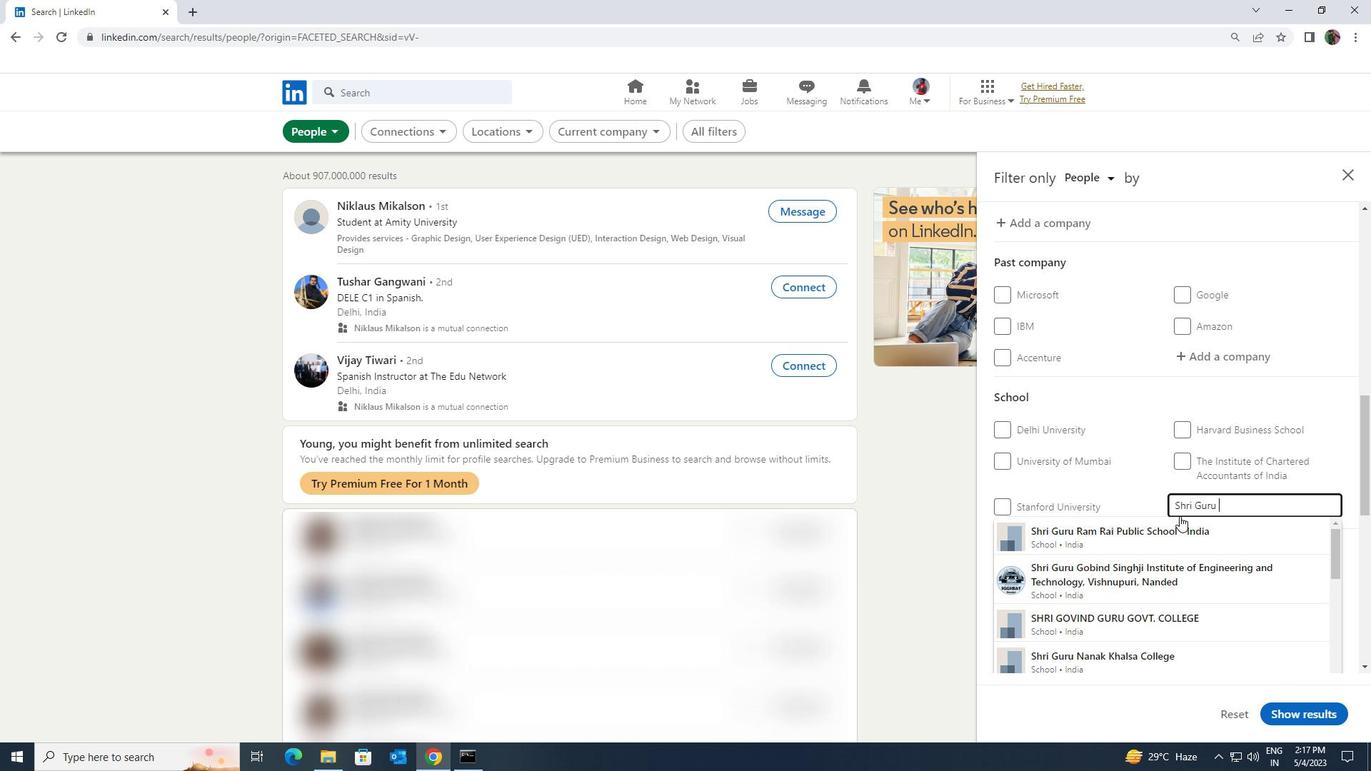 
Action: Mouse pressed left at (1175, 528)
Screenshot: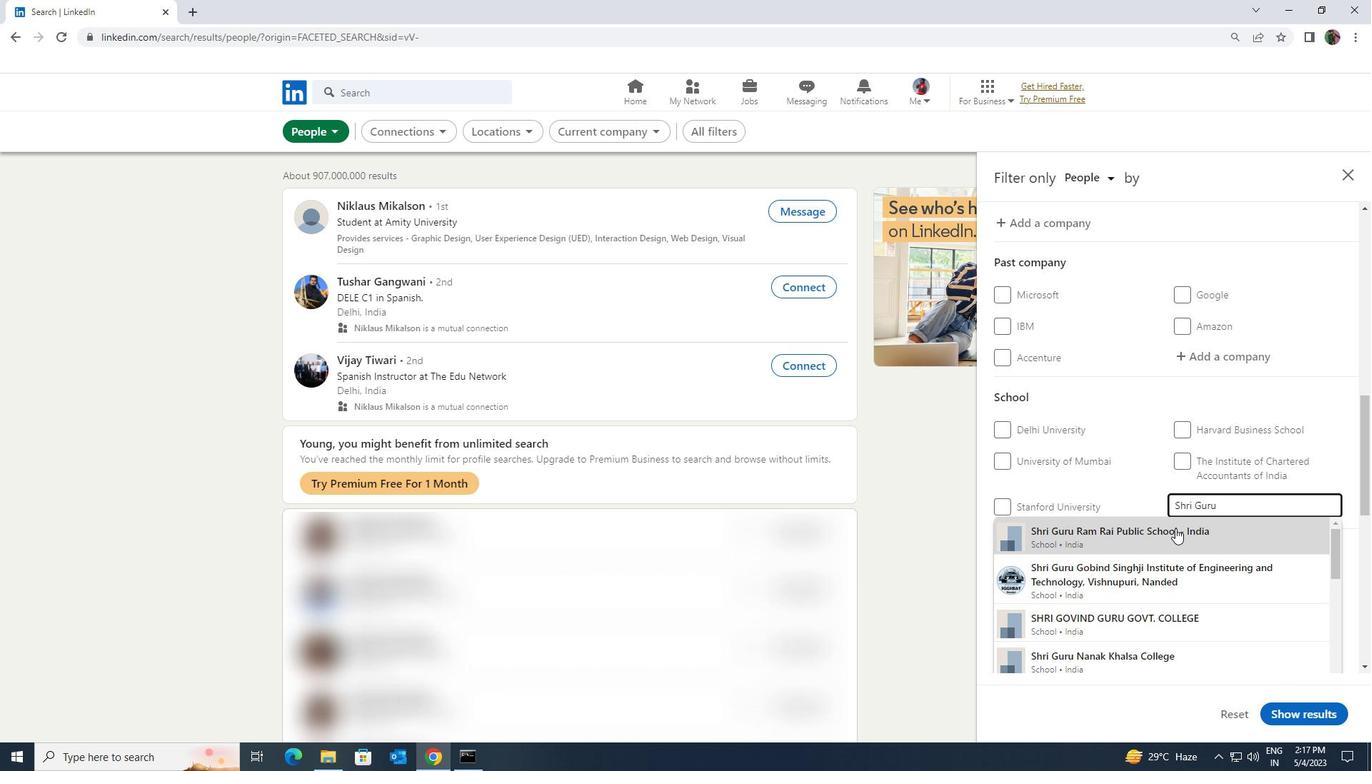 
Action: Mouse scrolled (1175, 527) with delta (0, 0)
Screenshot: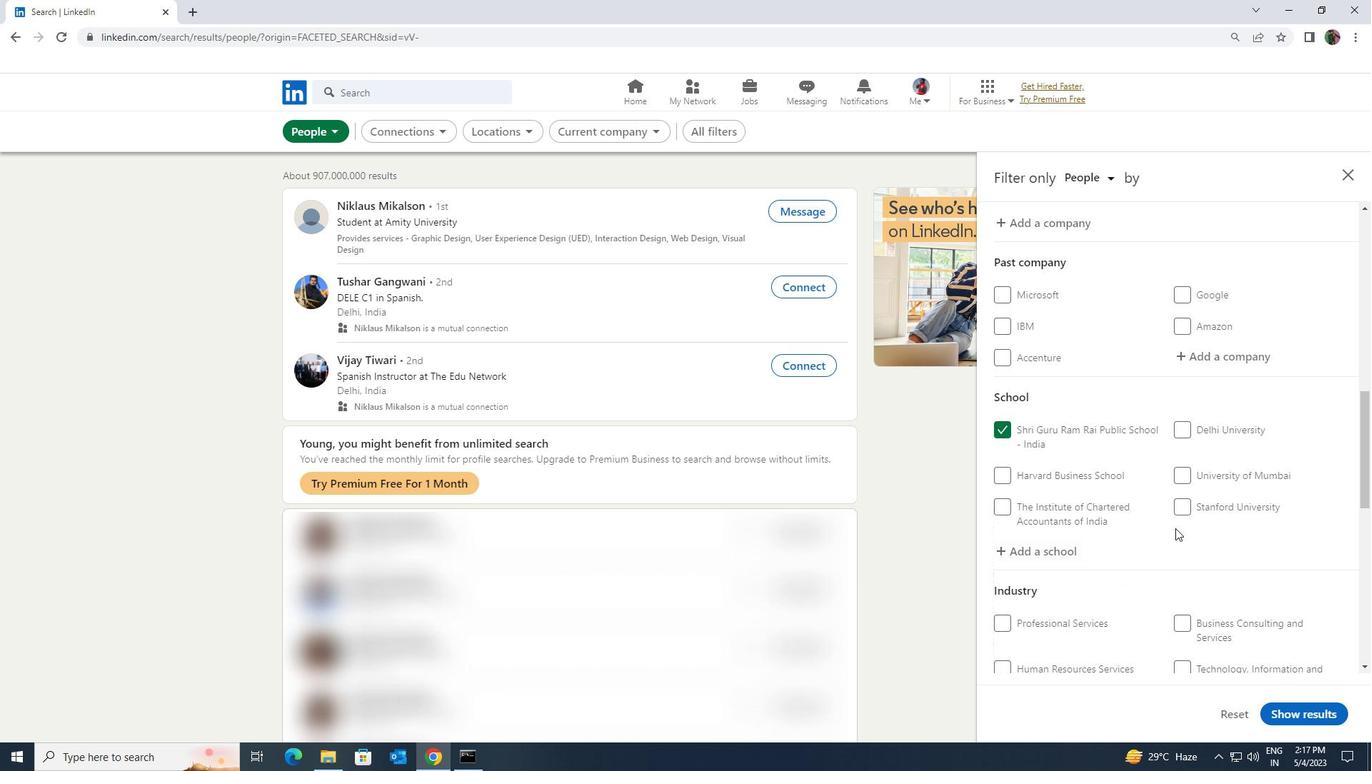 
Action: Mouse scrolled (1175, 527) with delta (0, 0)
Screenshot: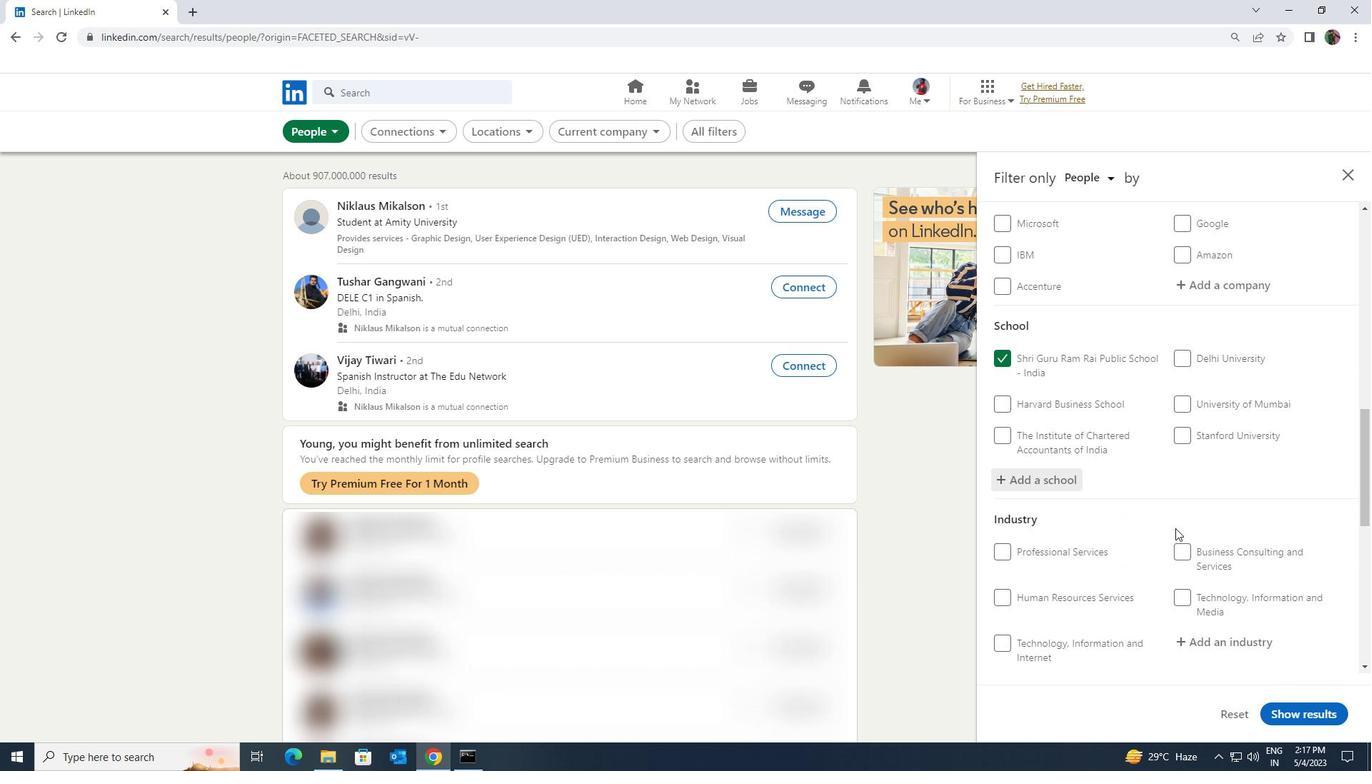 
Action: Mouse scrolled (1175, 527) with delta (0, 0)
Screenshot: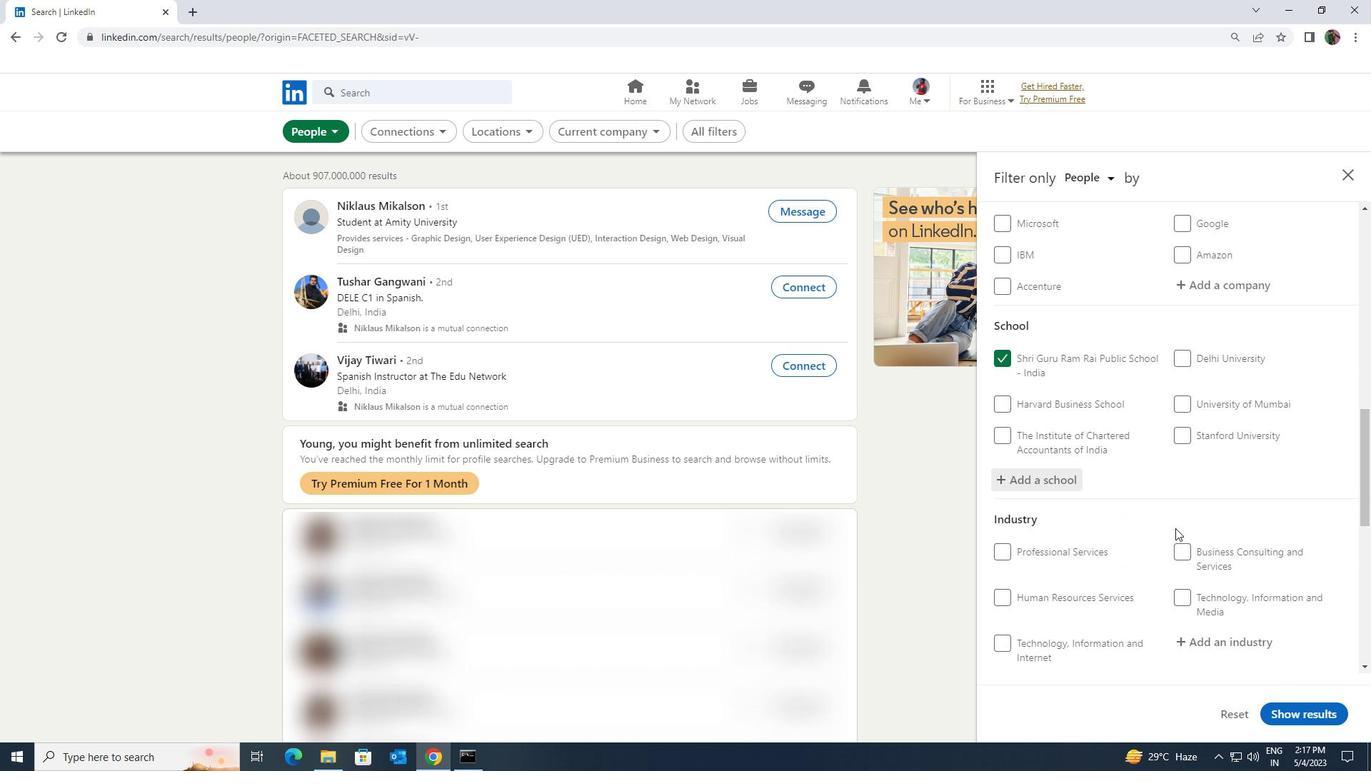 
Action: Mouse moved to (1192, 503)
Screenshot: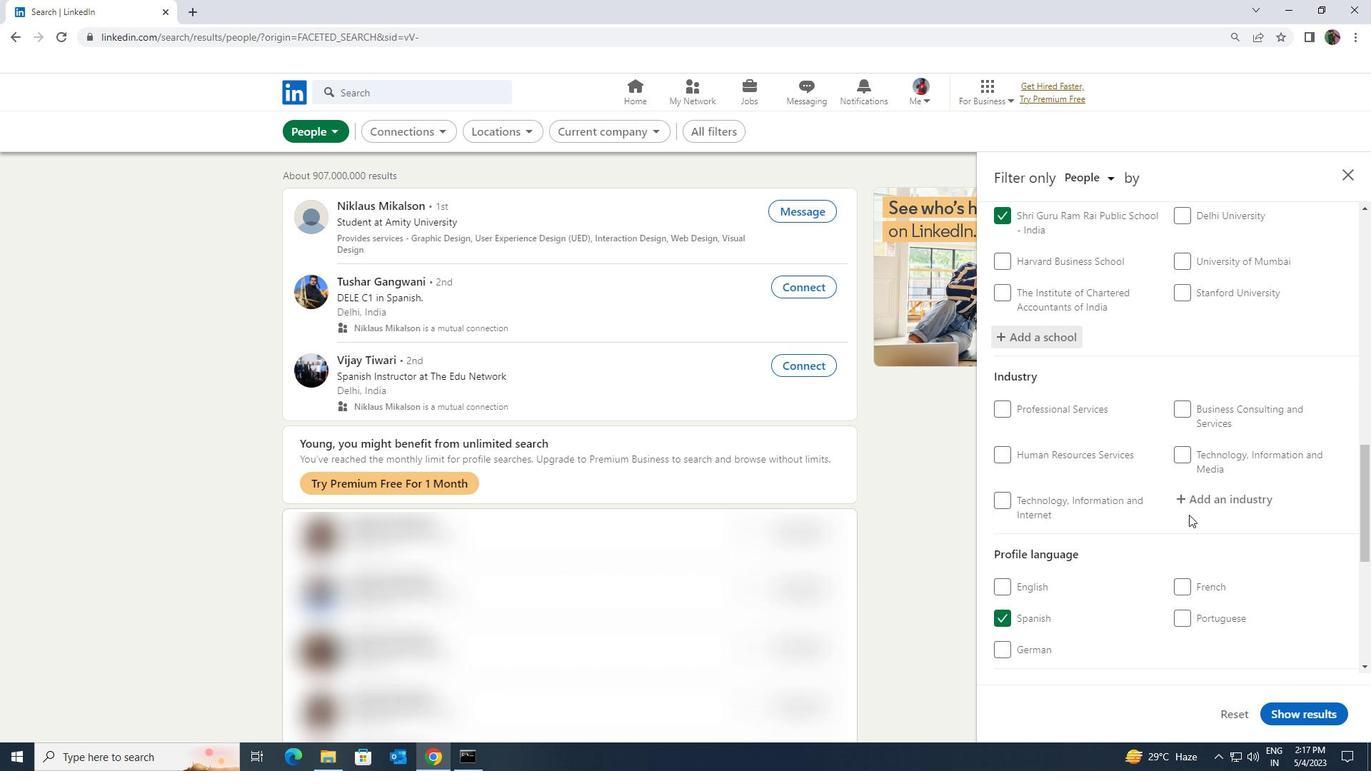 
Action: Mouse pressed left at (1192, 503)
Screenshot: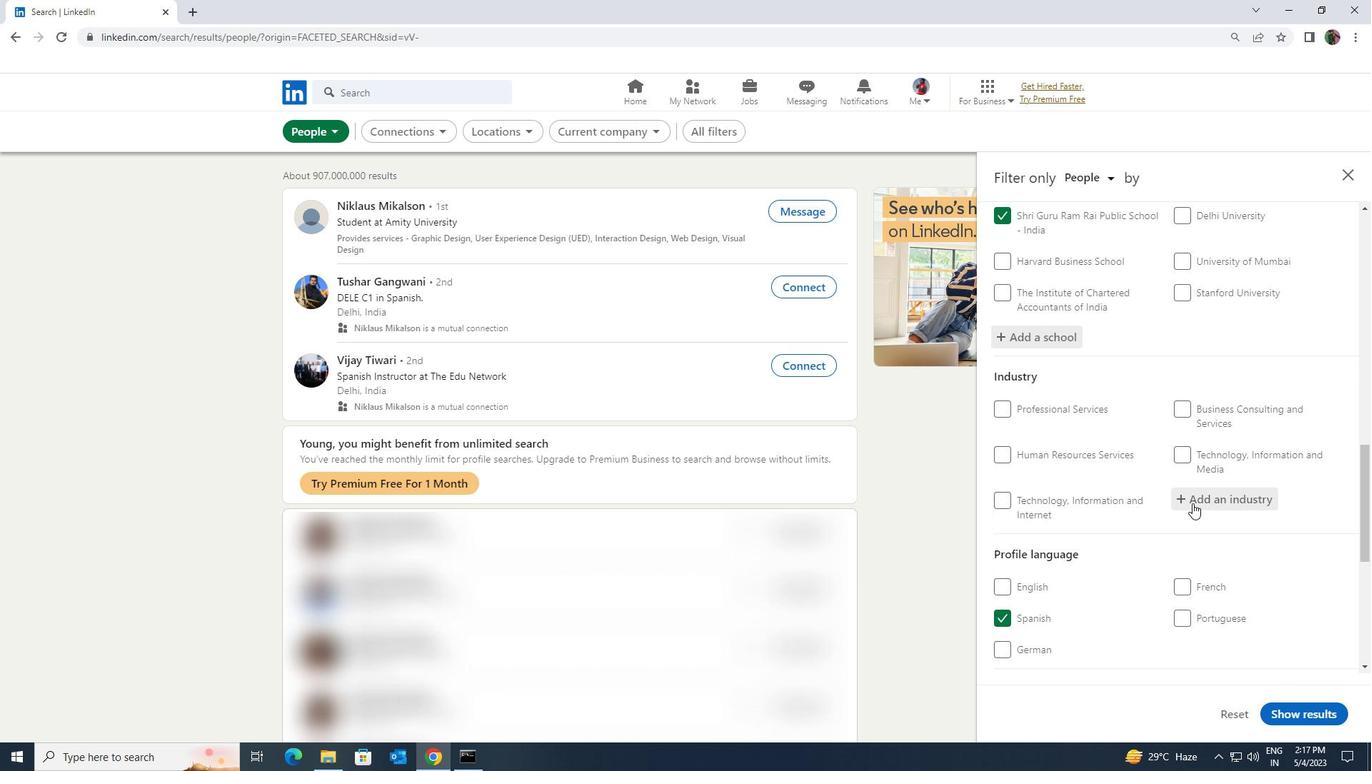 
Action: Key pressed <Key.shift>LAW<Key.space>
Screenshot: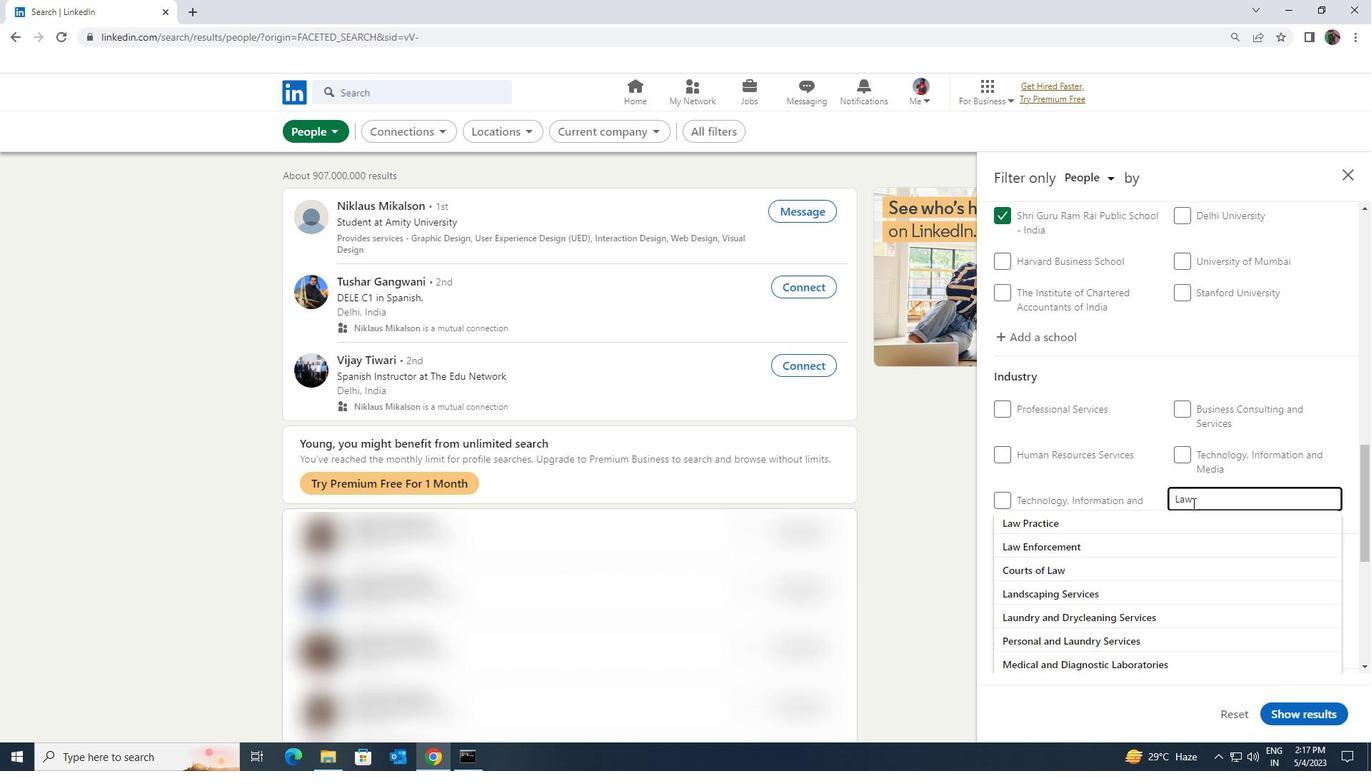 
Action: Mouse moved to (1179, 515)
Screenshot: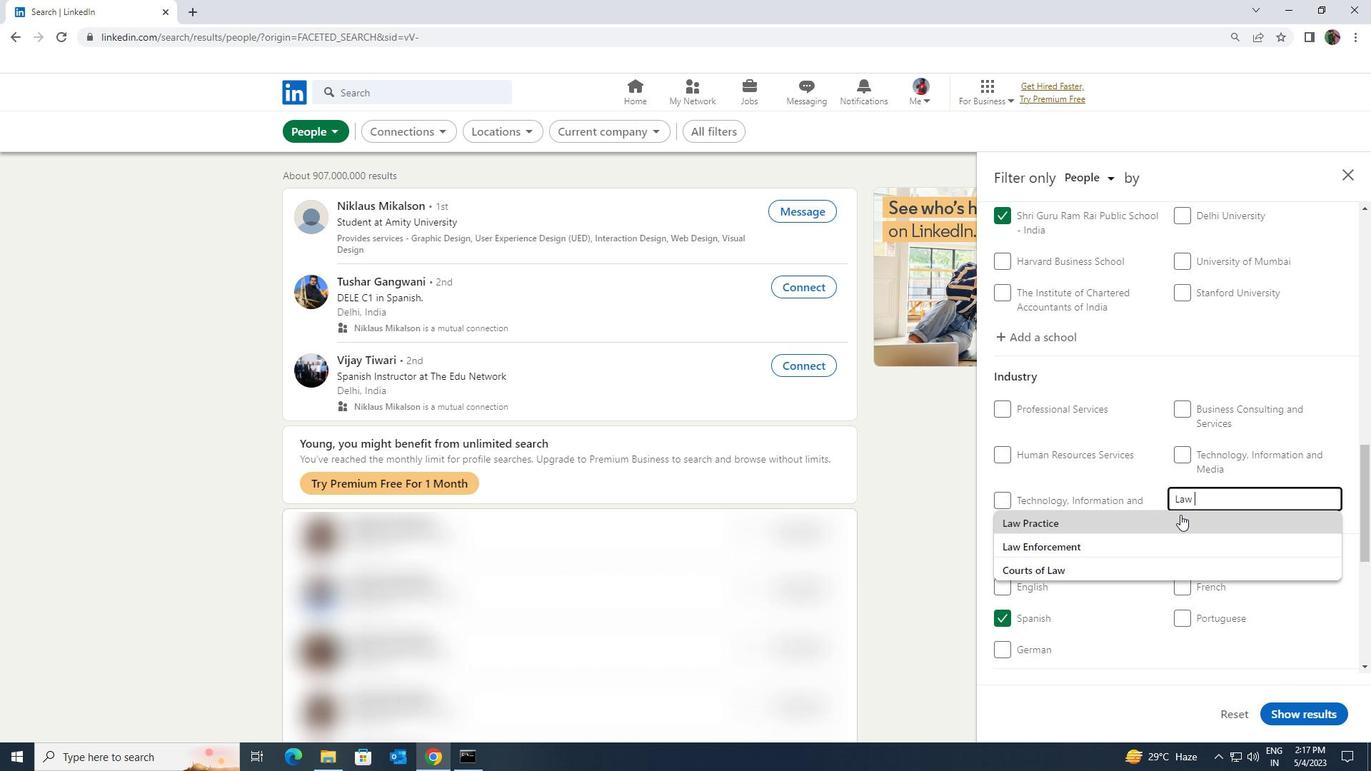 
Action: Mouse pressed left at (1179, 515)
Screenshot: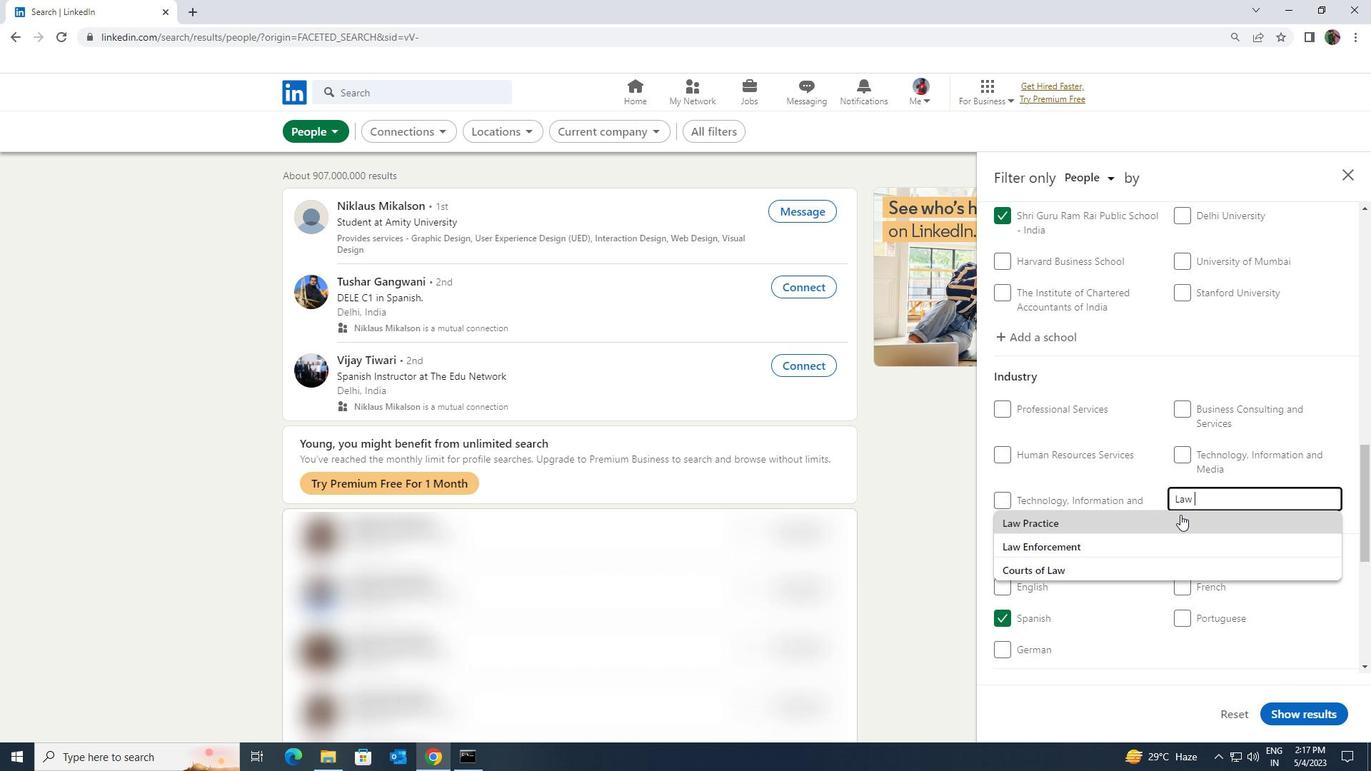 
Action: Mouse moved to (1179, 515)
Screenshot: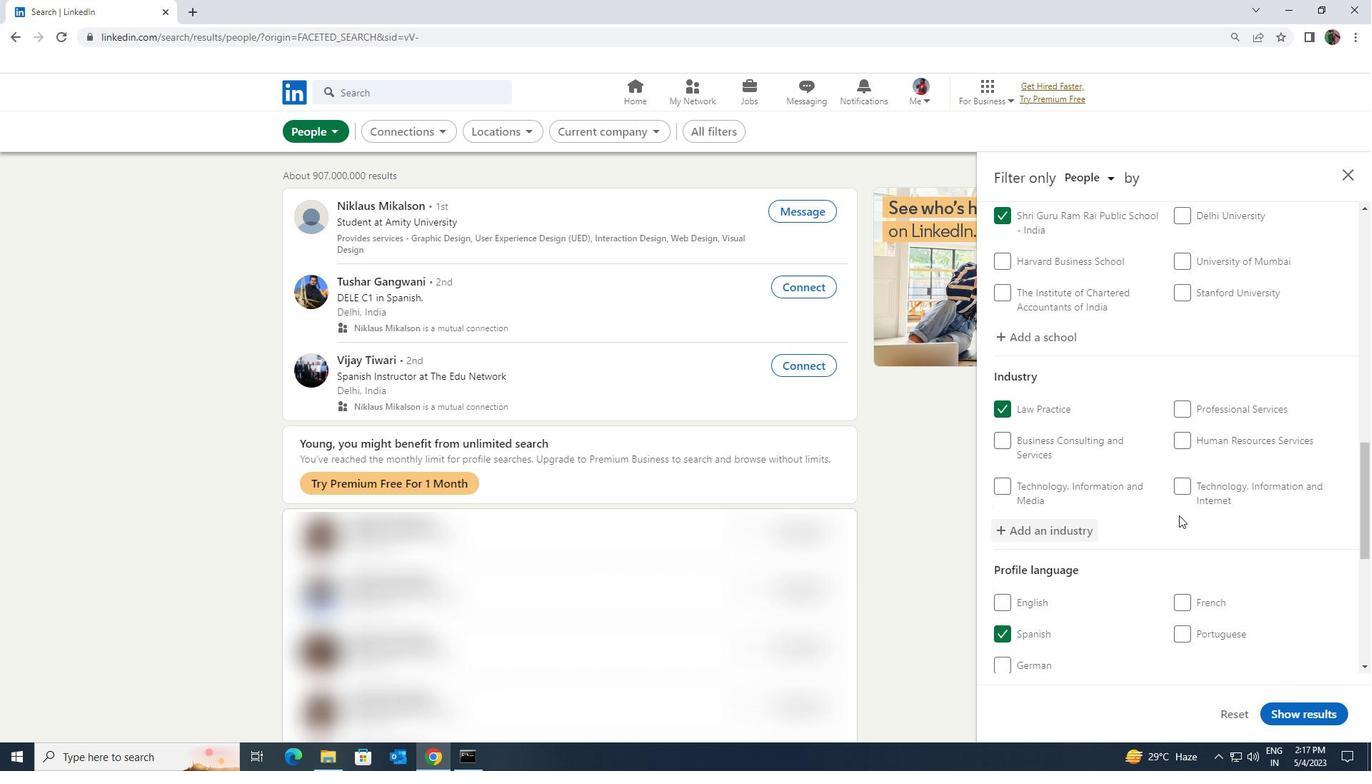 
Action: Mouse scrolled (1179, 515) with delta (0, 0)
Screenshot: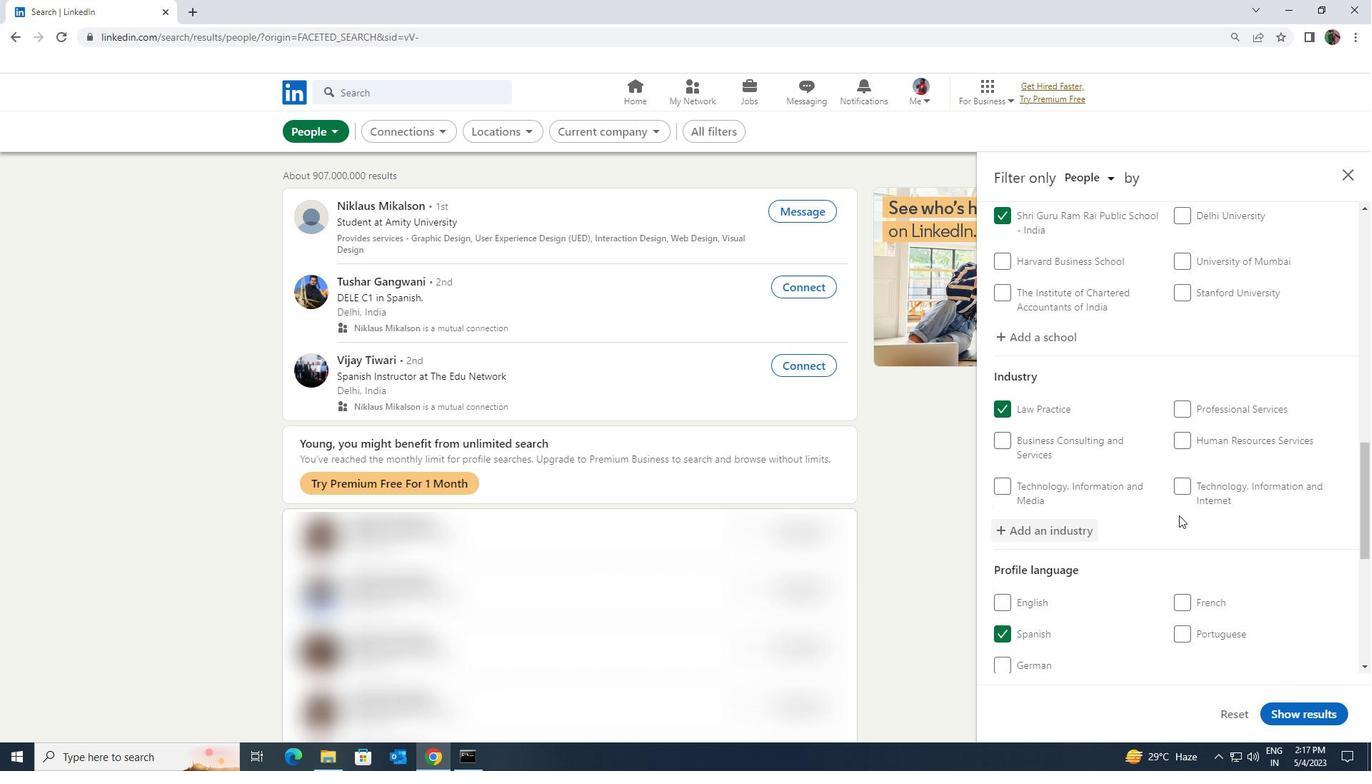 
Action: Mouse scrolled (1179, 515) with delta (0, 0)
Screenshot: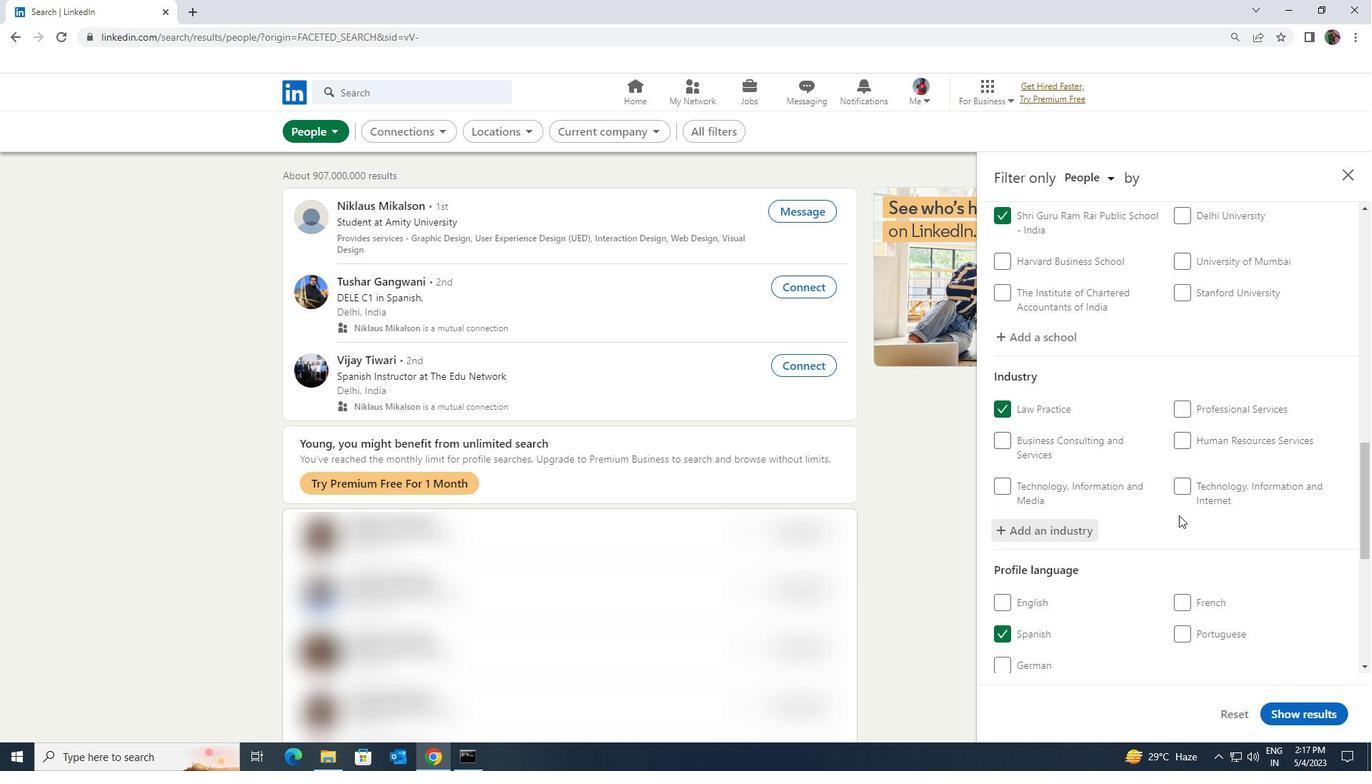 
Action: Mouse moved to (1179, 515)
Screenshot: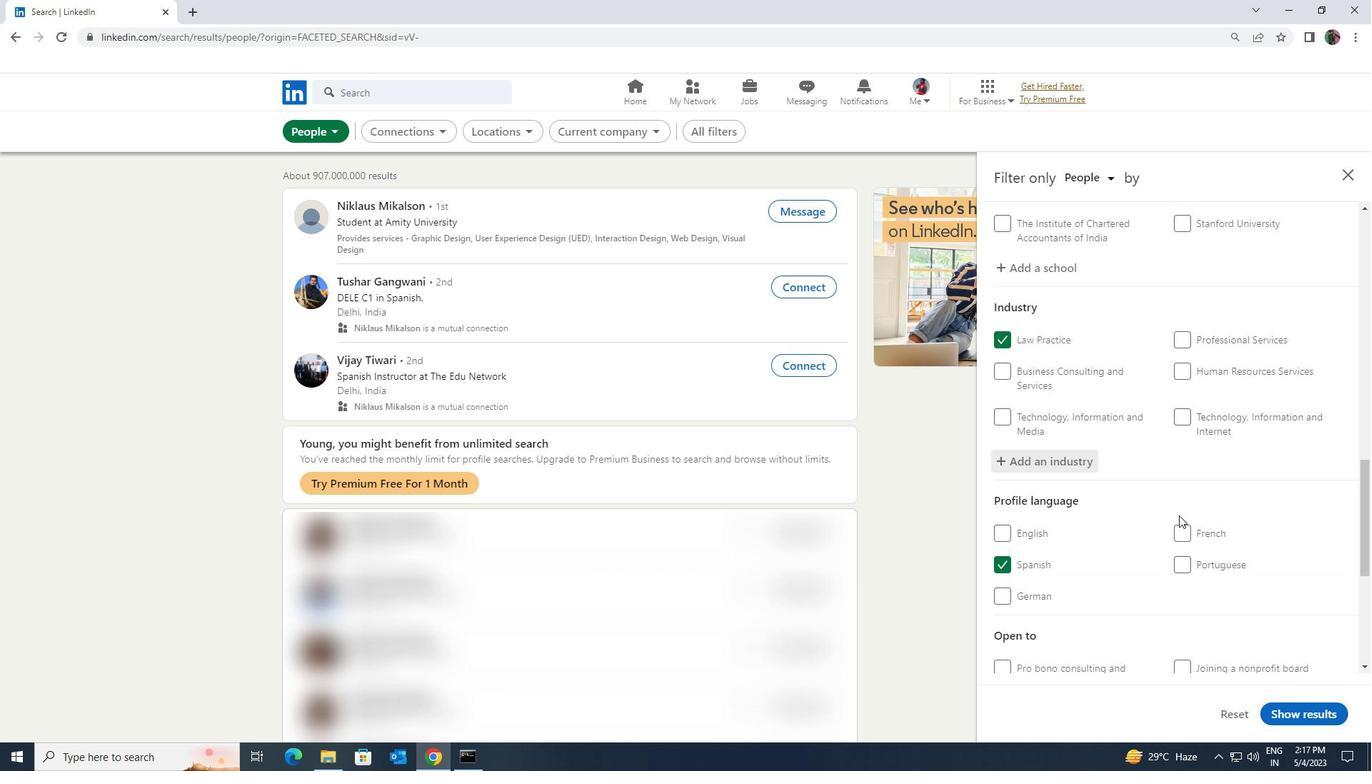 
Action: Mouse scrolled (1179, 515) with delta (0, 0)
Screenshot: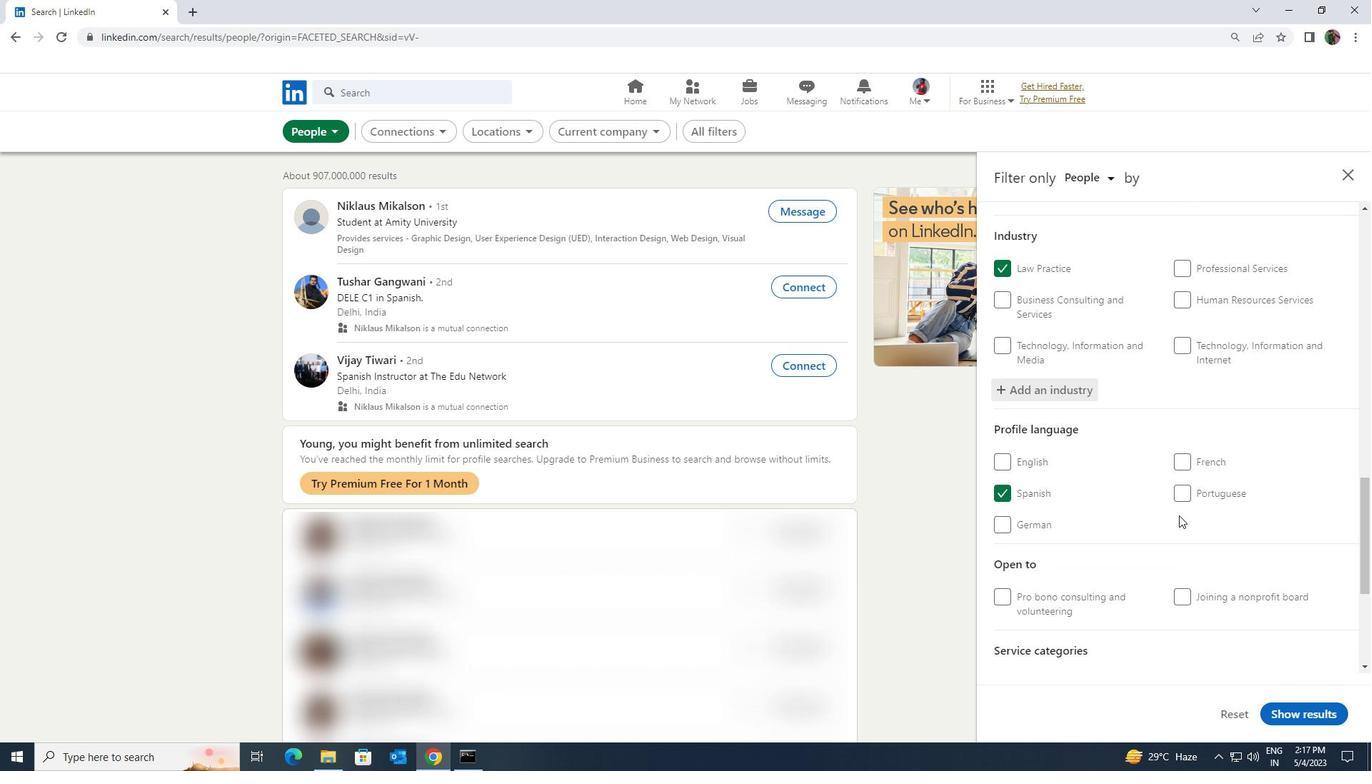 
Action: Mouse scrolled (1179, 515) with delta (0, 0)
Screenshot: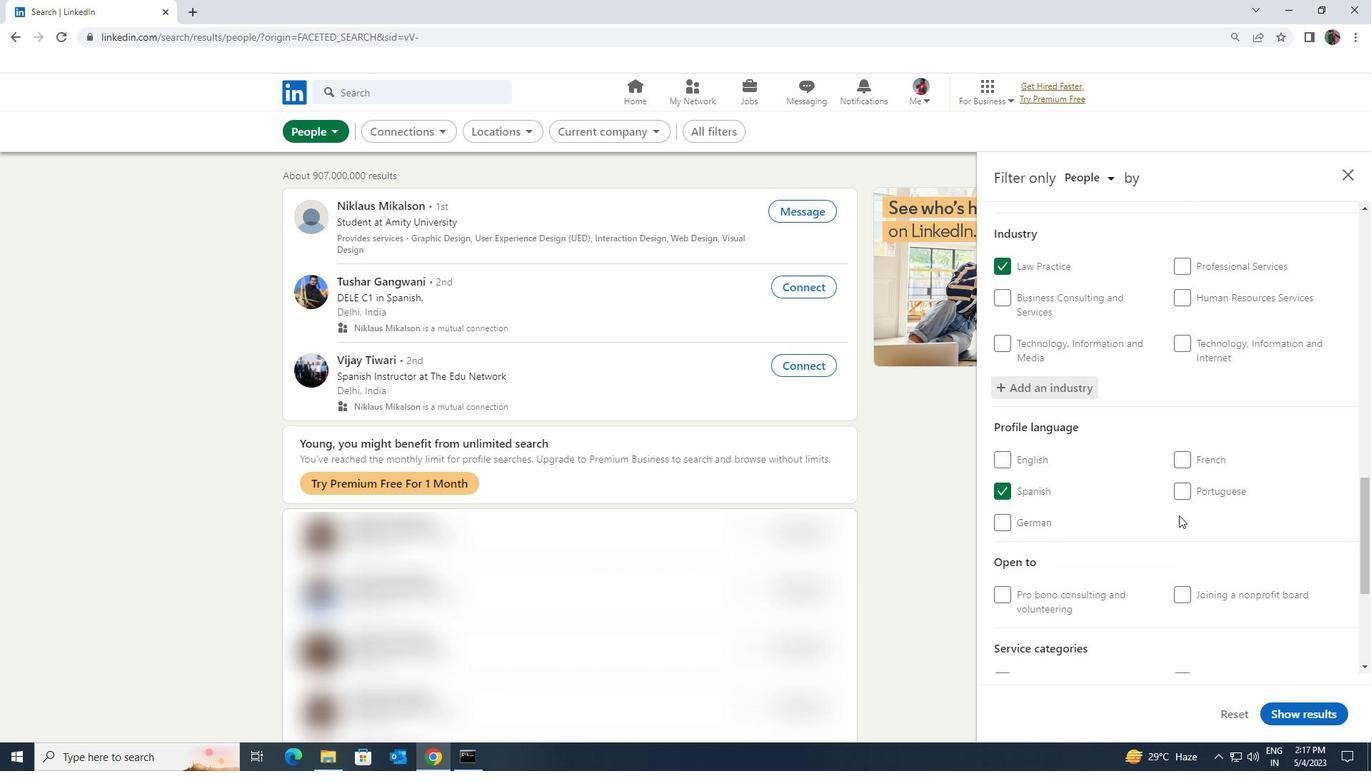 
Action: Mouse scrolled (1179, 515) with delta (0, 0)
Screenshot: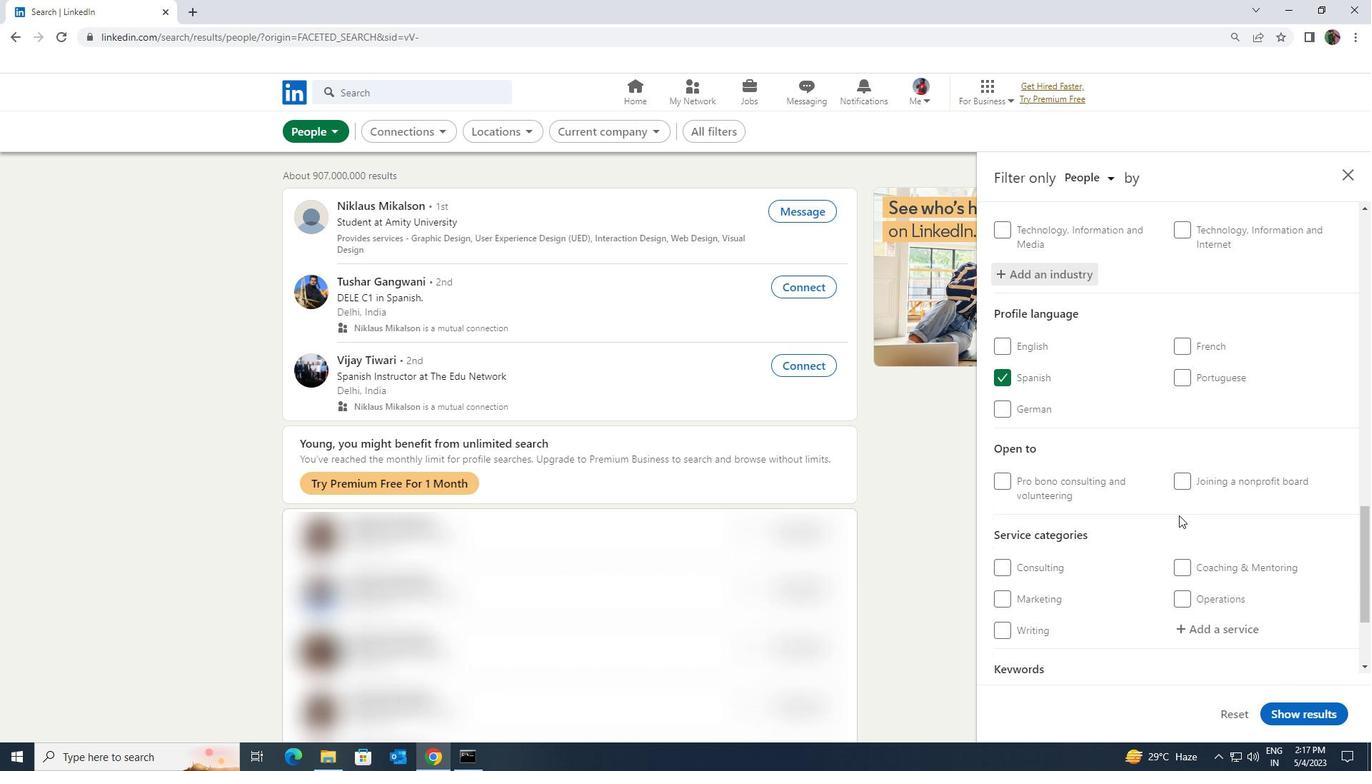 
Action: Mouse moved to (1190, 521)
Screenshot: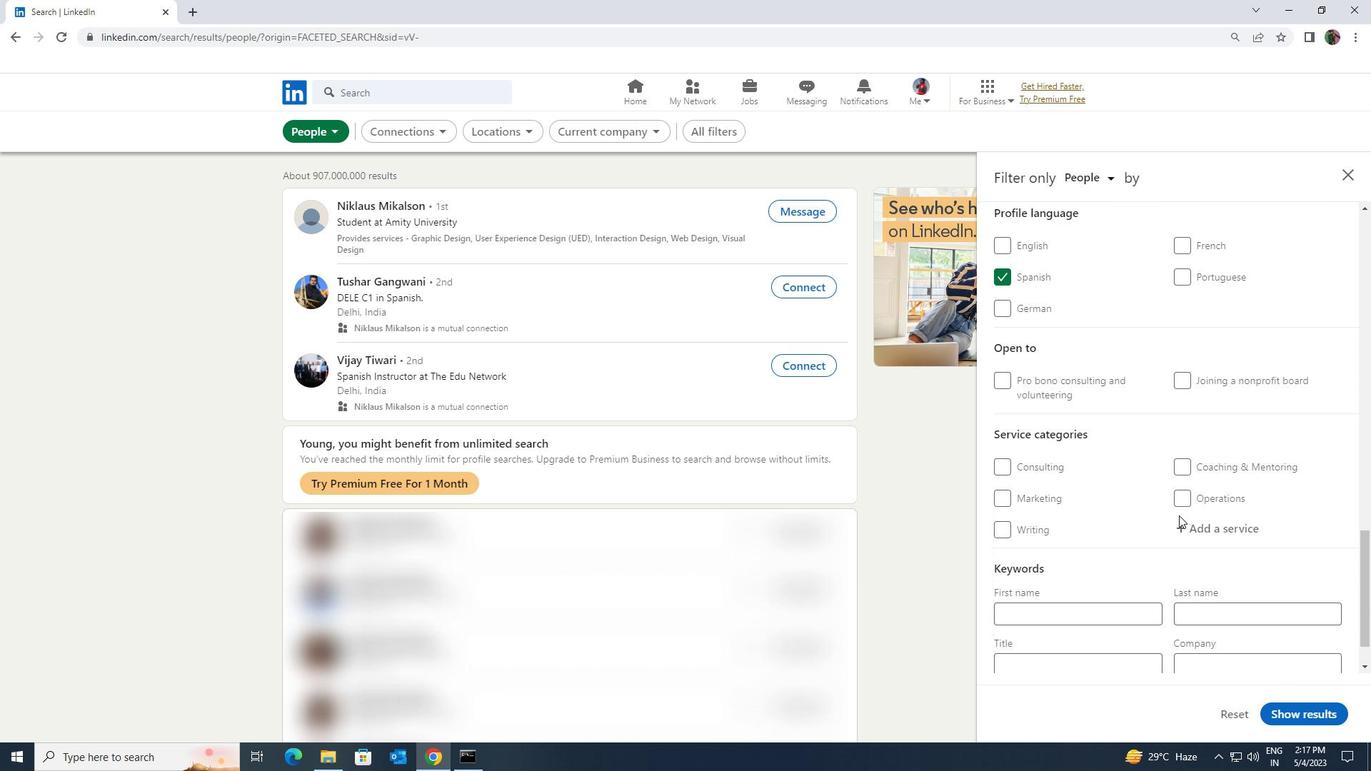
Action: Mouse pressed left at (1190, 521)
Screenshot: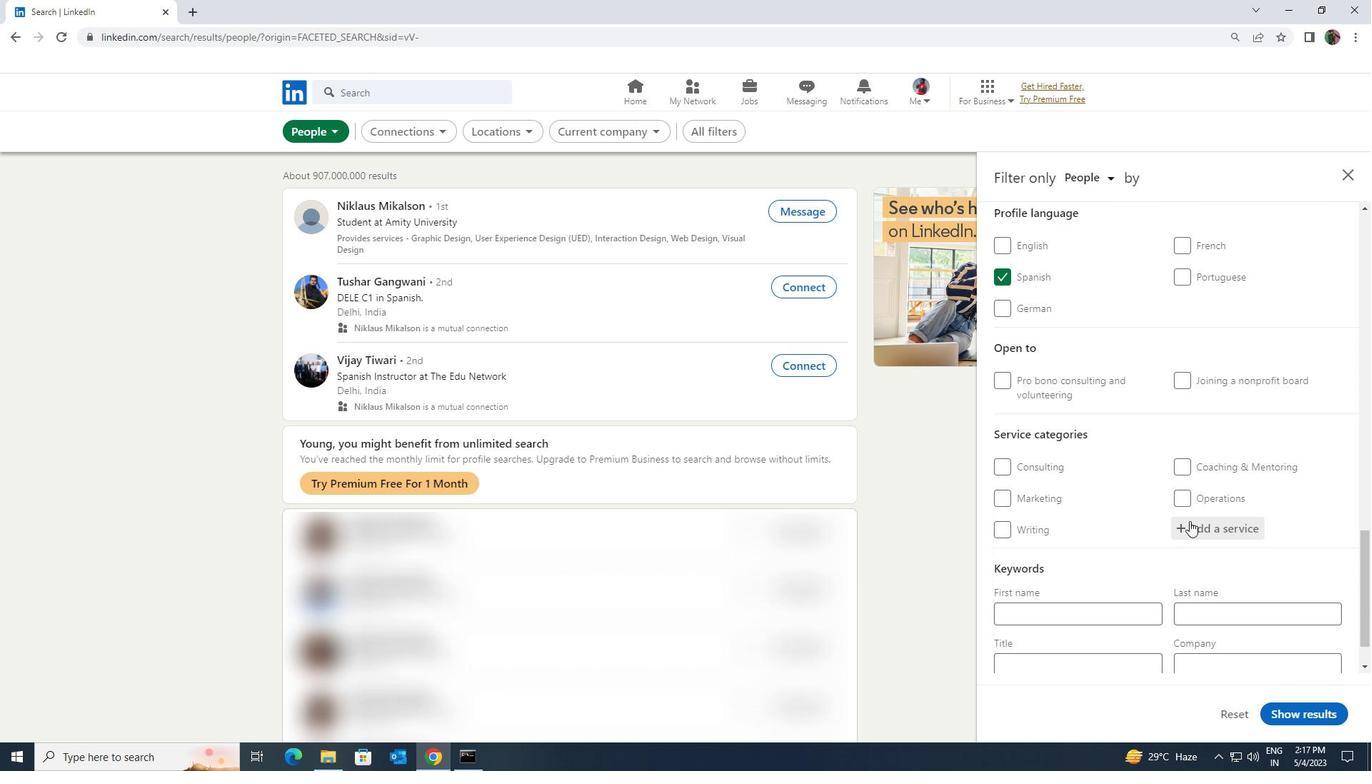 
Action: Key pressed <Key.shift><Key.shift><Key.shift><Key.shift><Key.shift>REAL<Key.space><Key.shift>ESTATE<Key.space>A
Screenshot: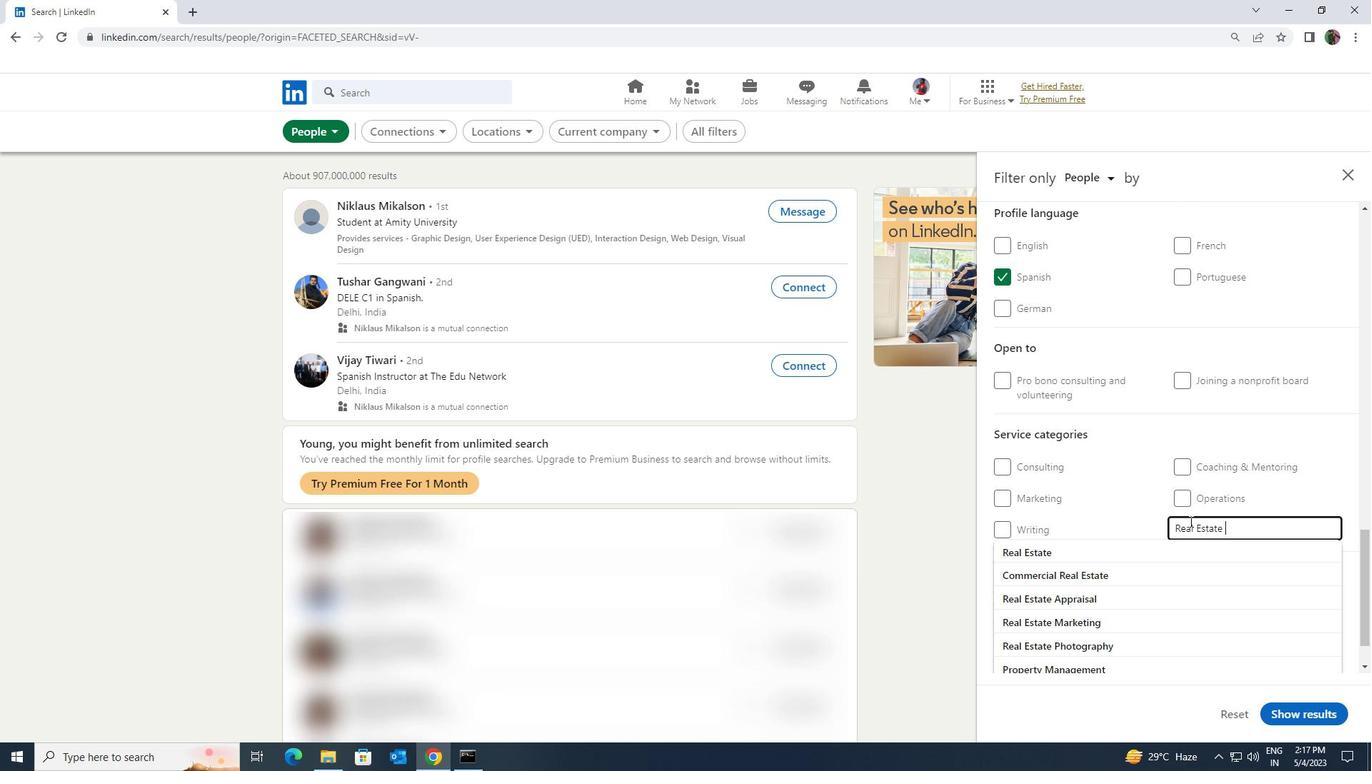 
Action: Mouse moved to (1172, 546)
Screenshot: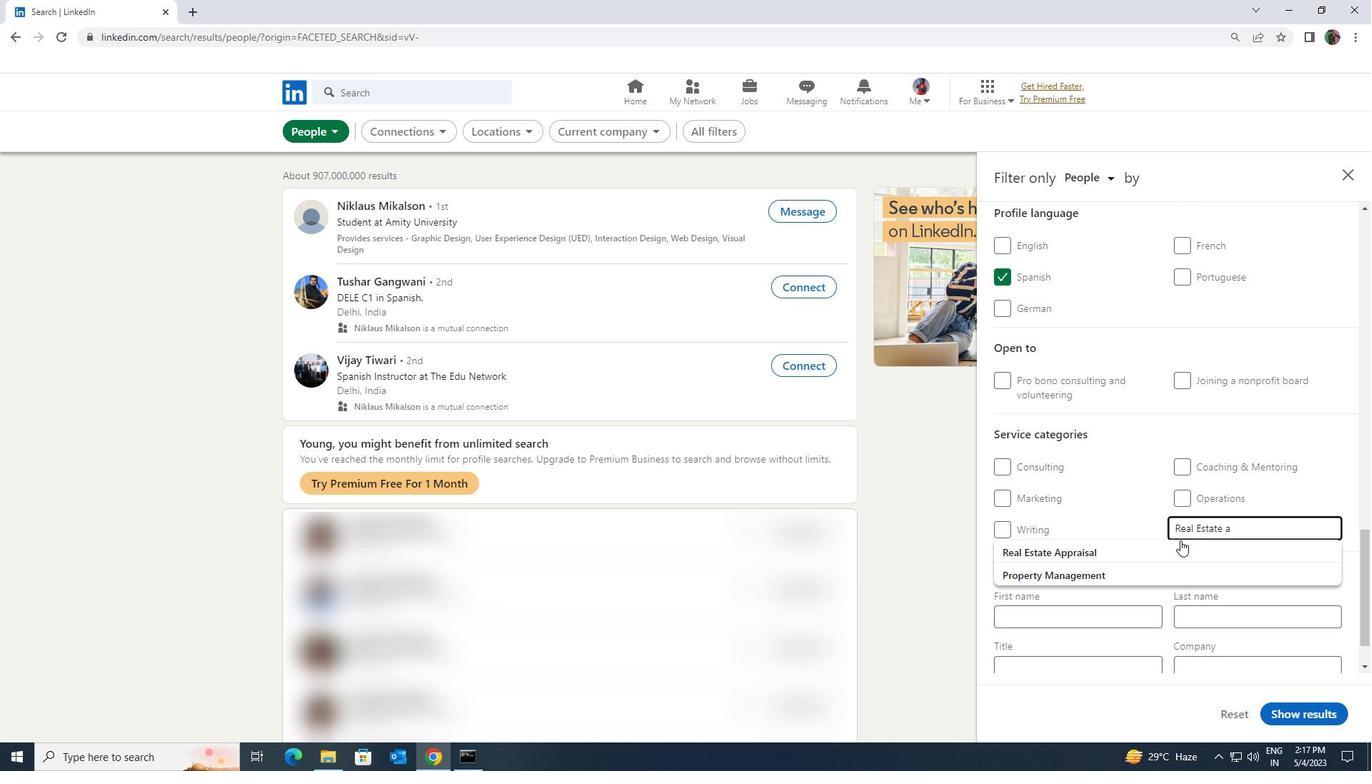 
Action: Mouse pressed left at (1172, 546)
Screenshot: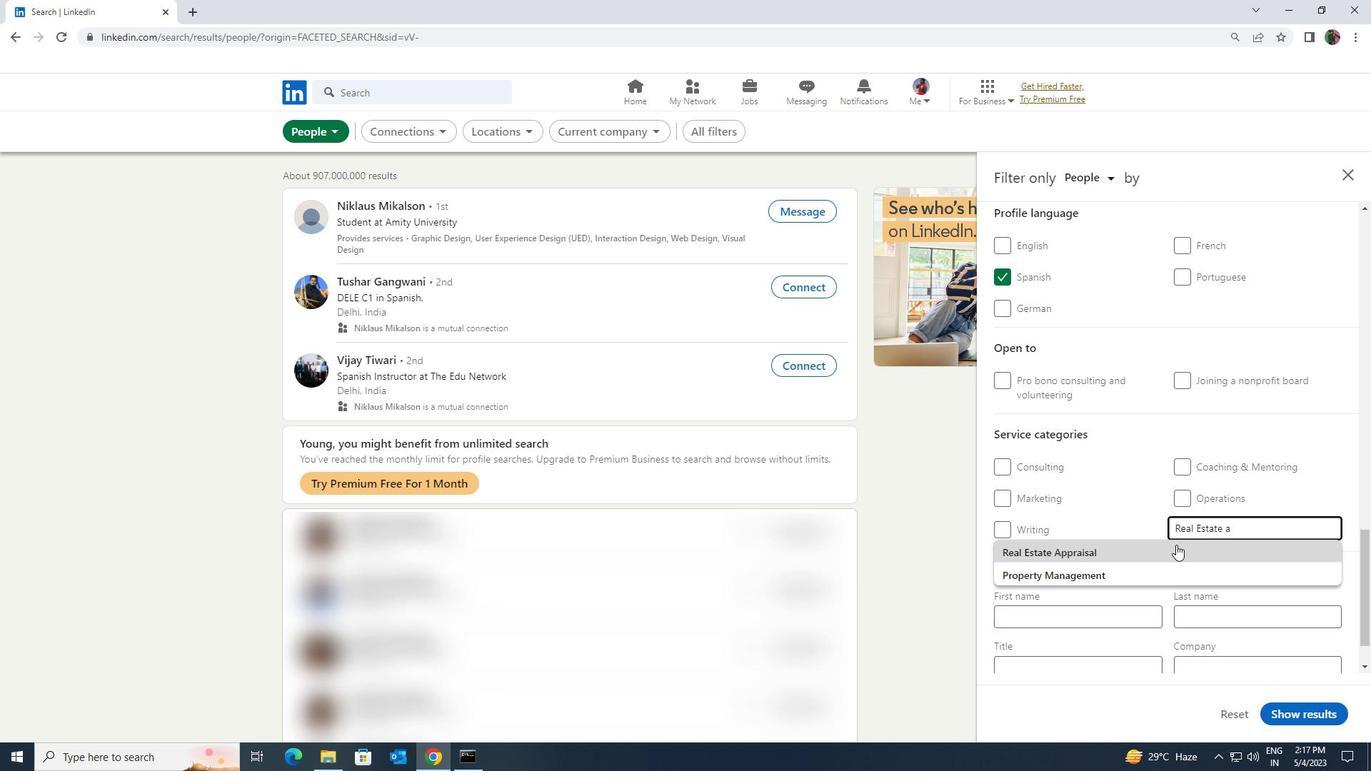 
Action: Mouse scrolled (1172, 545) with delta (0, 0)
Screenshot: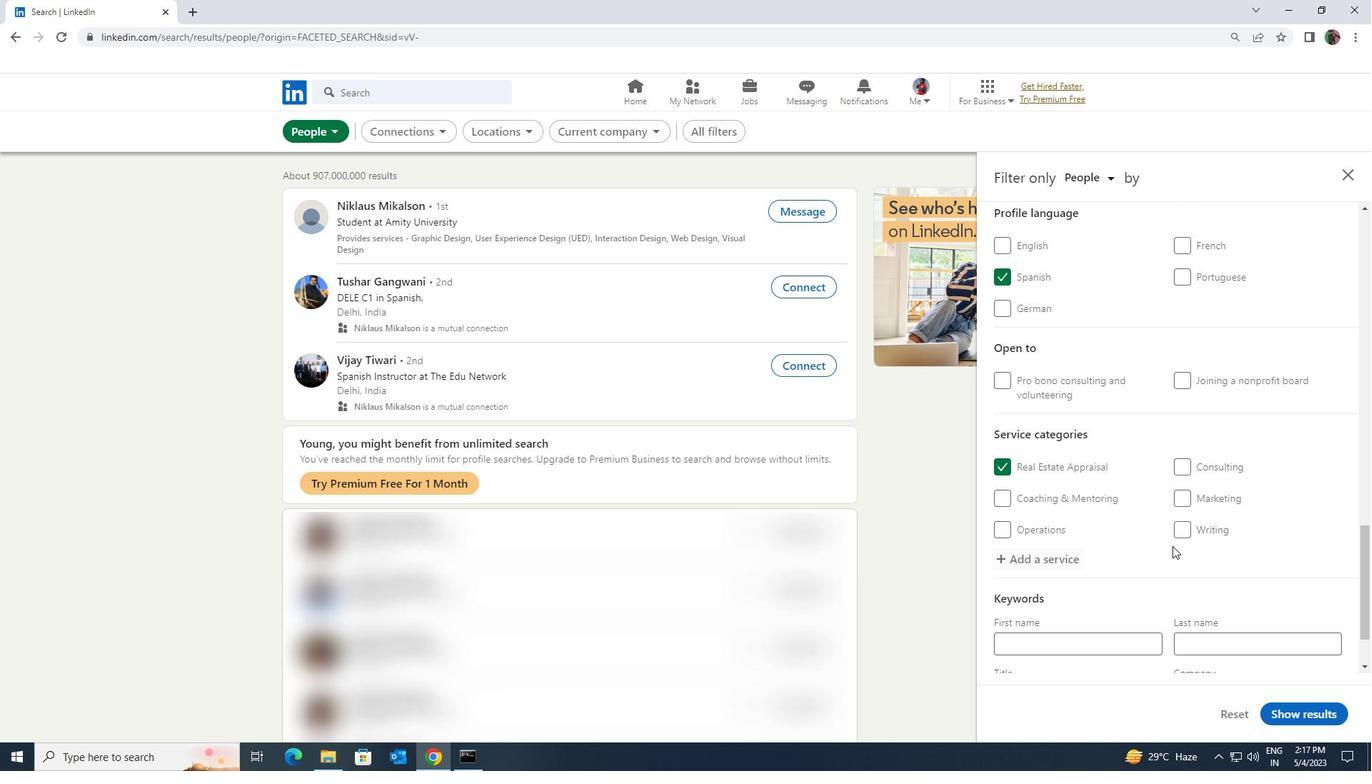 
Action: Mouse scrolled (1172, 545) with delta (0, 0)
Screenshot: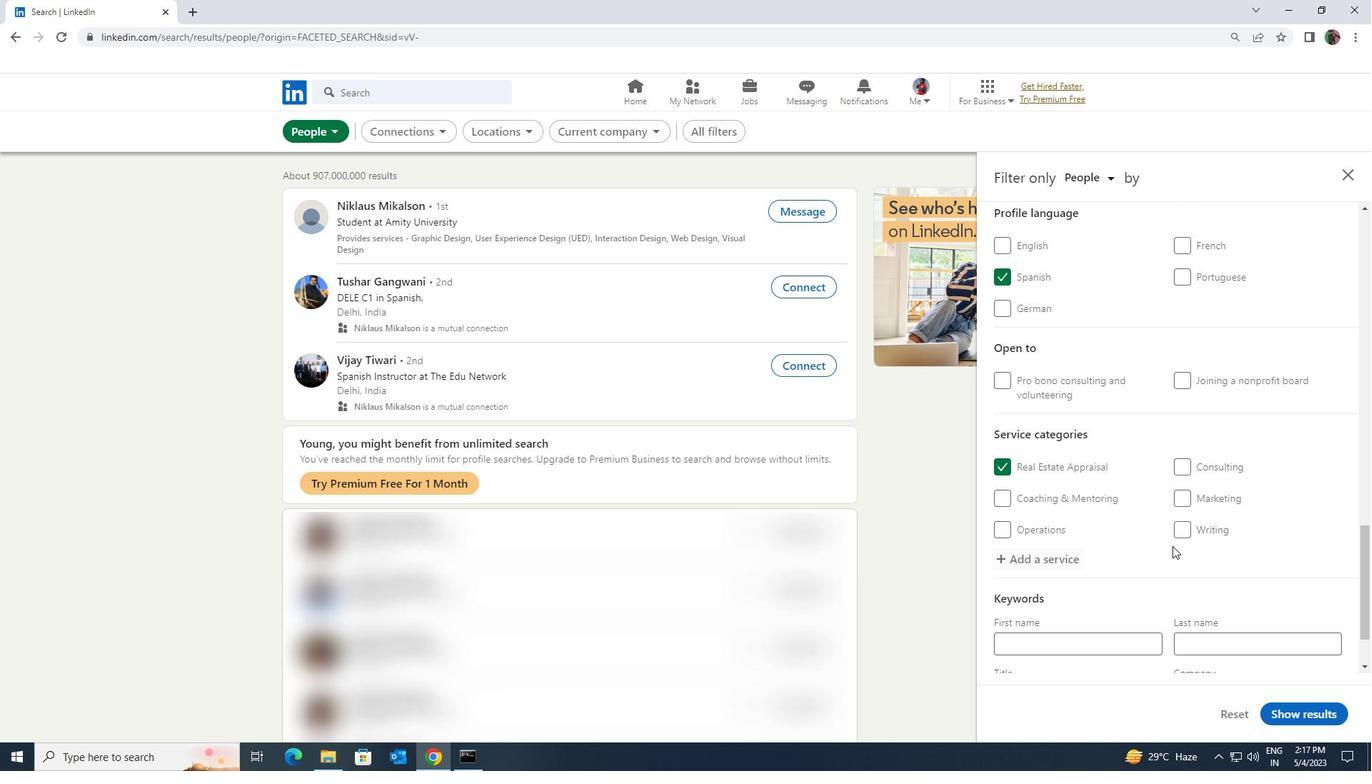 
Action: Mouse scrolled (1172, 545) with delta (0, 0)
Screenshot: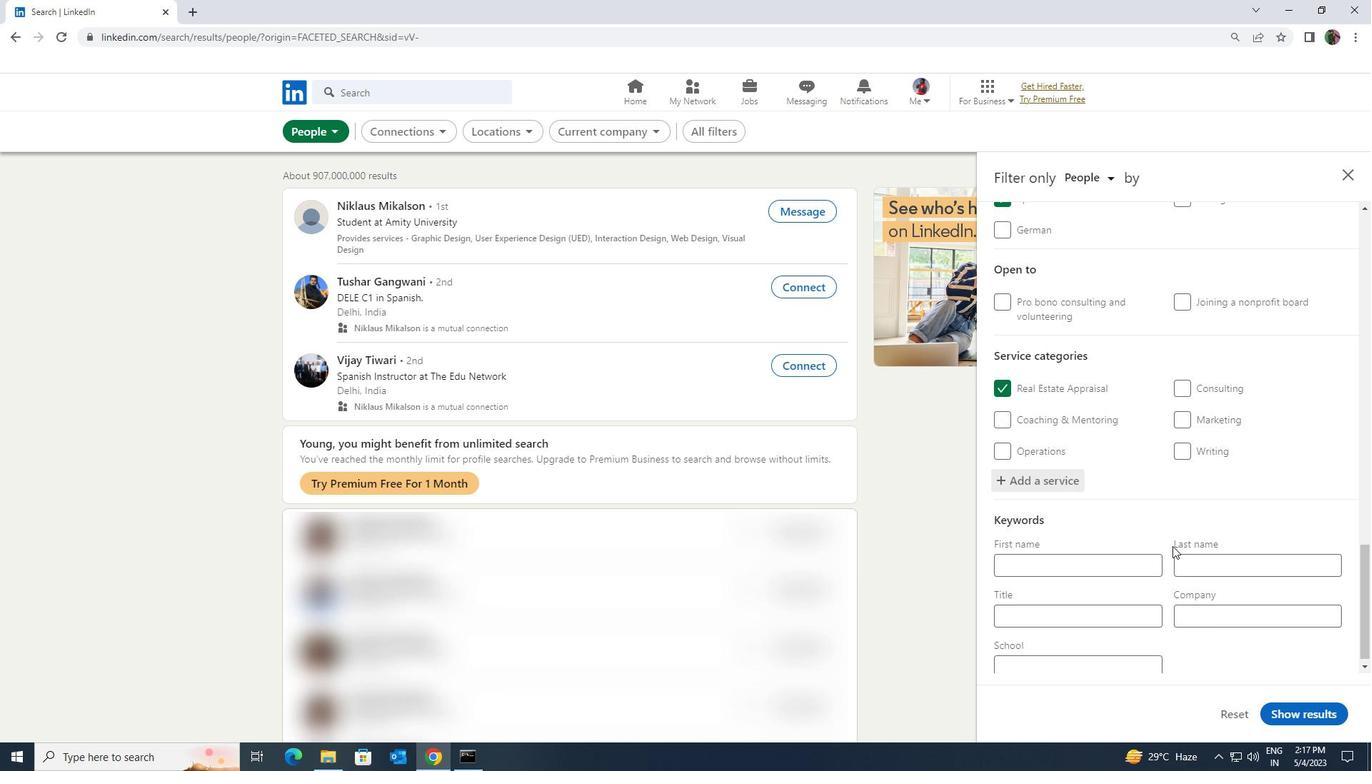 
Action: Mouse scrolled (1172, 545) with delta (0, 0)
Screenshot: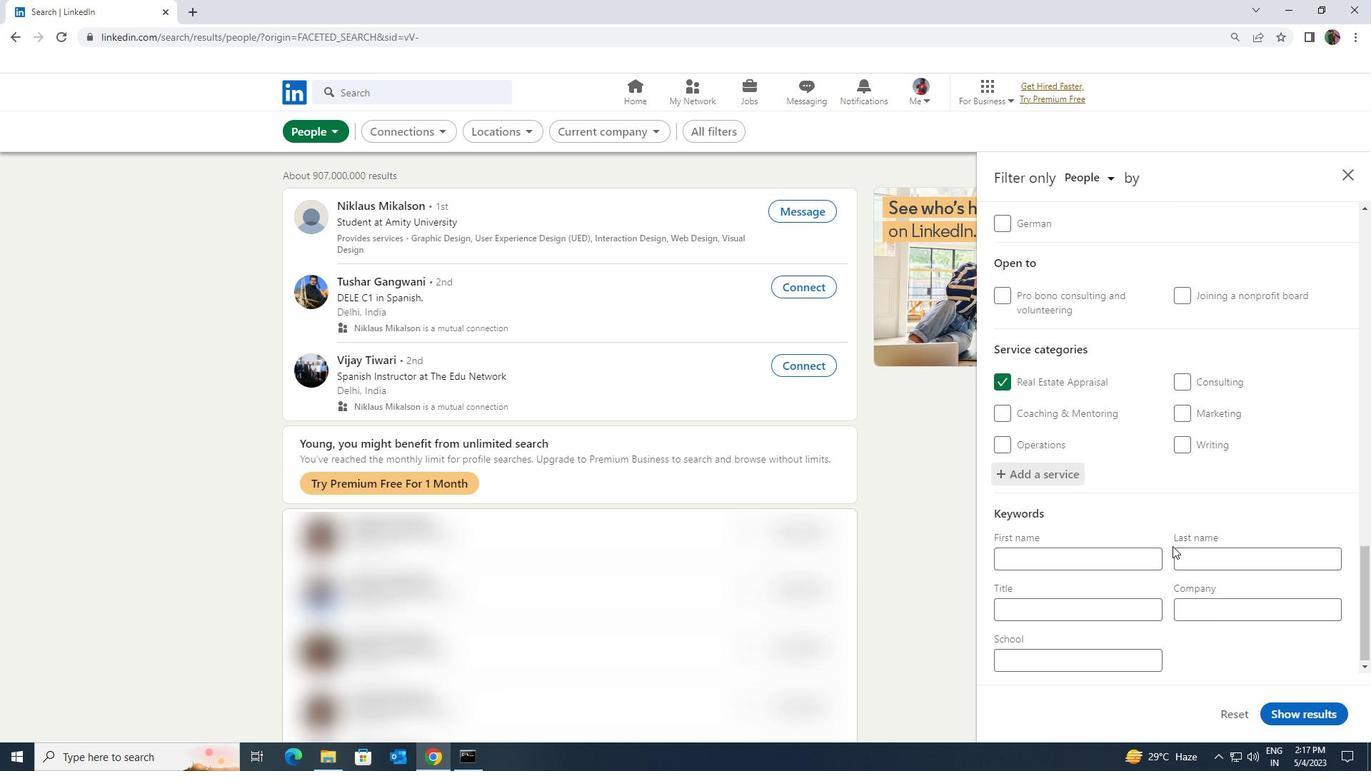 
Action: Mouse moved to (1146, 610)
Screenshot: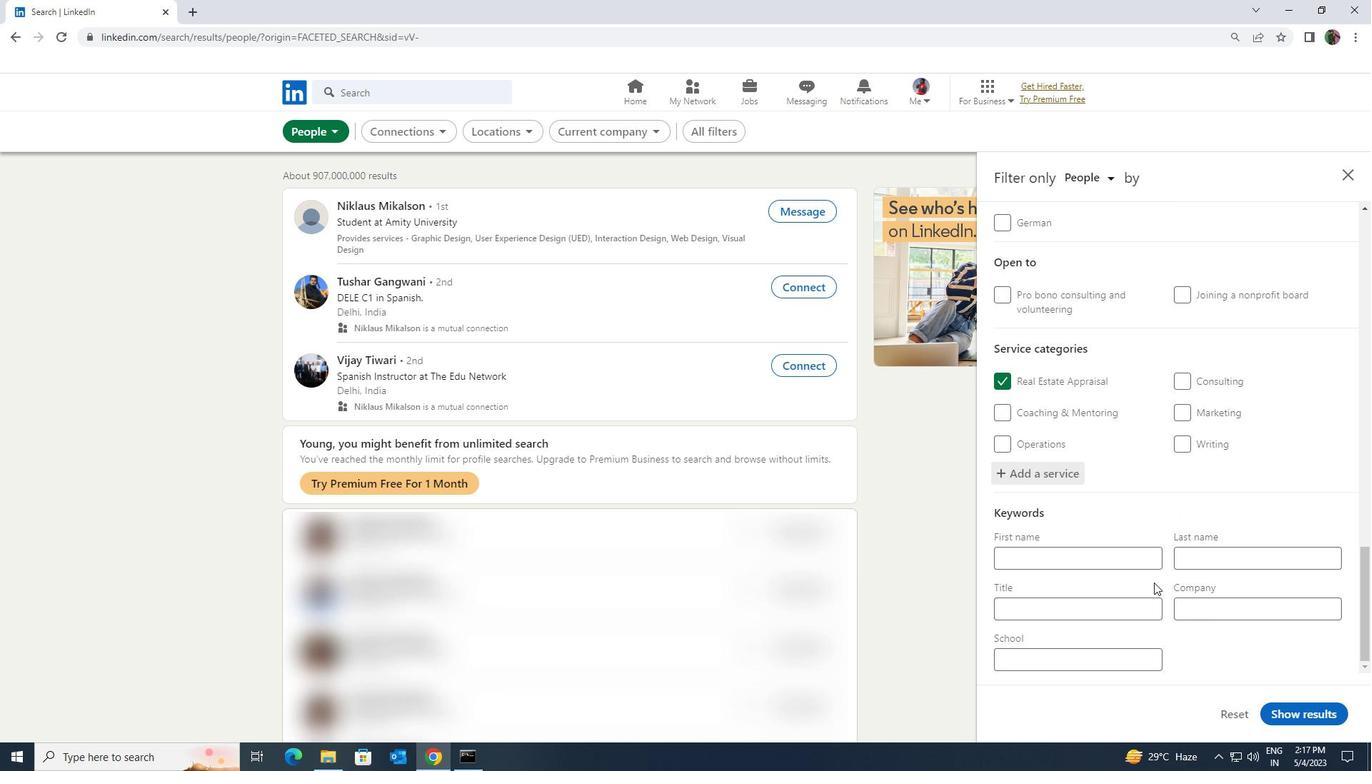 
Action: Mouse pressed left at (1146, 610)
Screenshot: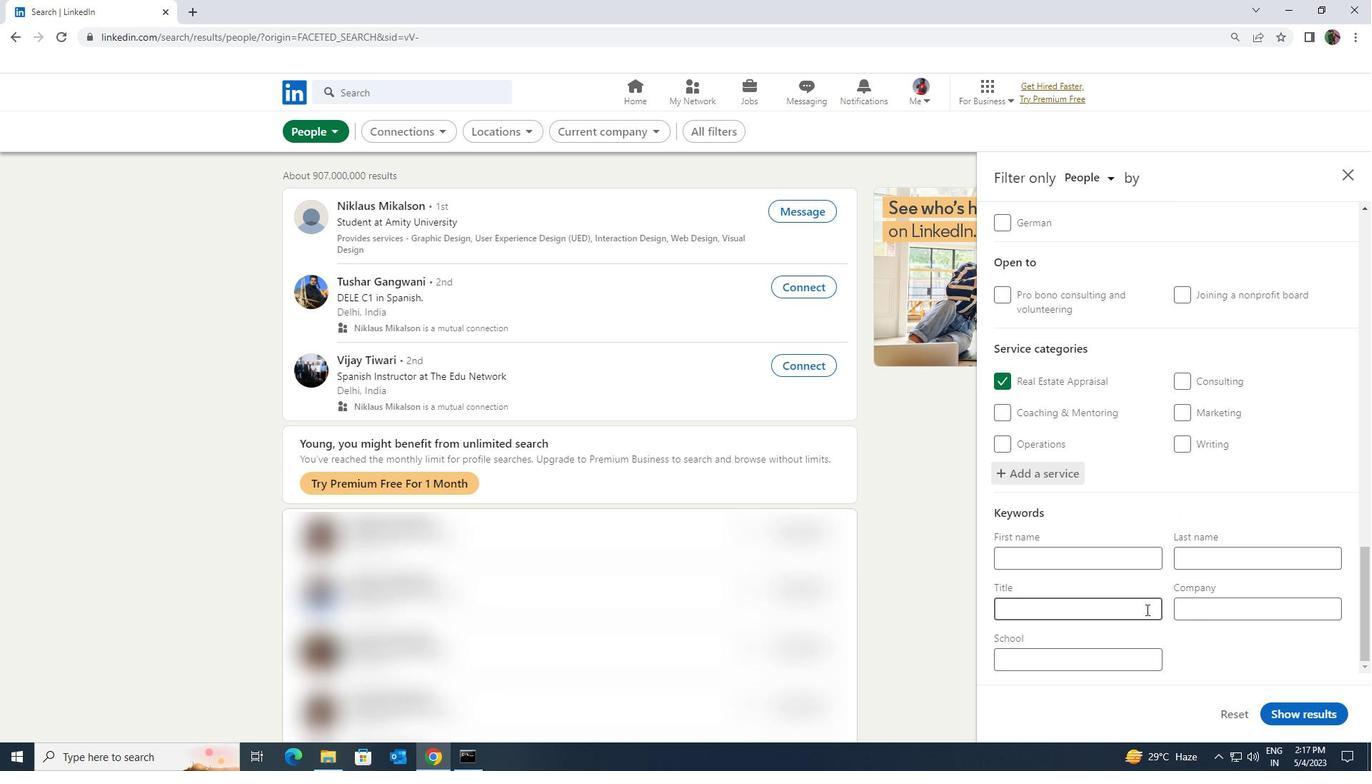 
Action: Key pressed <Key.shift><Key.shift>LOCKSMITH
Screenshot: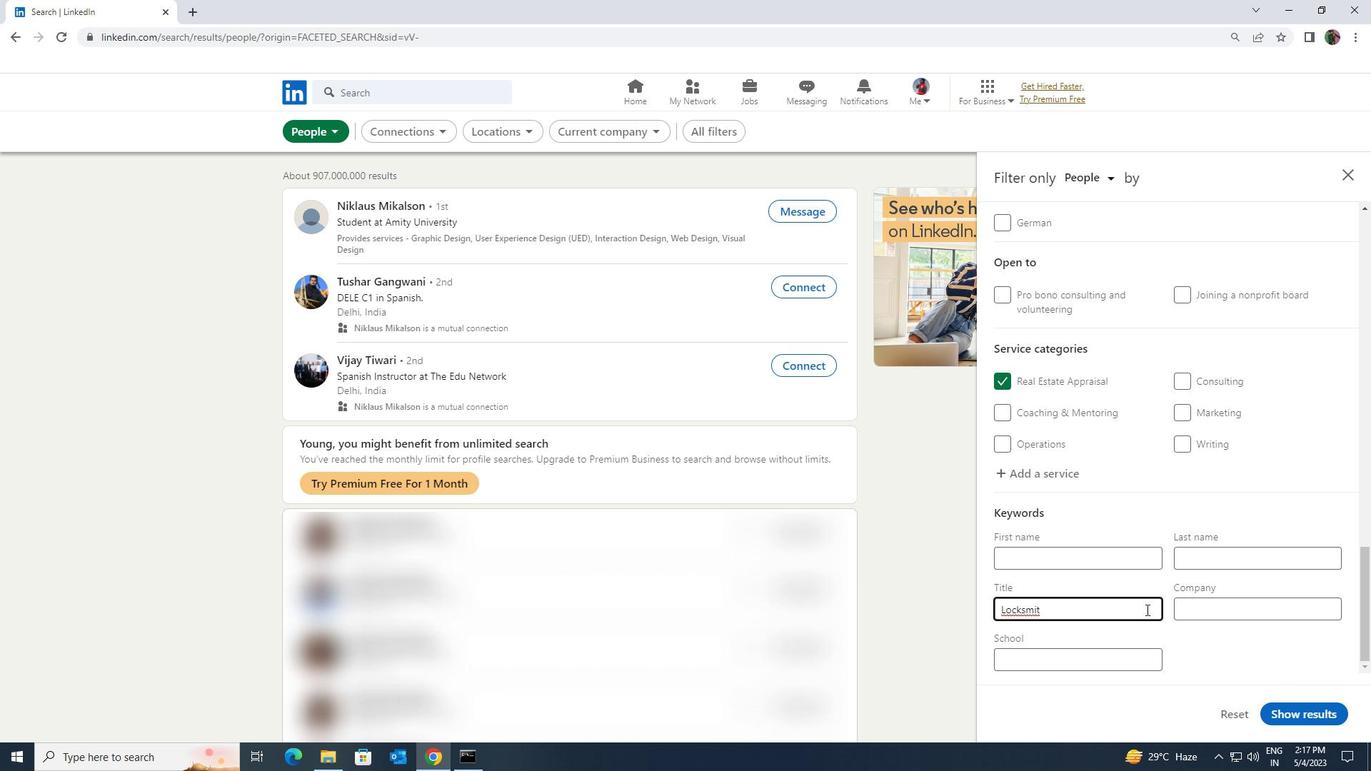 
Action: Mouse moved to (1280, 707)
Screenshot: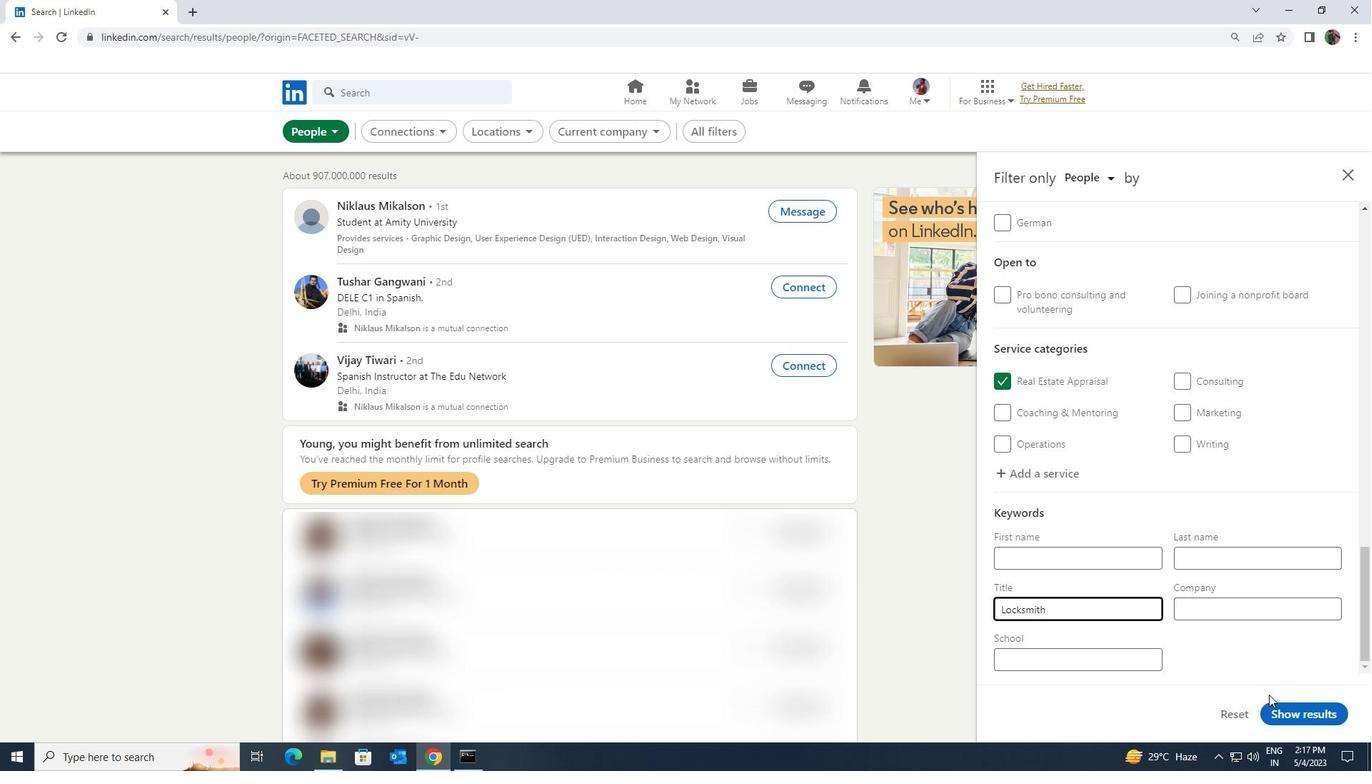 
Action: Mouse pressed left at (1280, 707)
Screenshot: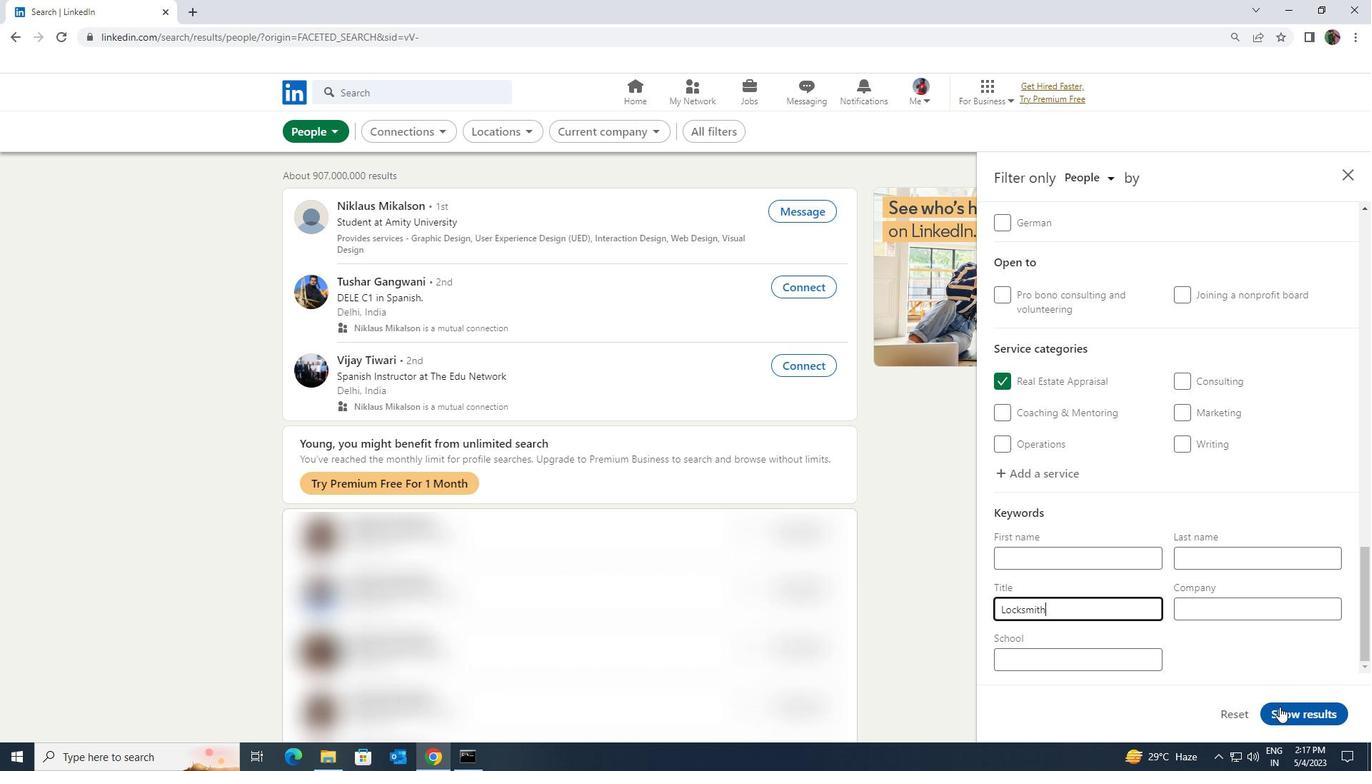 
